Task: In Heading  Calibri Light with yellow colour. Font size of heading  '18 Pt. 'Font style of data Calibri. Font size of data  9 Pt. Alignment of headline & data Align bottom. Fill color in cell of heading  Red. Font color of data Black. Apply border in Data Criss-Cross Border. In the sheet  Attendance Sheet for Weekly Reviewingbook
Action: Key pressed <Key.up><Key.left>
Screenshot: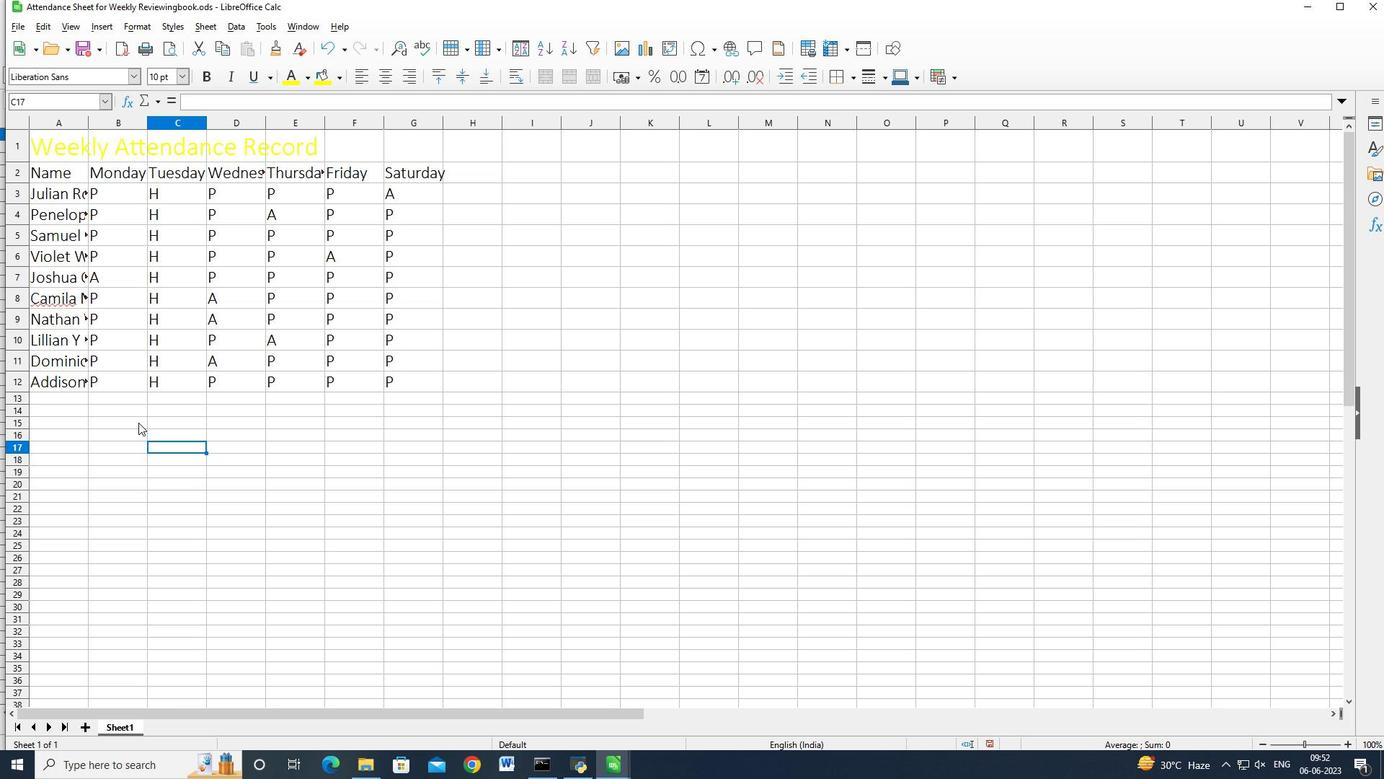 
Action: Mouse moved to (348, 378)
Screenshot: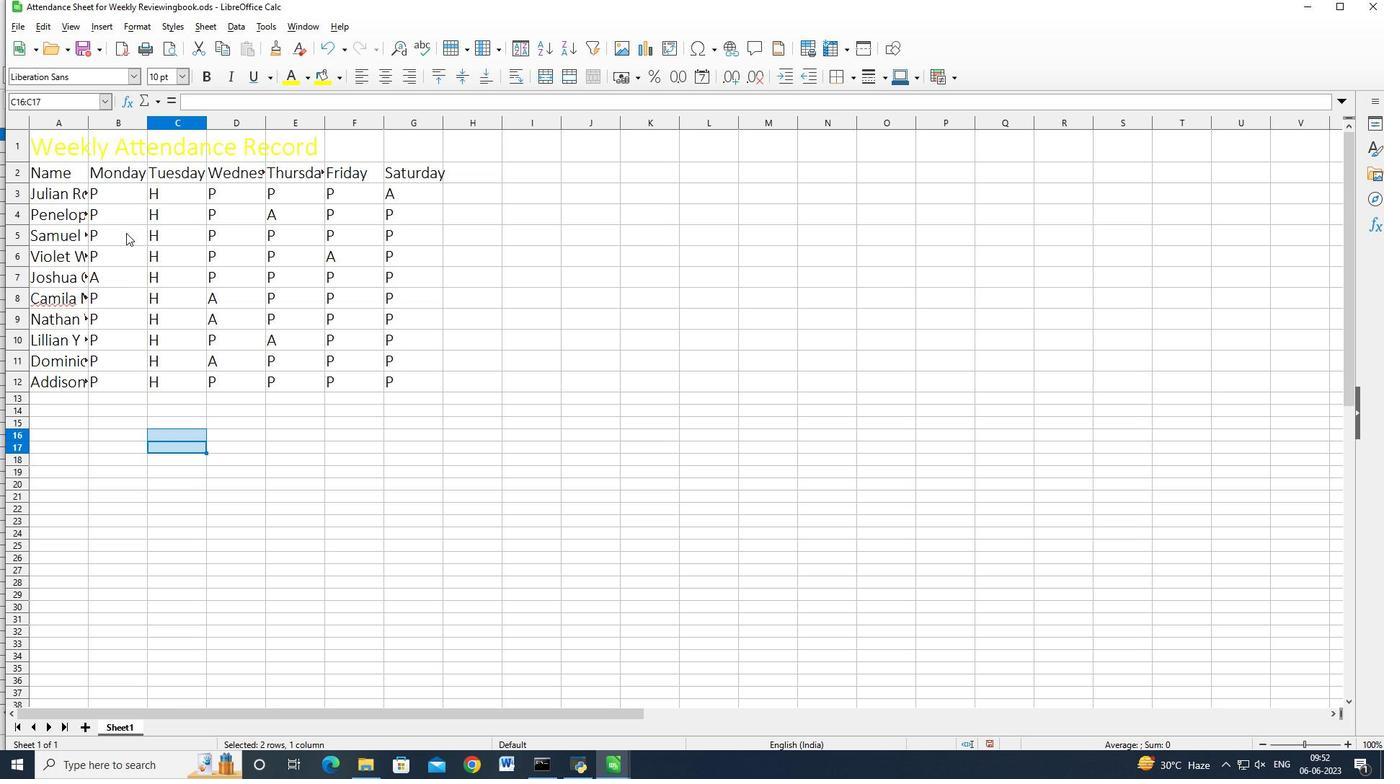 
Action: Mouse pressed left at (348, 378)
Screenshot: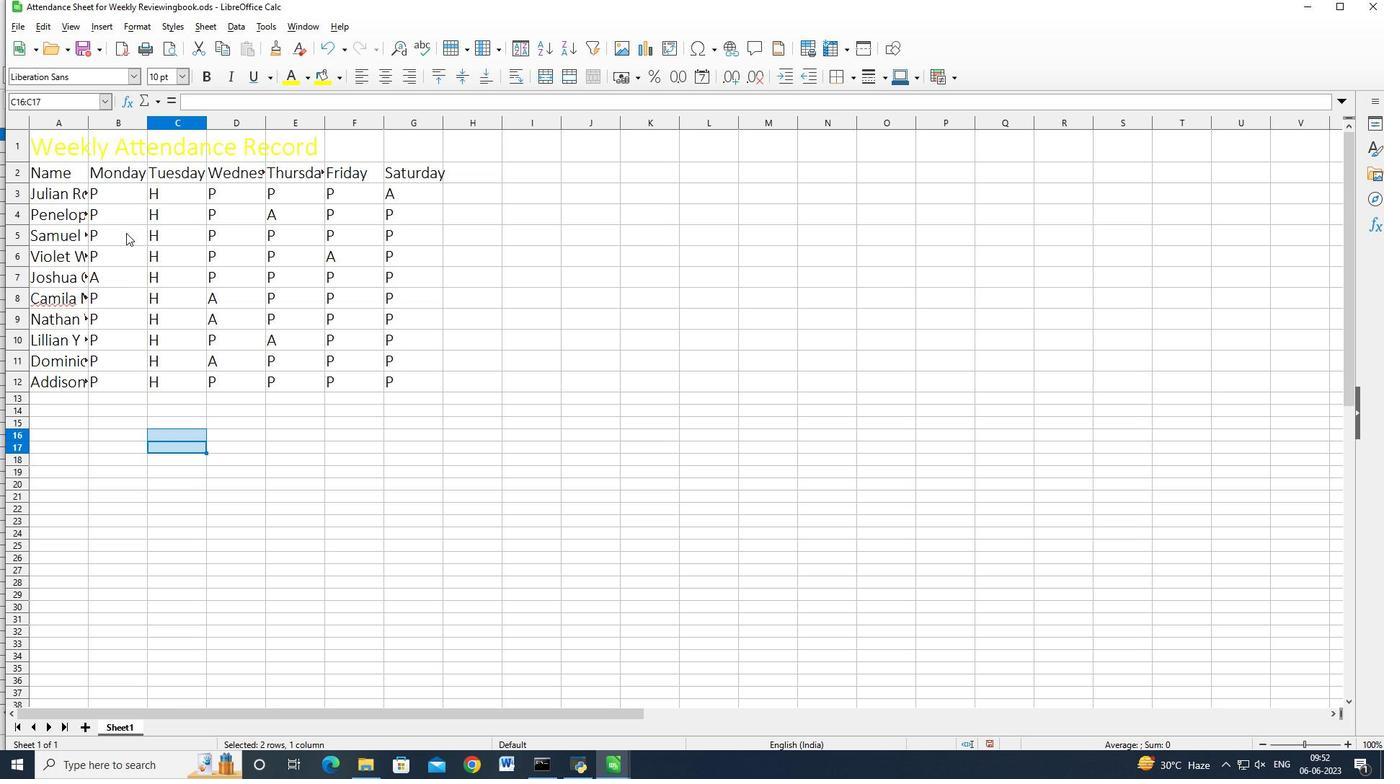 
Action: Mouse moved to (348, 377)
Screenshot: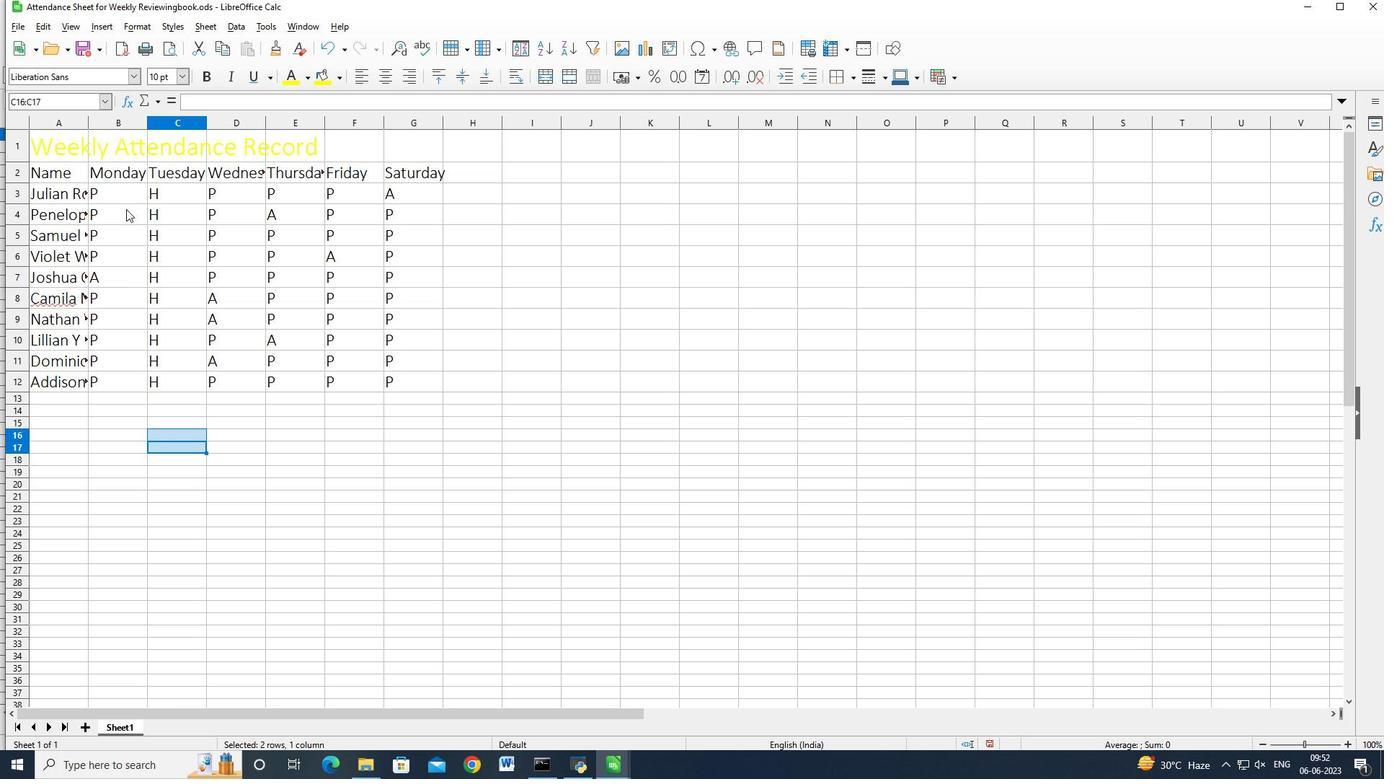 
Action: Mouse pressed left at (348, 377)
Screenshot: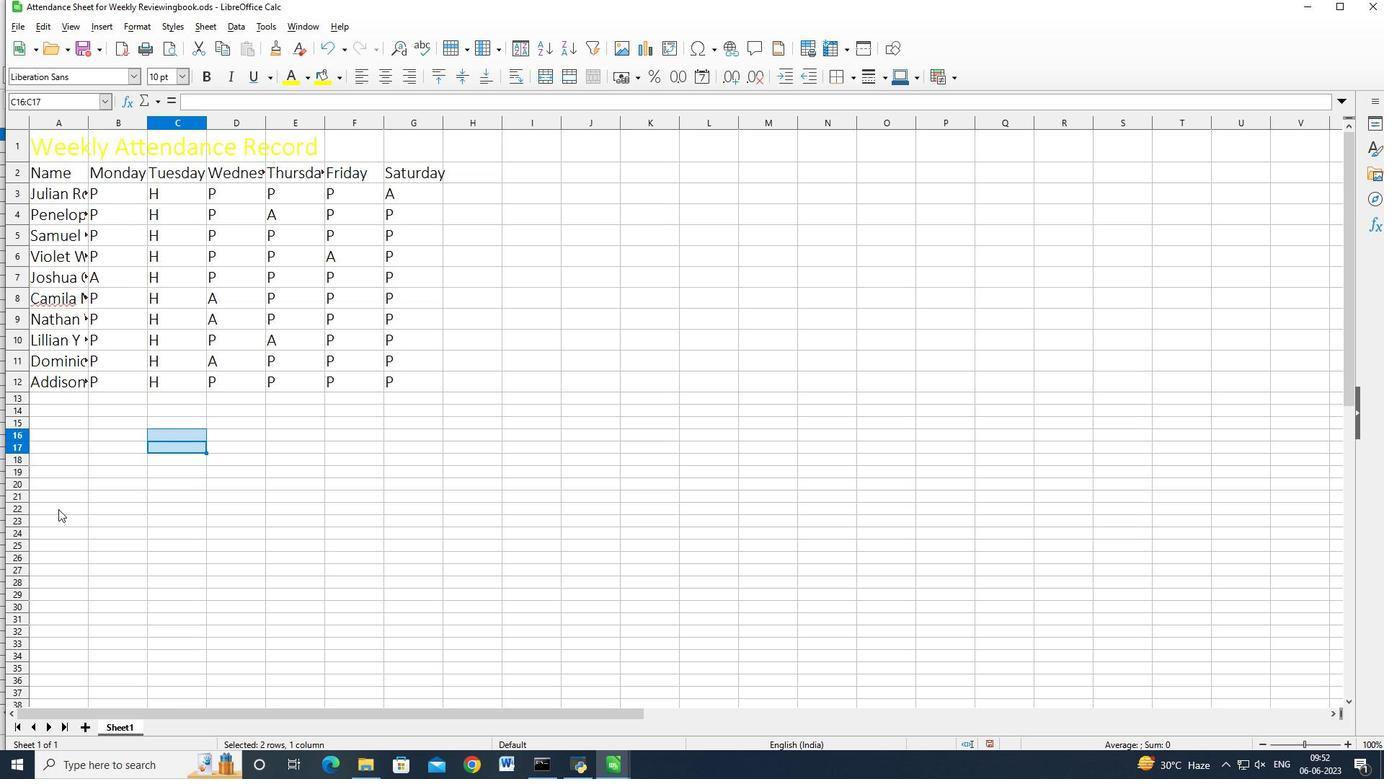 
Action: Mouse moved to (469, 348)
Screenshot: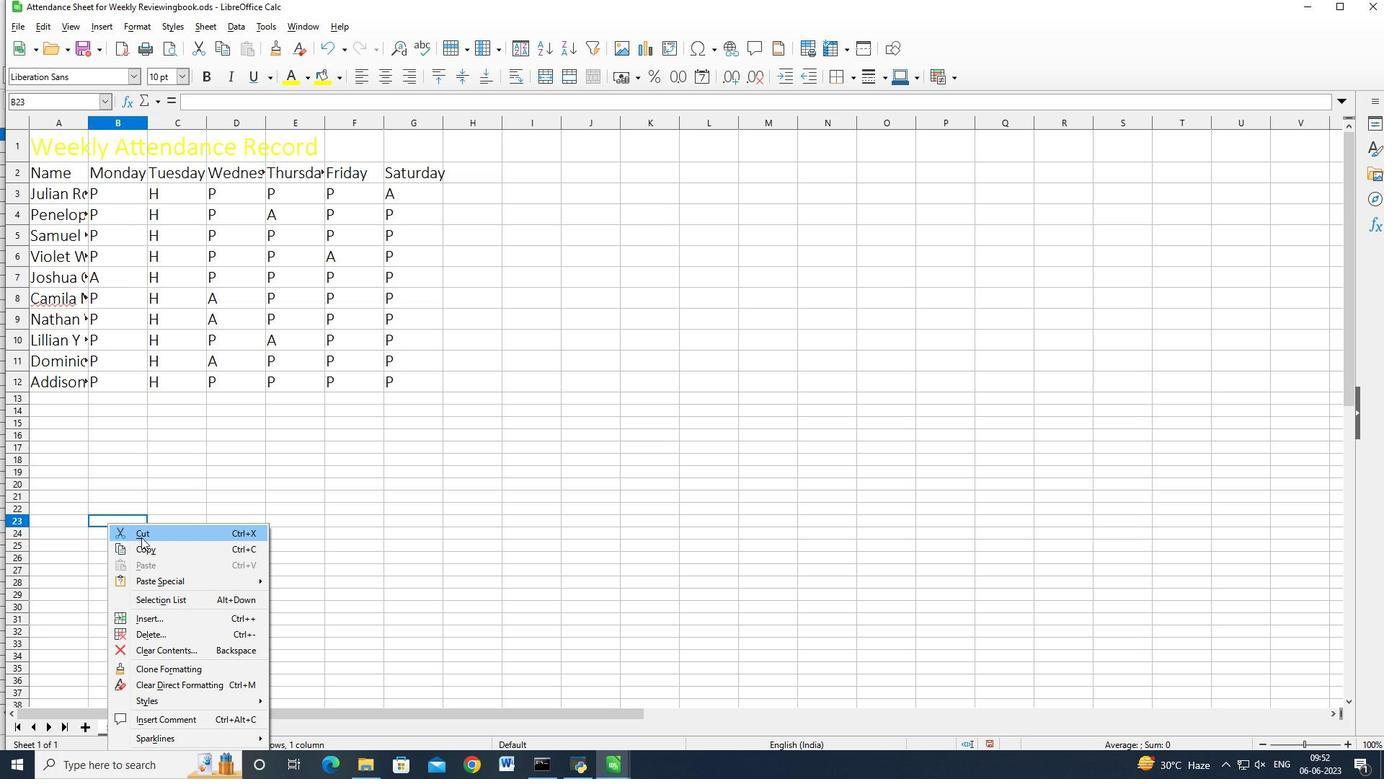 
Action: Mouse pressed left at (469, 348)
Screenshot: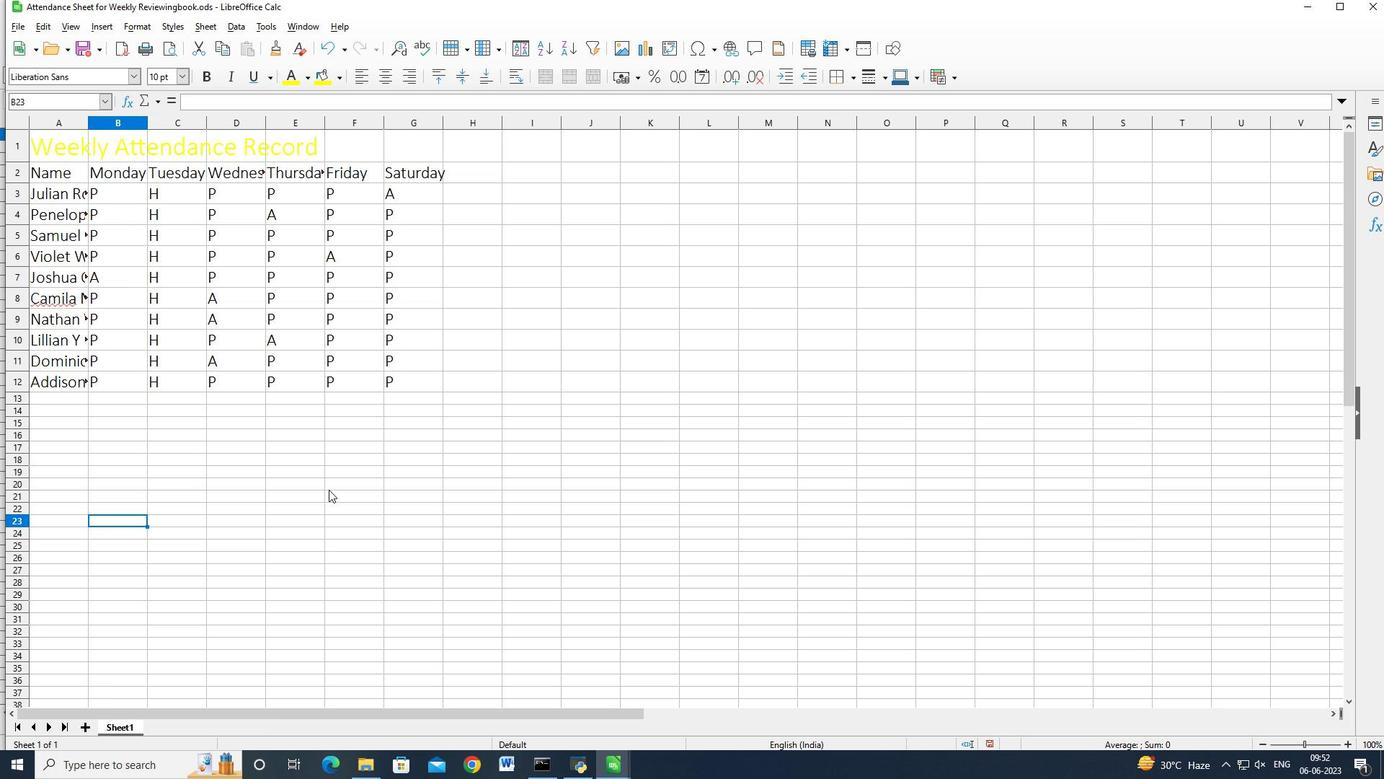 
Action: Mouse moved to (221, 493)
Screenshot: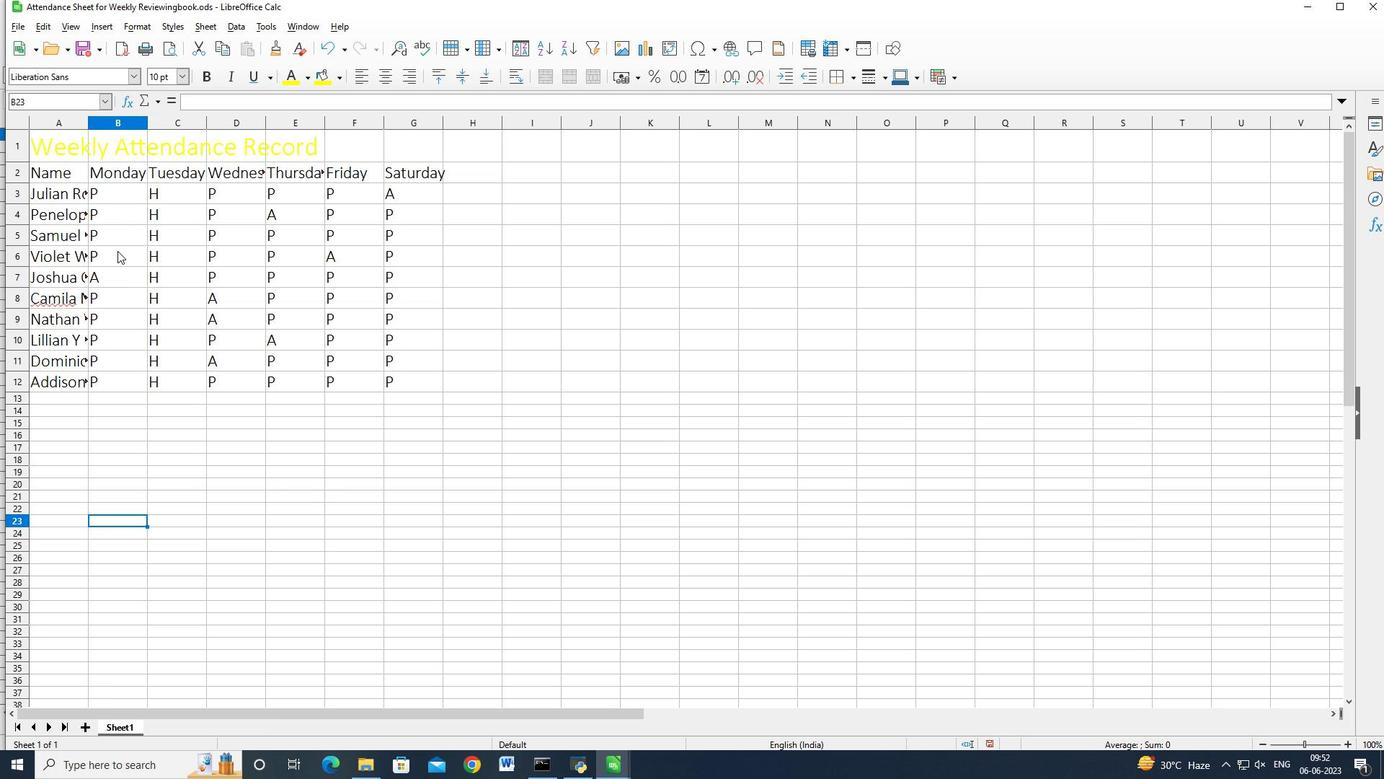 
Action: Mouse pressed right at (221, 493)
Screenshot: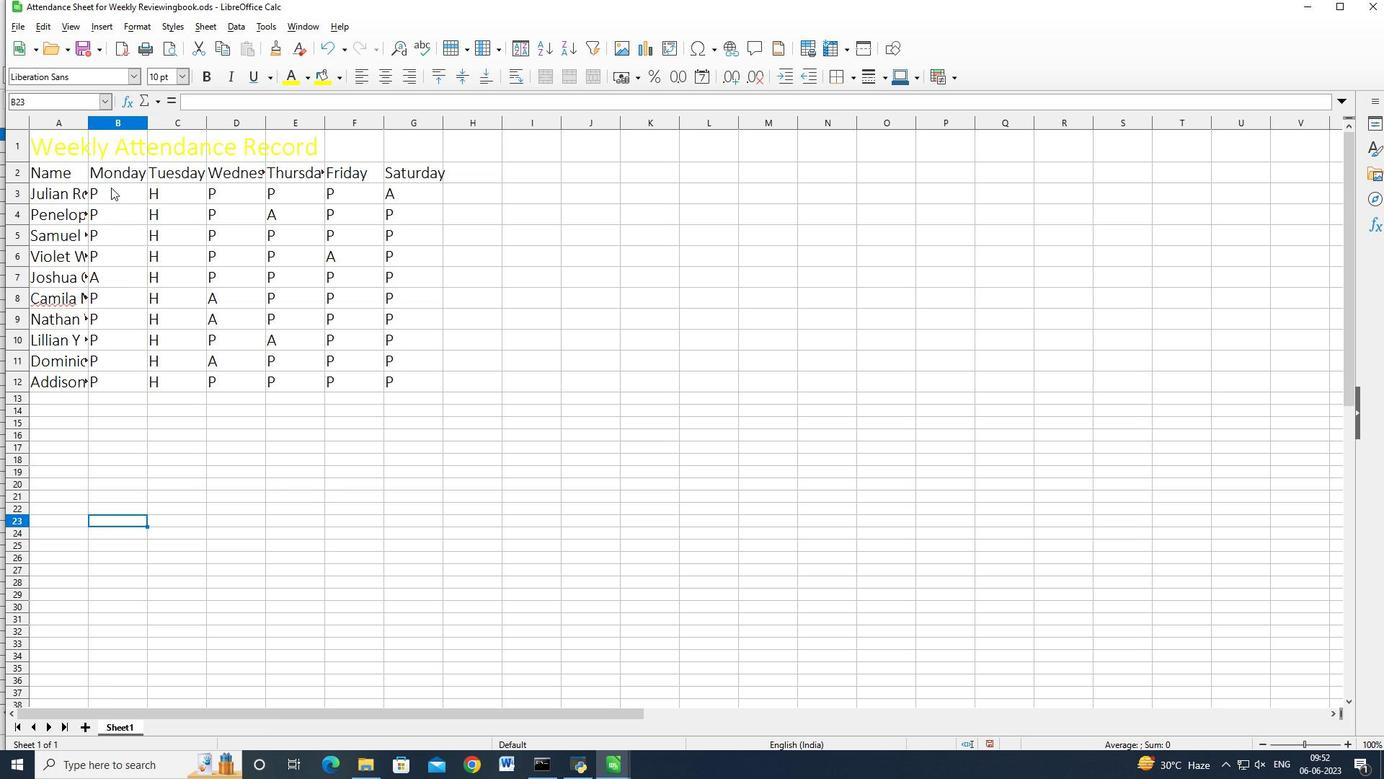 
Action: Mouse moved to (165, 445)
Screenshot: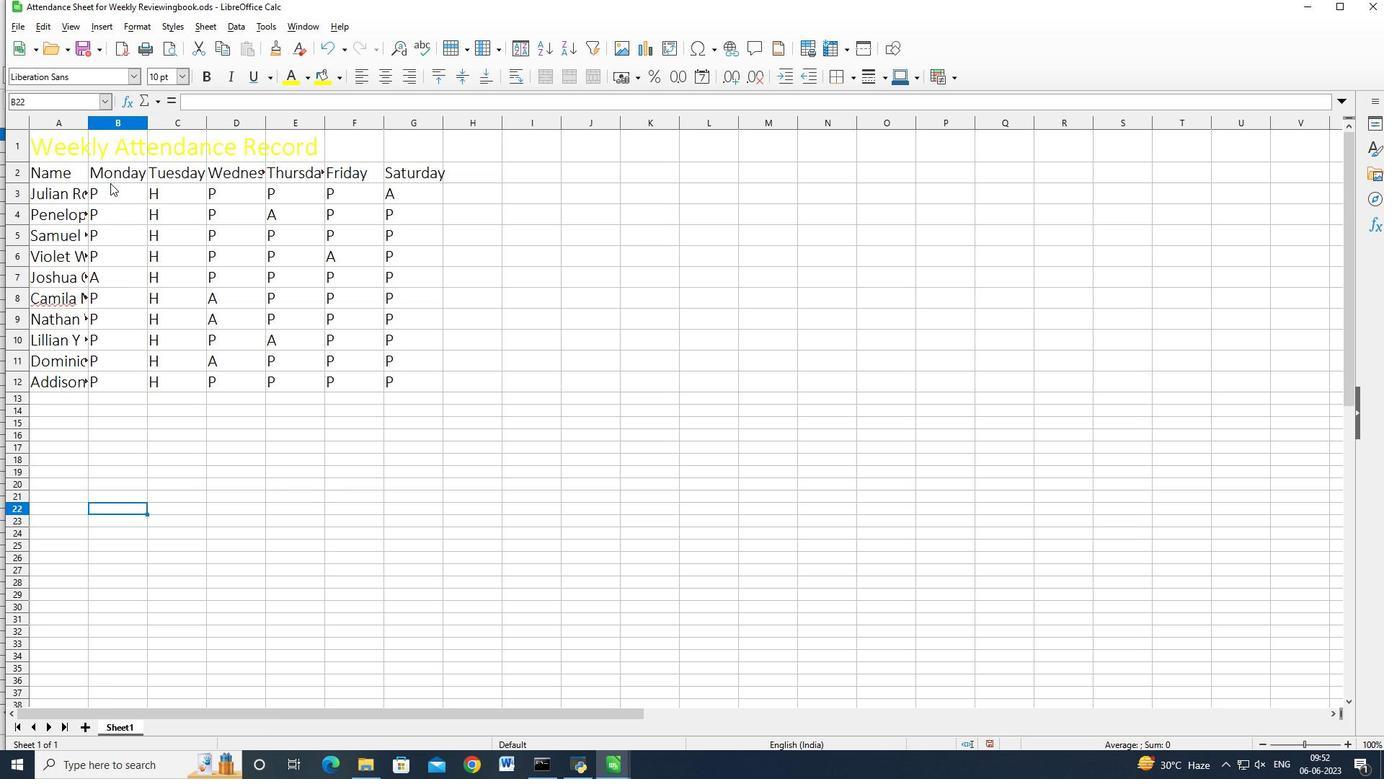 
Action: Mouse pressed right at (165, 445)
Screenshot: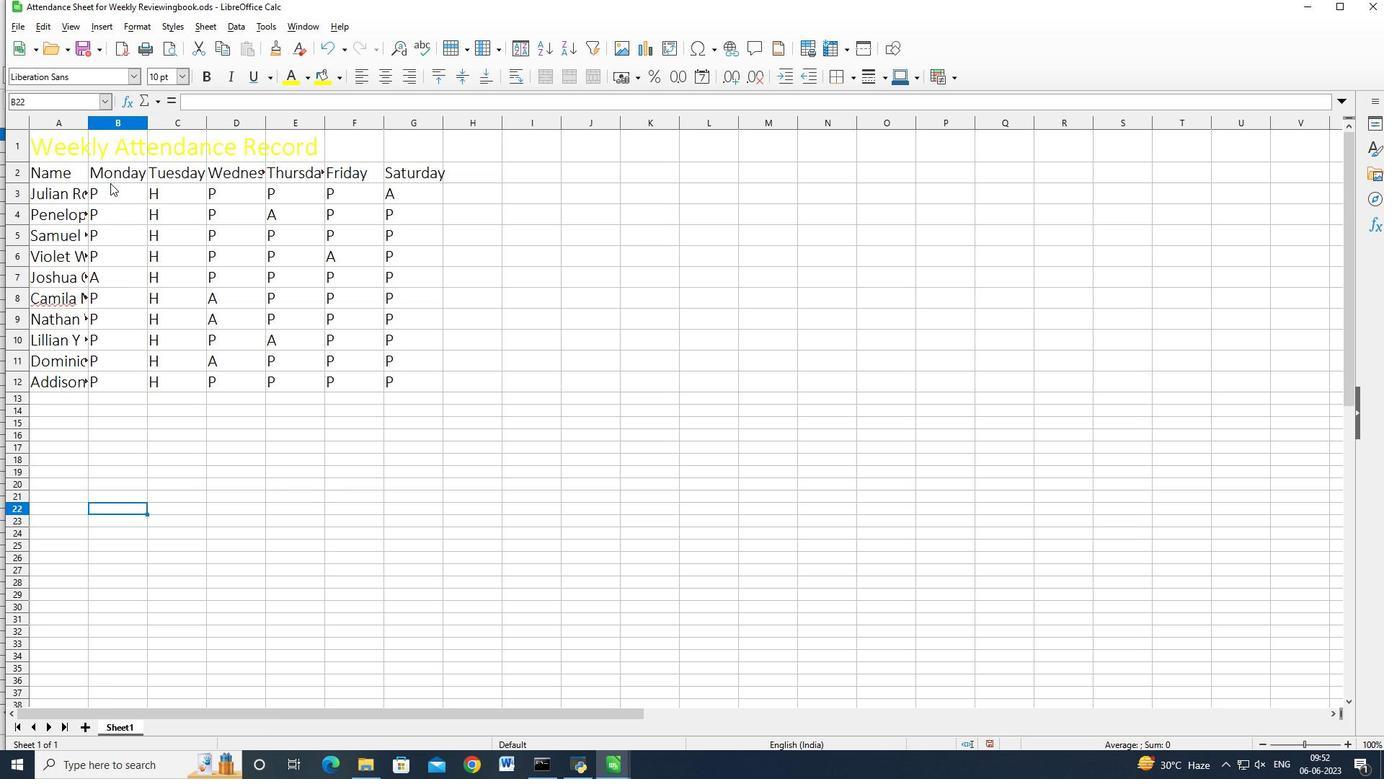 
Action: Mouse moved to (51, 144)
Screenshot: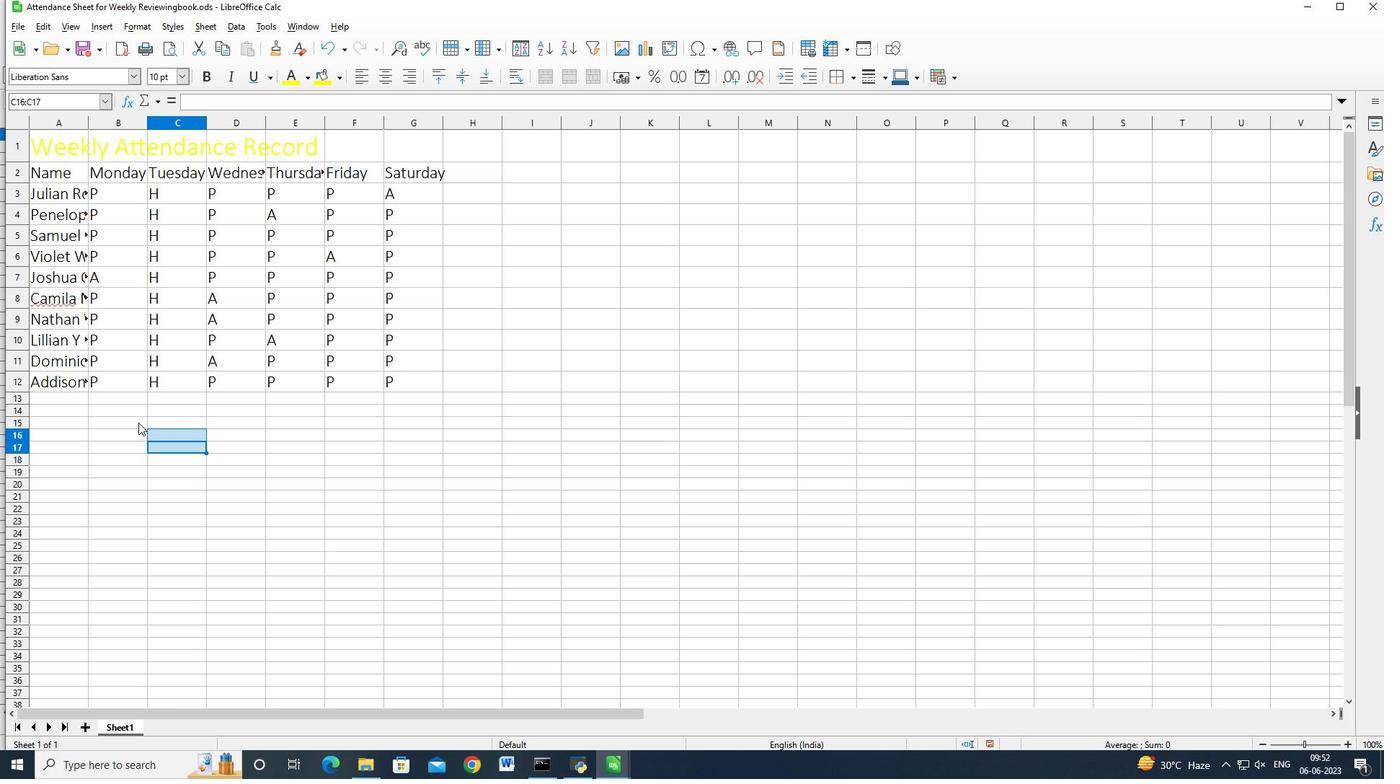 
Action: Mouse pressed left at (51, 144)
Screenshot: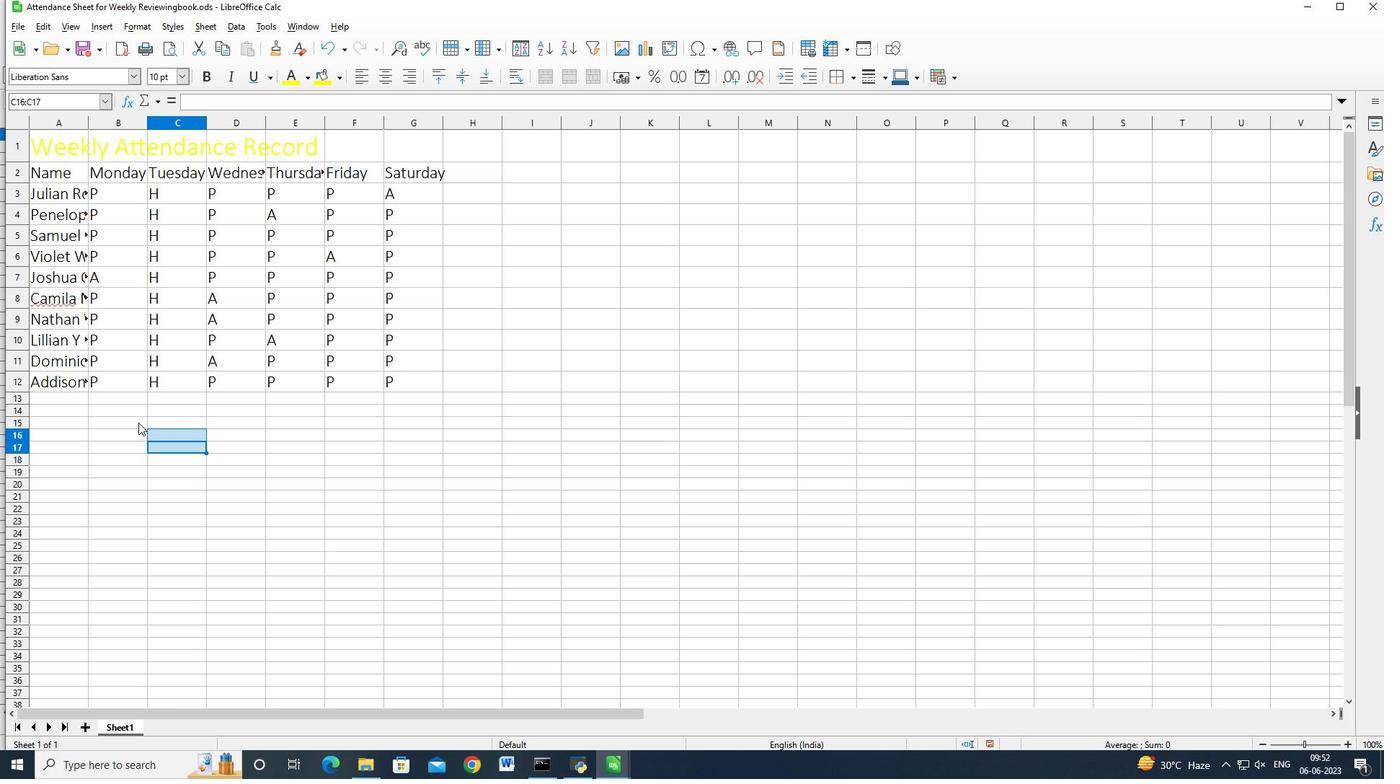 
Action: Mouse moved to (138, 422)
Screenshot: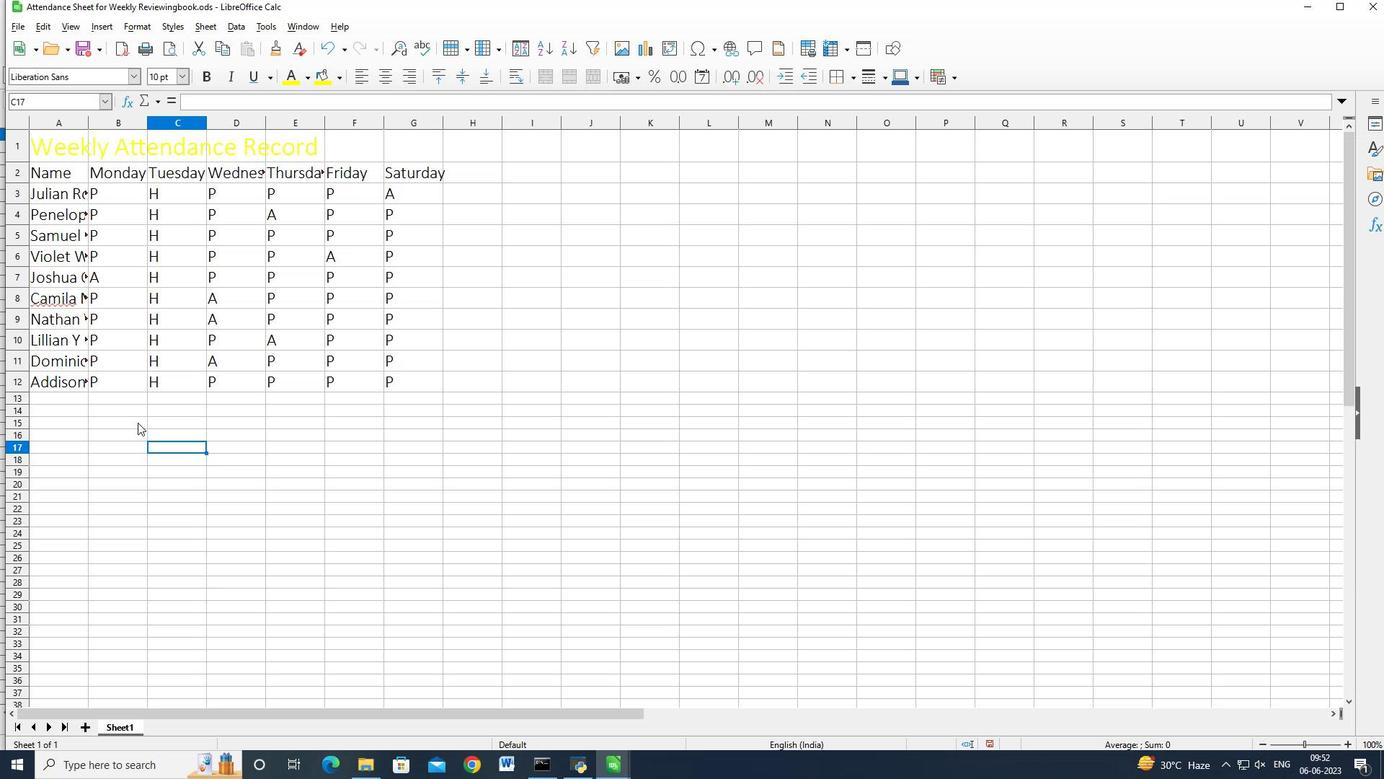 
Action: Key pressed <Key.up>
Screenshot: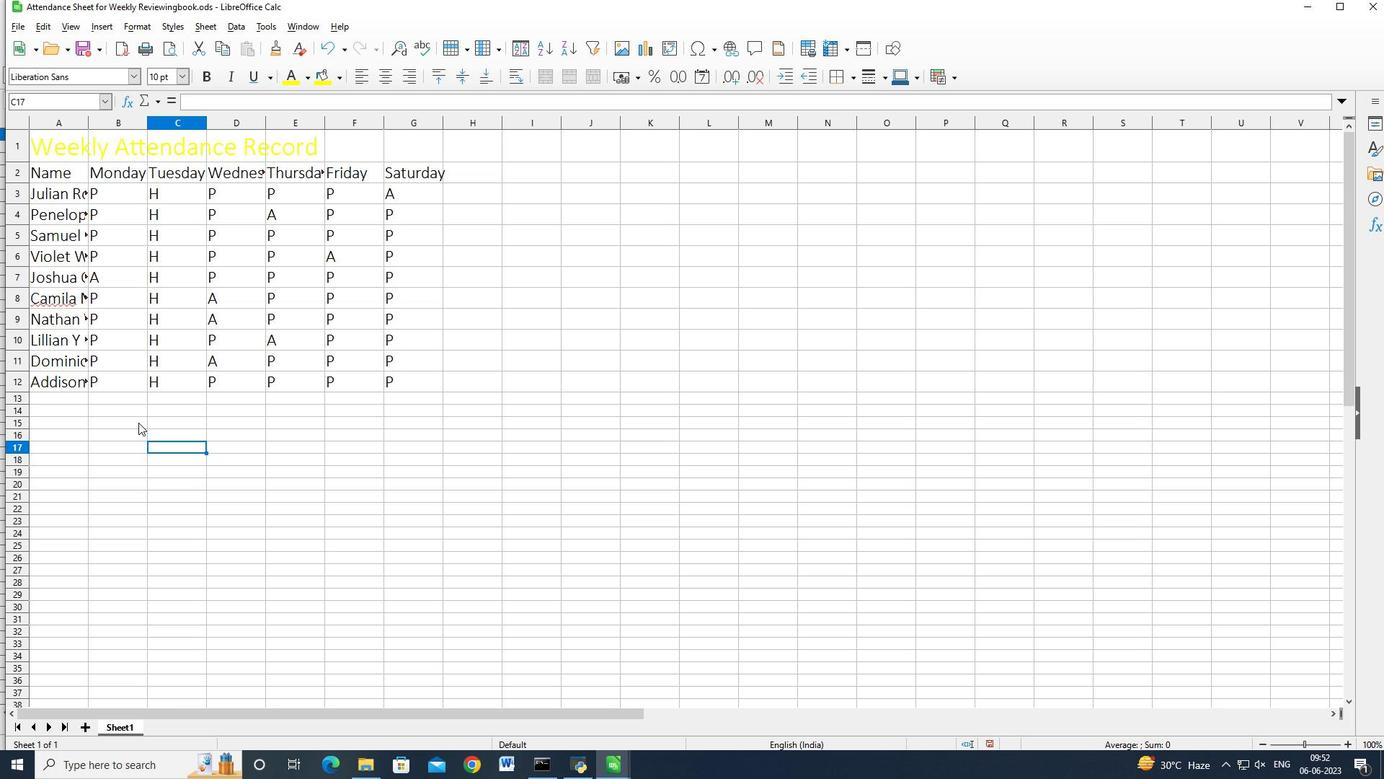 
Action: Mouse moved to (107, 522)
Screenshot: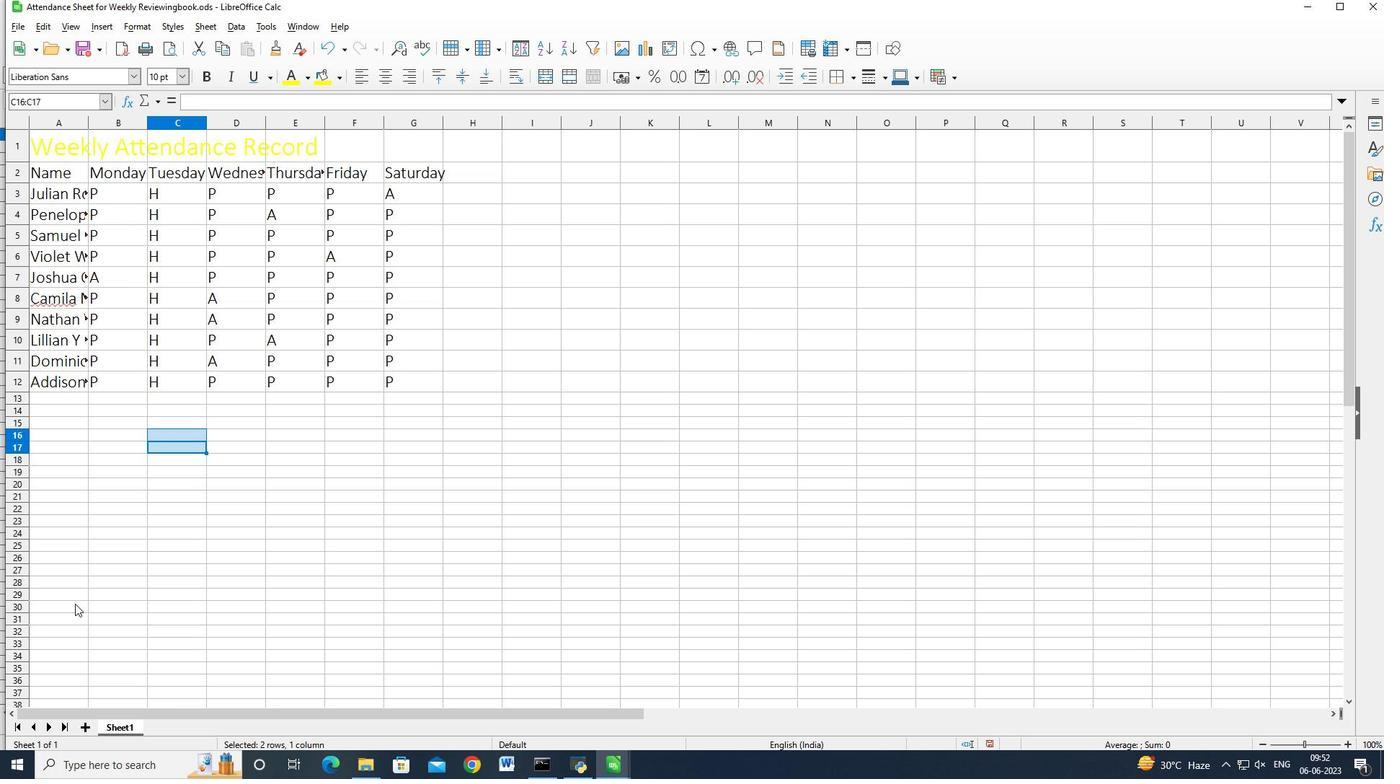 
Action: Mouse pressed right at (107, 522)
Screenshot: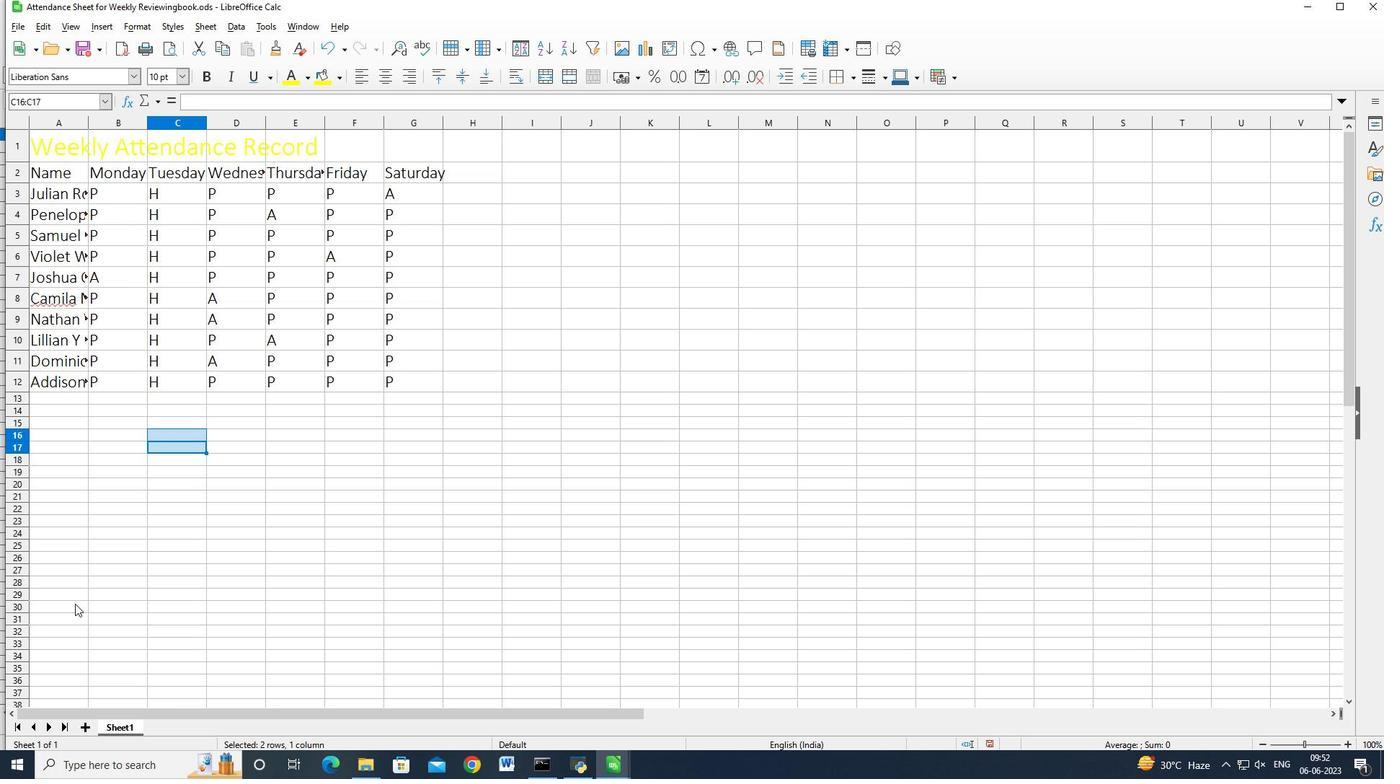 
Action: Mouse moved to (328, 489)
Screenshot: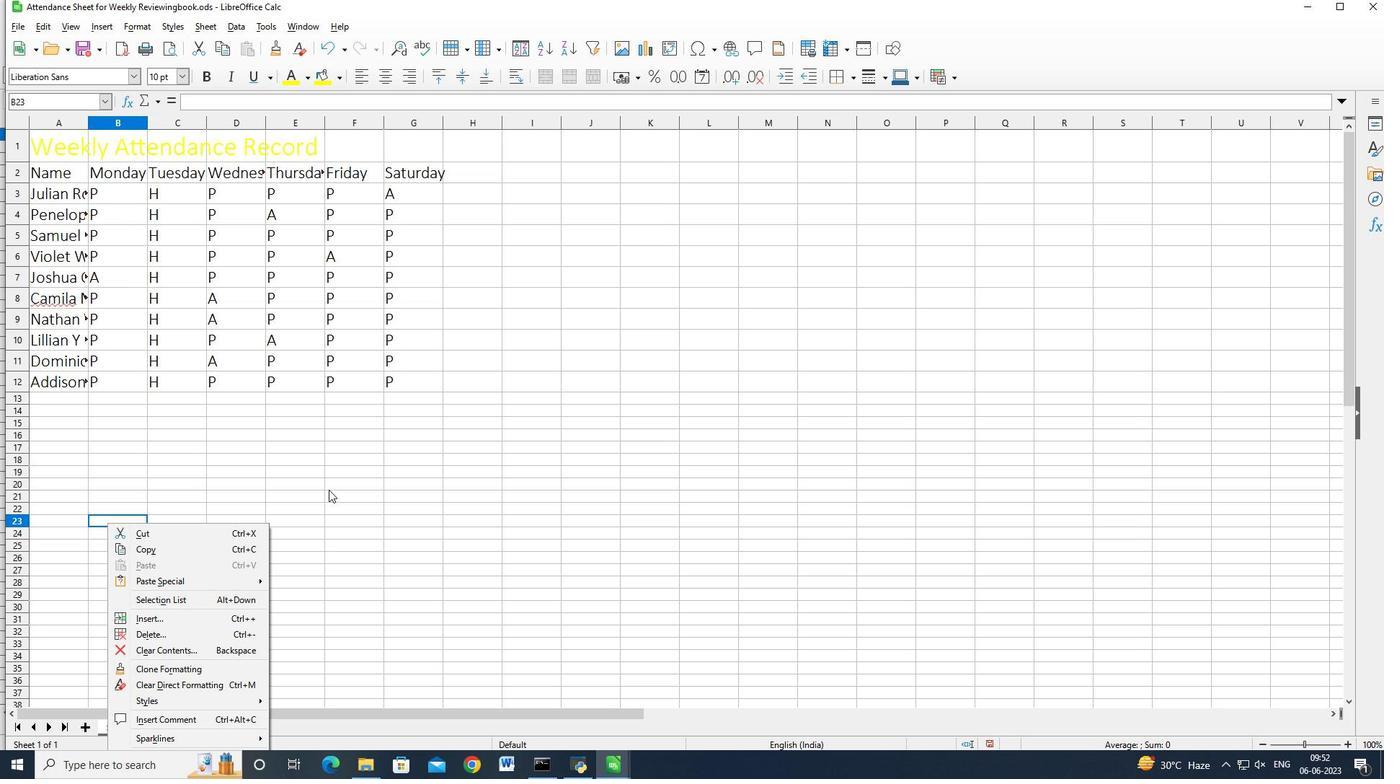 
Action: Mouse pressed right at (328, 489)
Screenshot: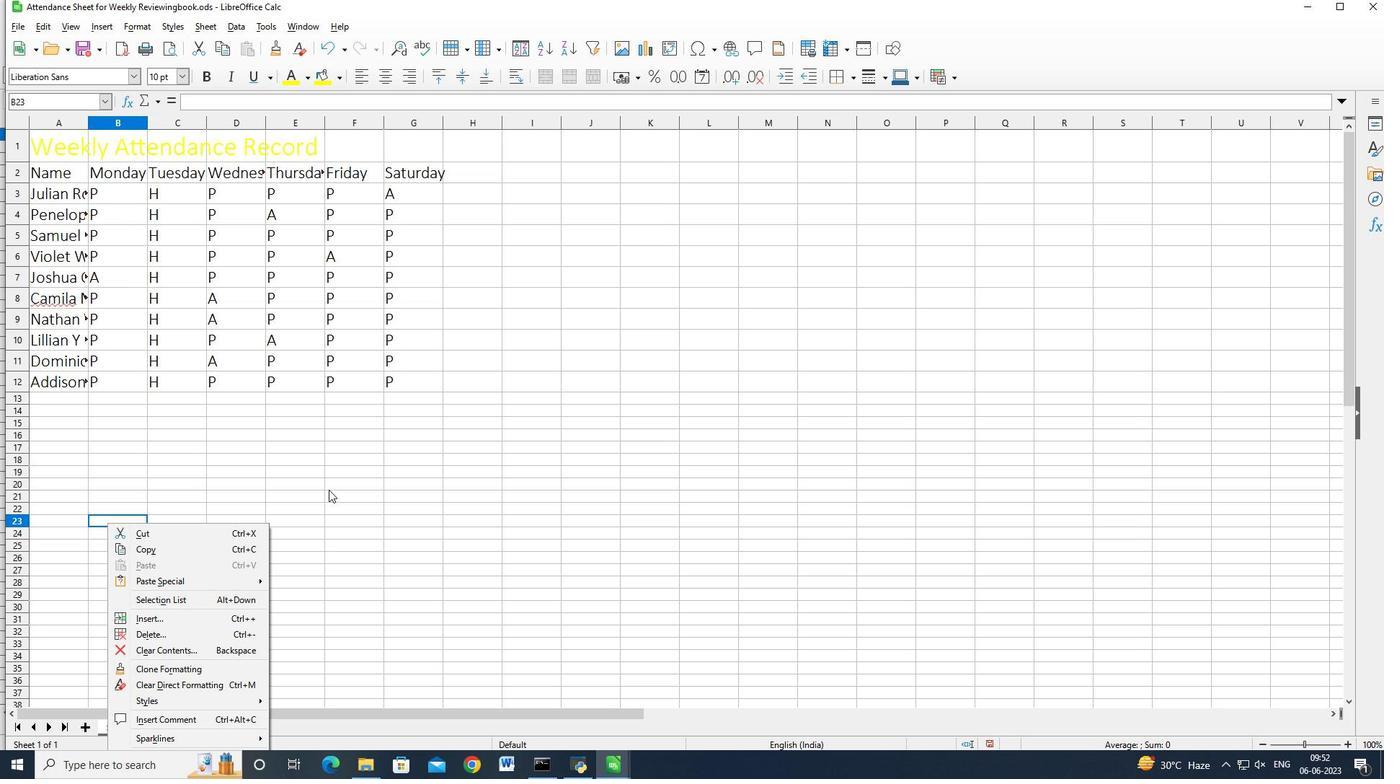 
Action: Mouse moved to (110, 183)
Screenshot: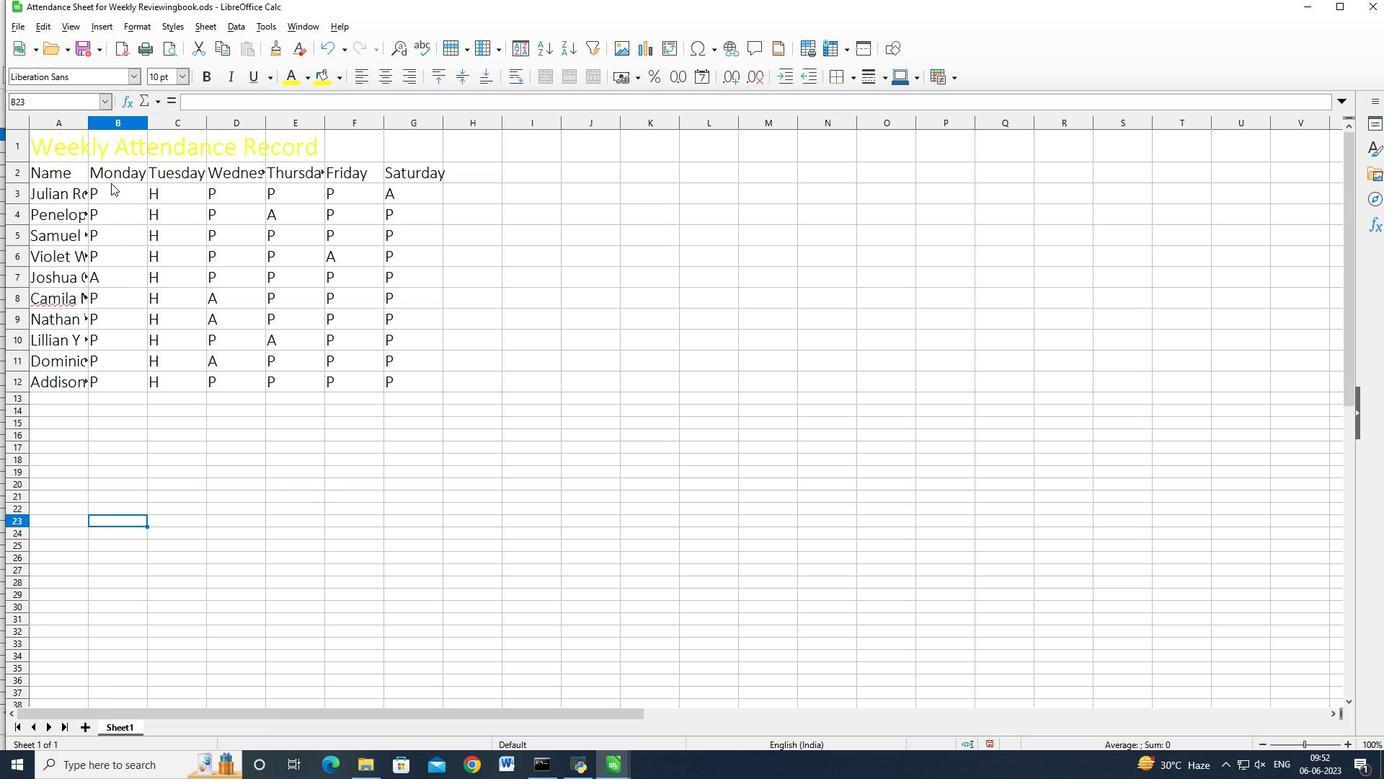 
Action: Key pressed <Key.up><Key.up><Key.up><Key.up><Key.left><Key.up><Key.left><Key.up><Key.up><Key.up><Key.up><Key.up><Key.up><Key.up><Key.up><Key.up><Key.up><Key.up><Key.up><Key.up><Key.up><Key.up><Key.up><Key.up><Key.up><Key.shift><Key.right><Key.right><Key.right><Key.right>
Screenshot: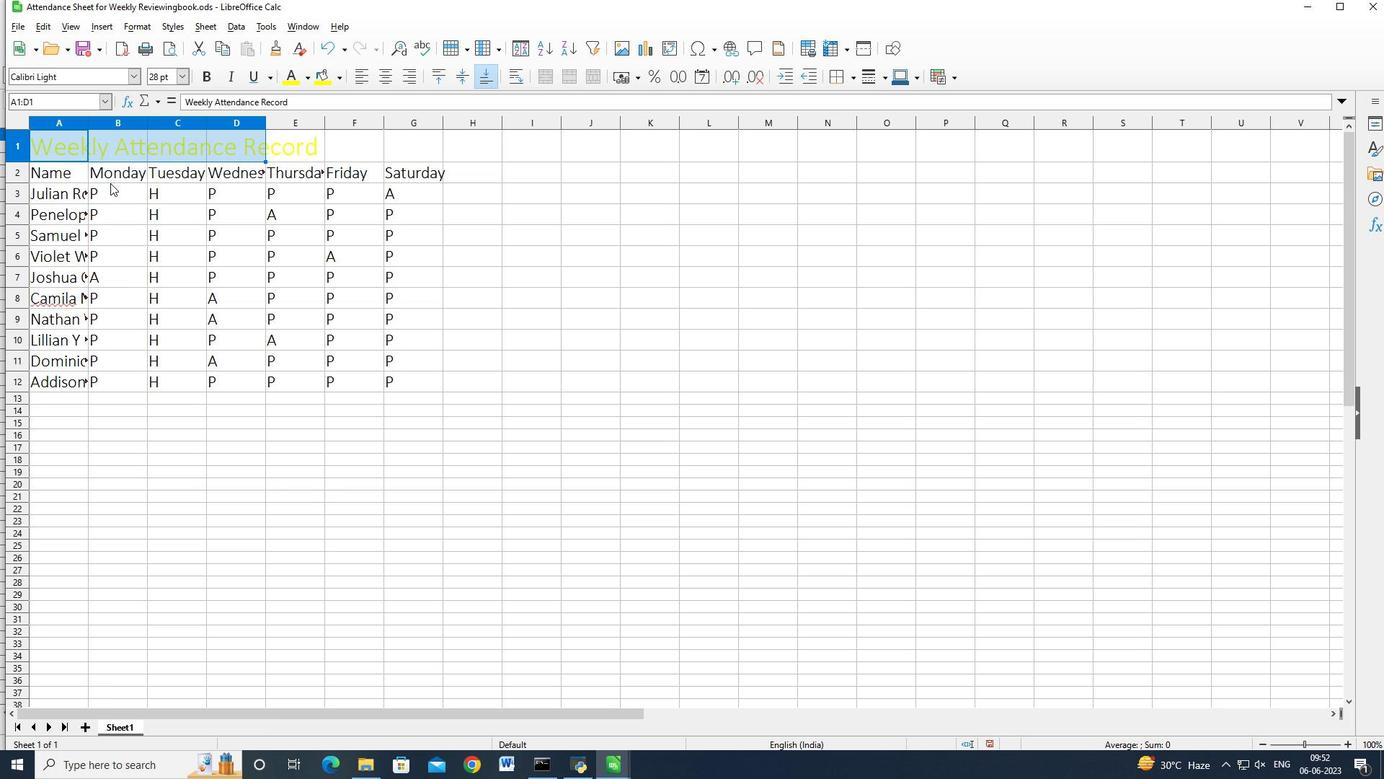 
Action: Mouse moved to (57, 79)
Screenshot: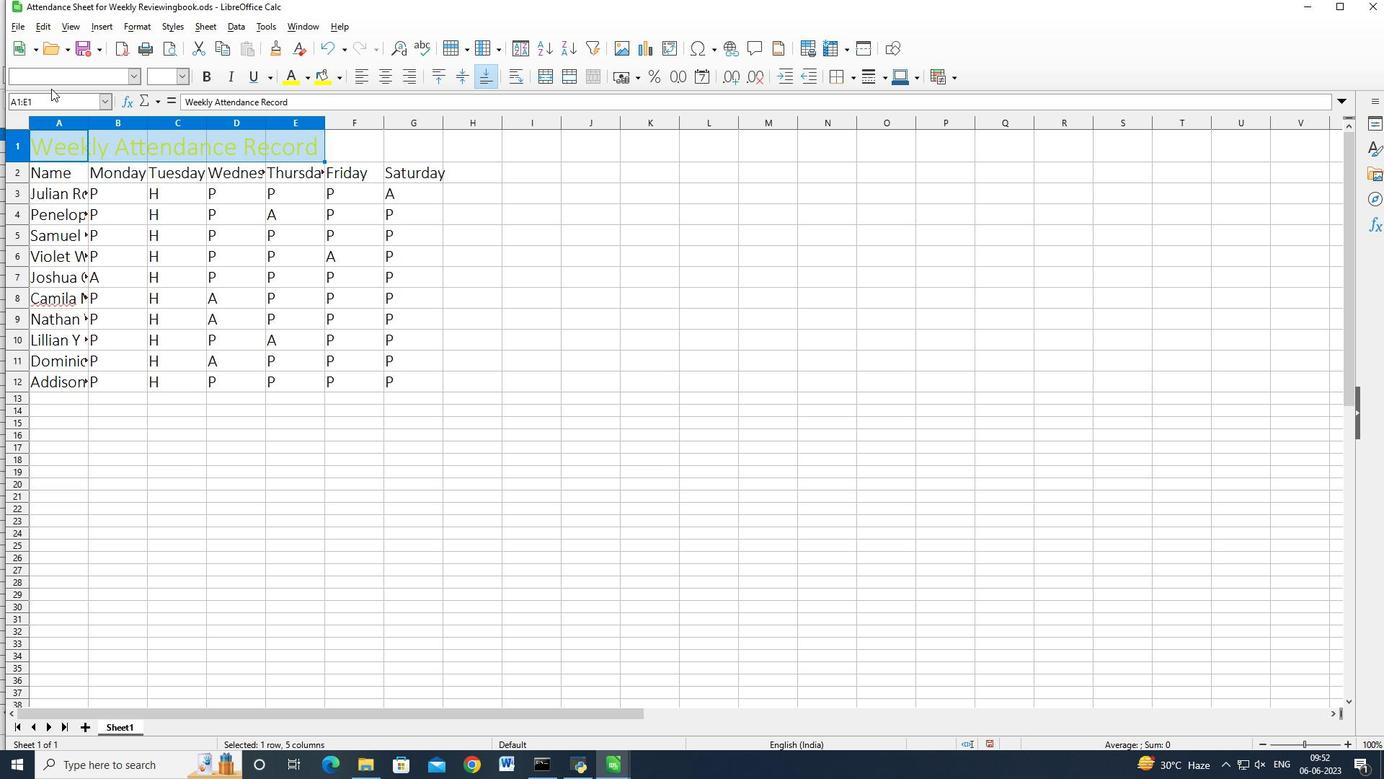 
Action: Mouse pressed left at (57, 79)
Screenshot: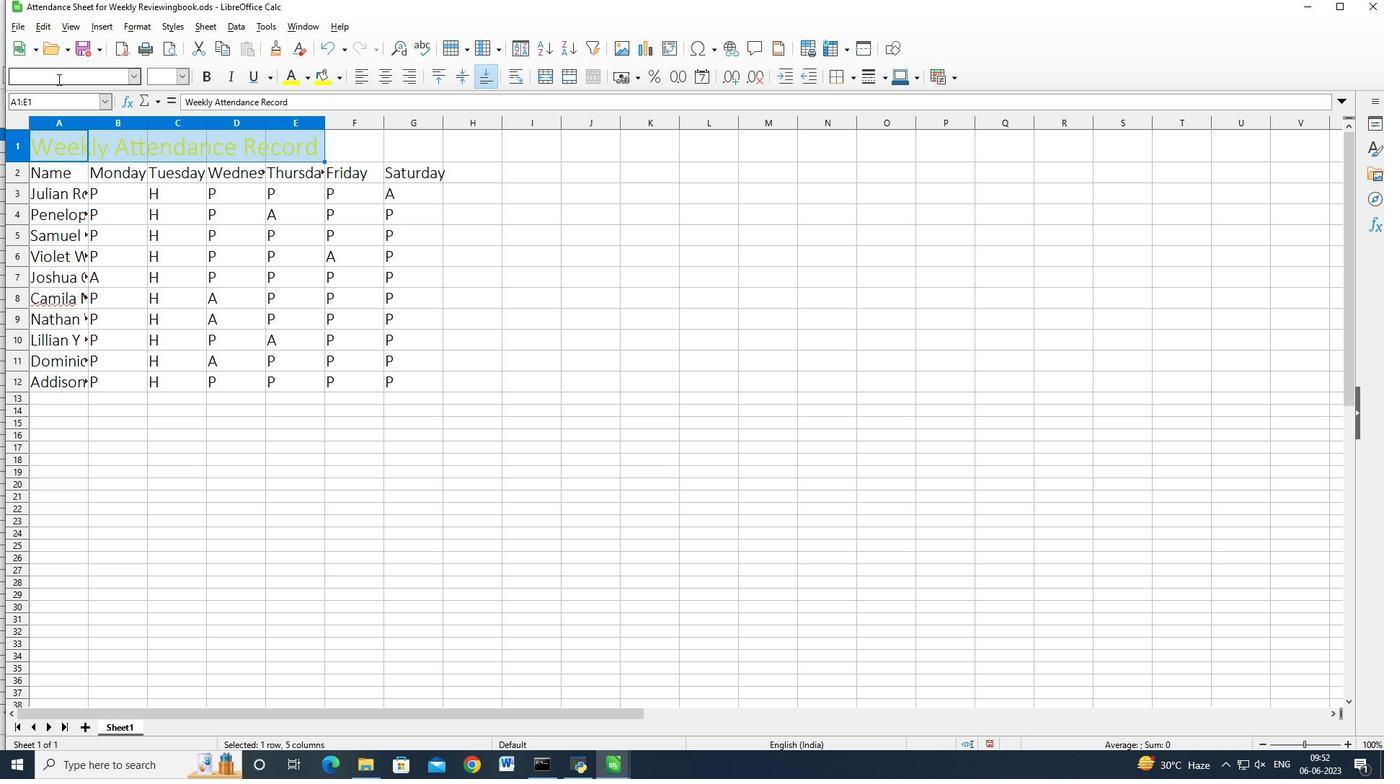 
Action: Key pressed <Key.shift_r>Calibri<Key.space><Key.shift>Light<Key.enter><Key.tab>
Screenshot: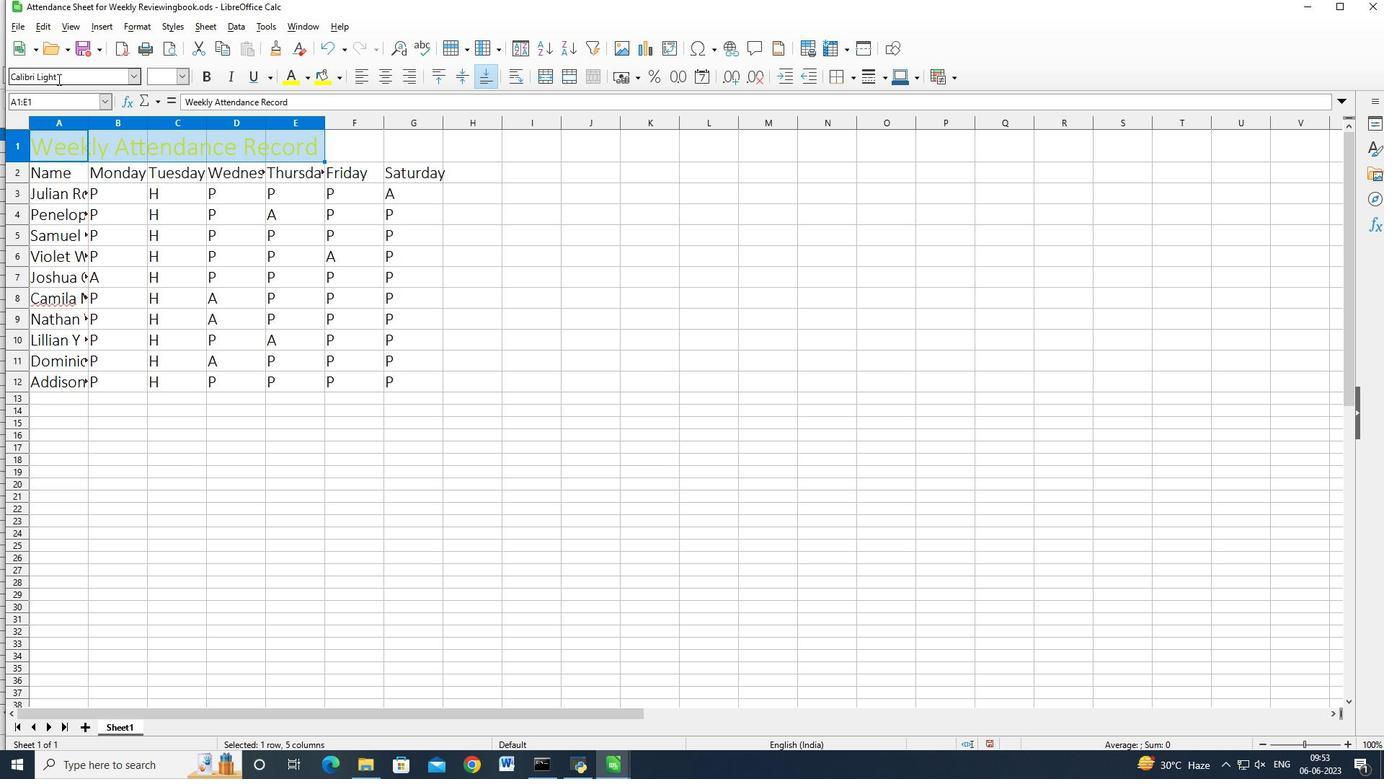 
Action: Mouse moved to (307, 76)
Screenshot: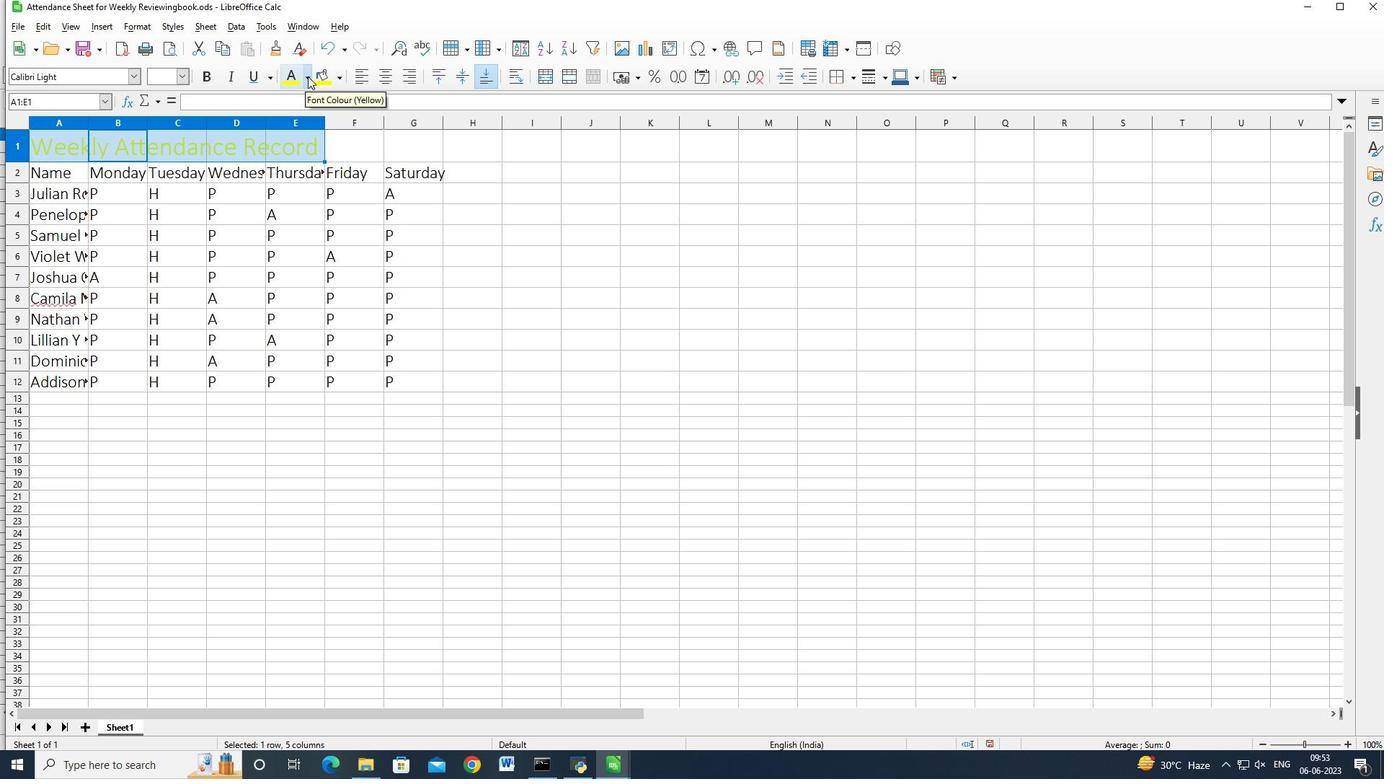 
Action: Mouse pressed left at (307, 76)
Screenshot: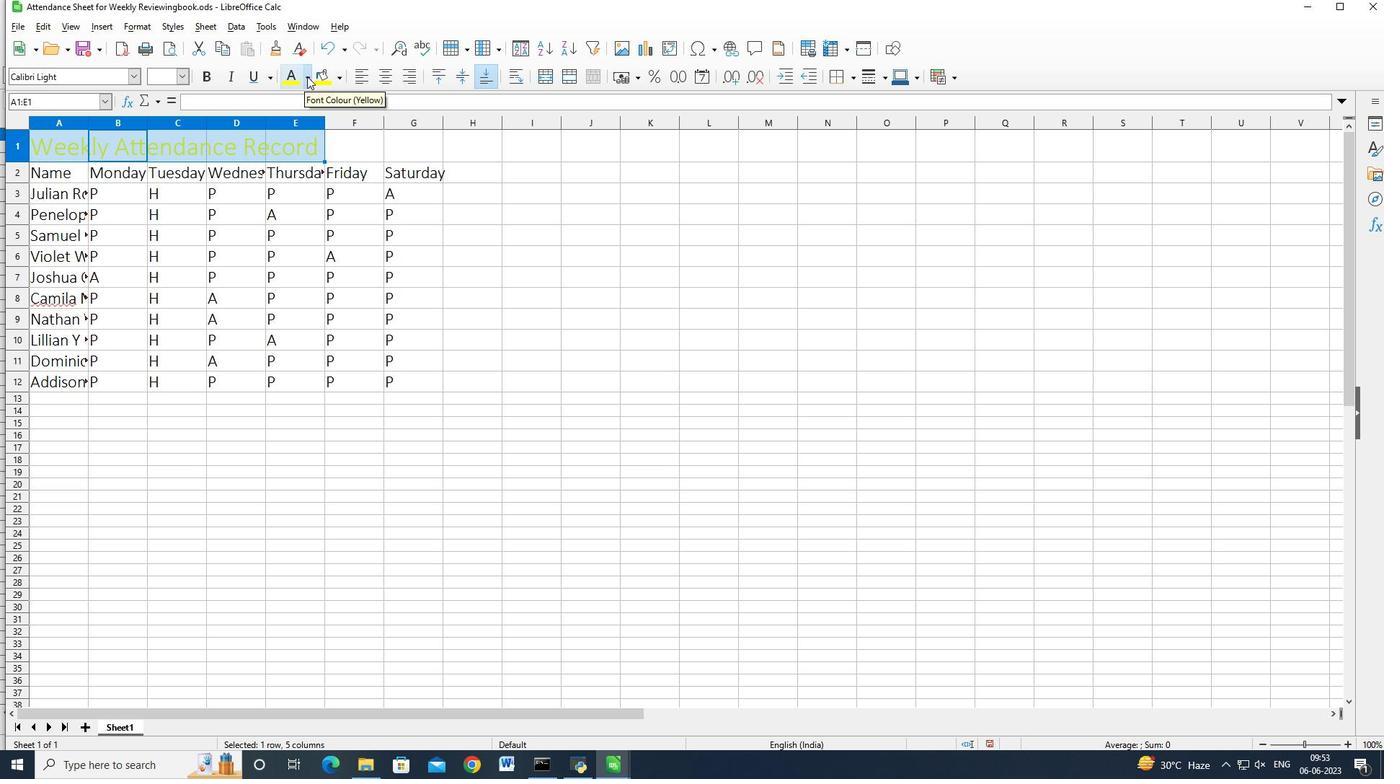 
Action: Mouse moved to (295, 176)
Screenshot: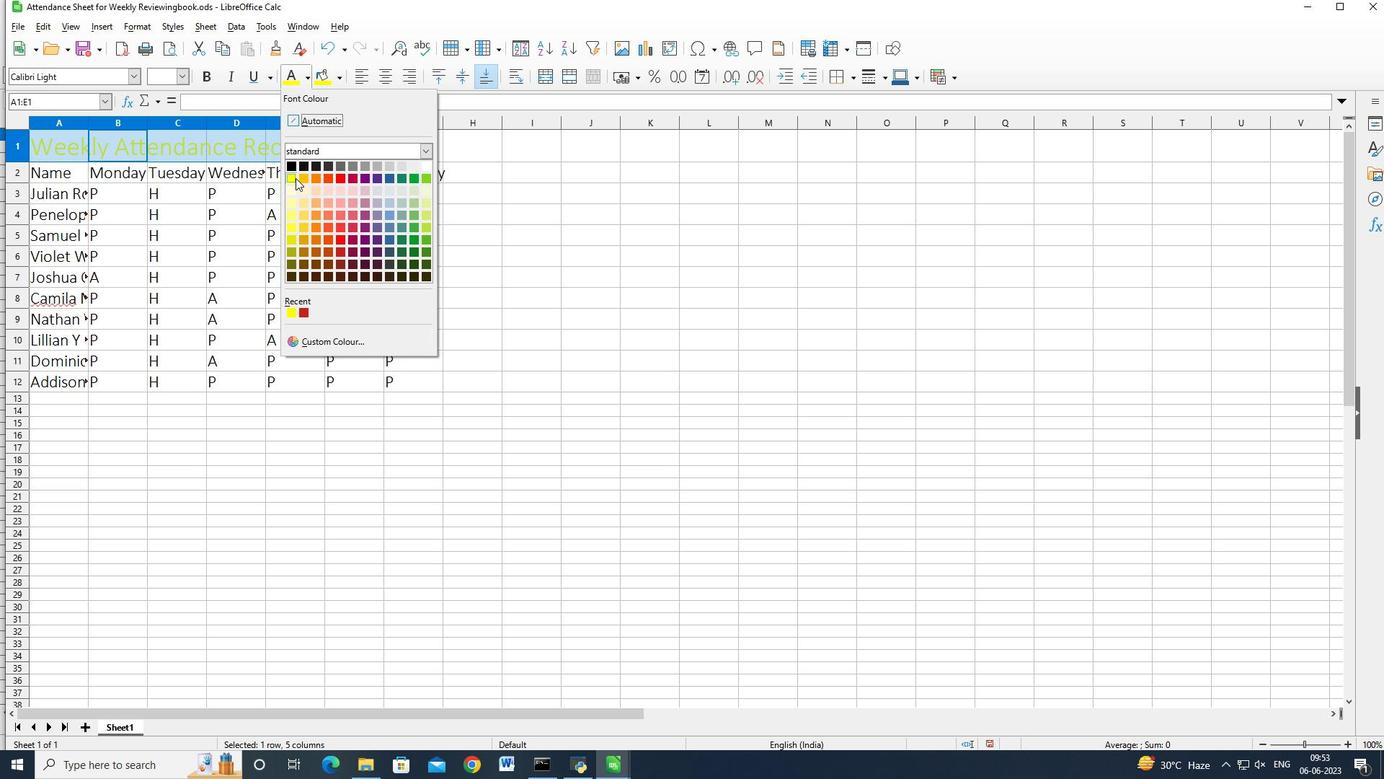 
Action: Mouse pressed left at (295, 176)
Screenshot: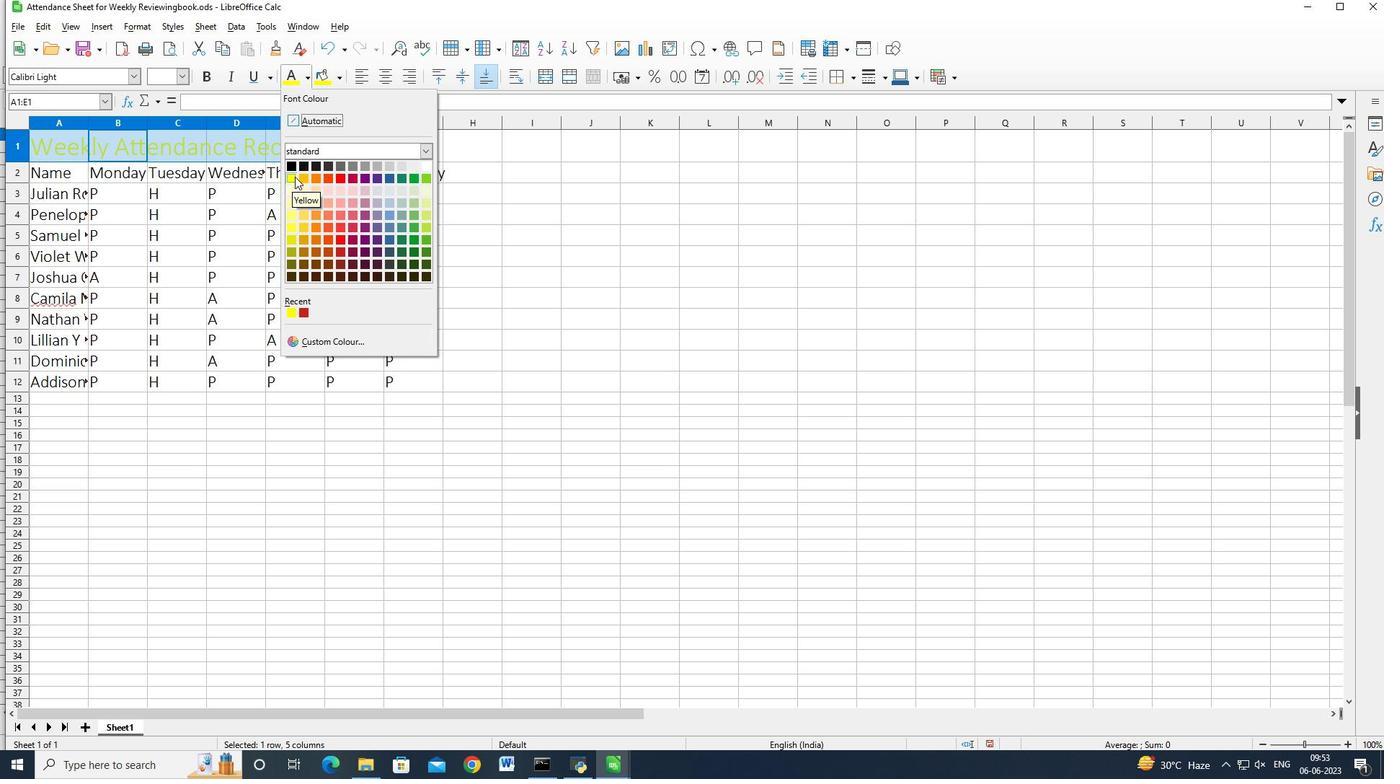 
Action: Mouse moved to (185, 76)
Screenshot: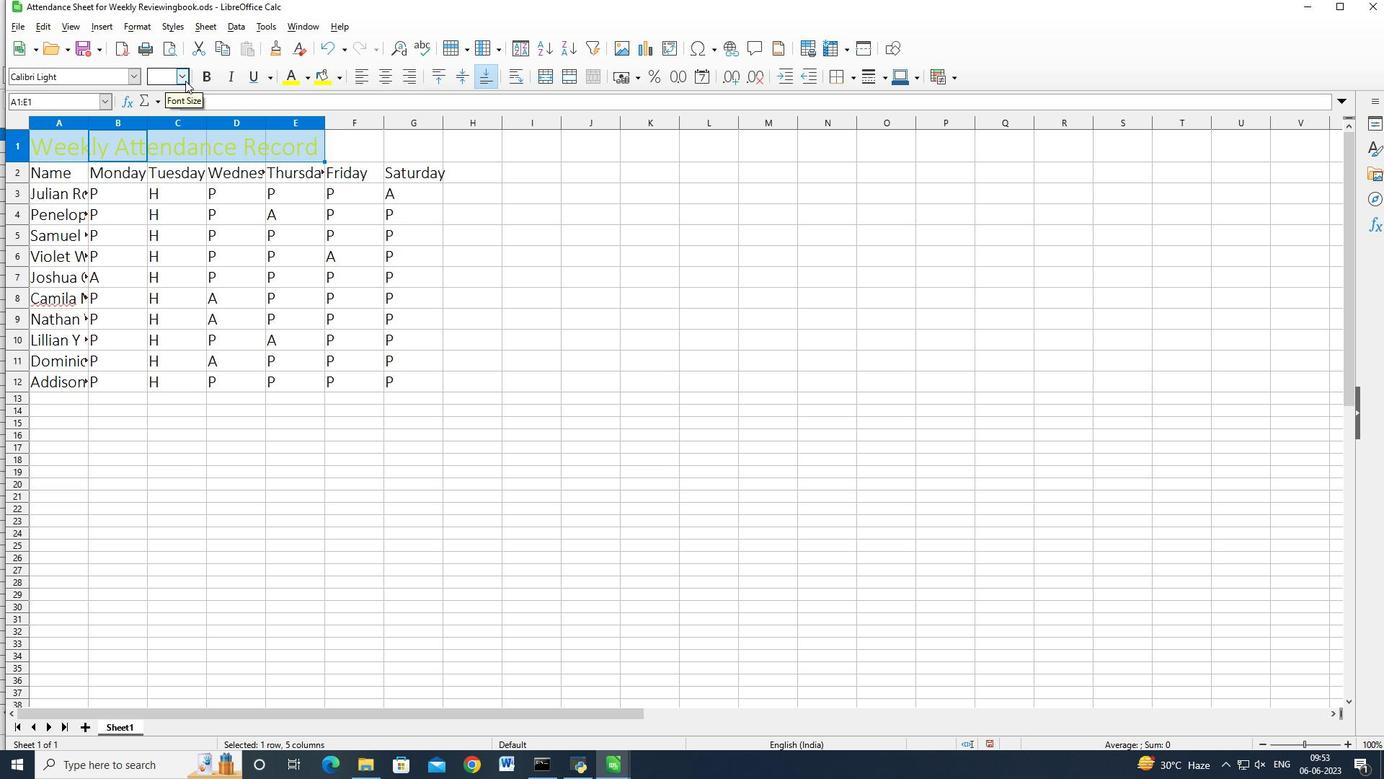 
Action: Mouse pressed left at (185, 76)
Screenshot: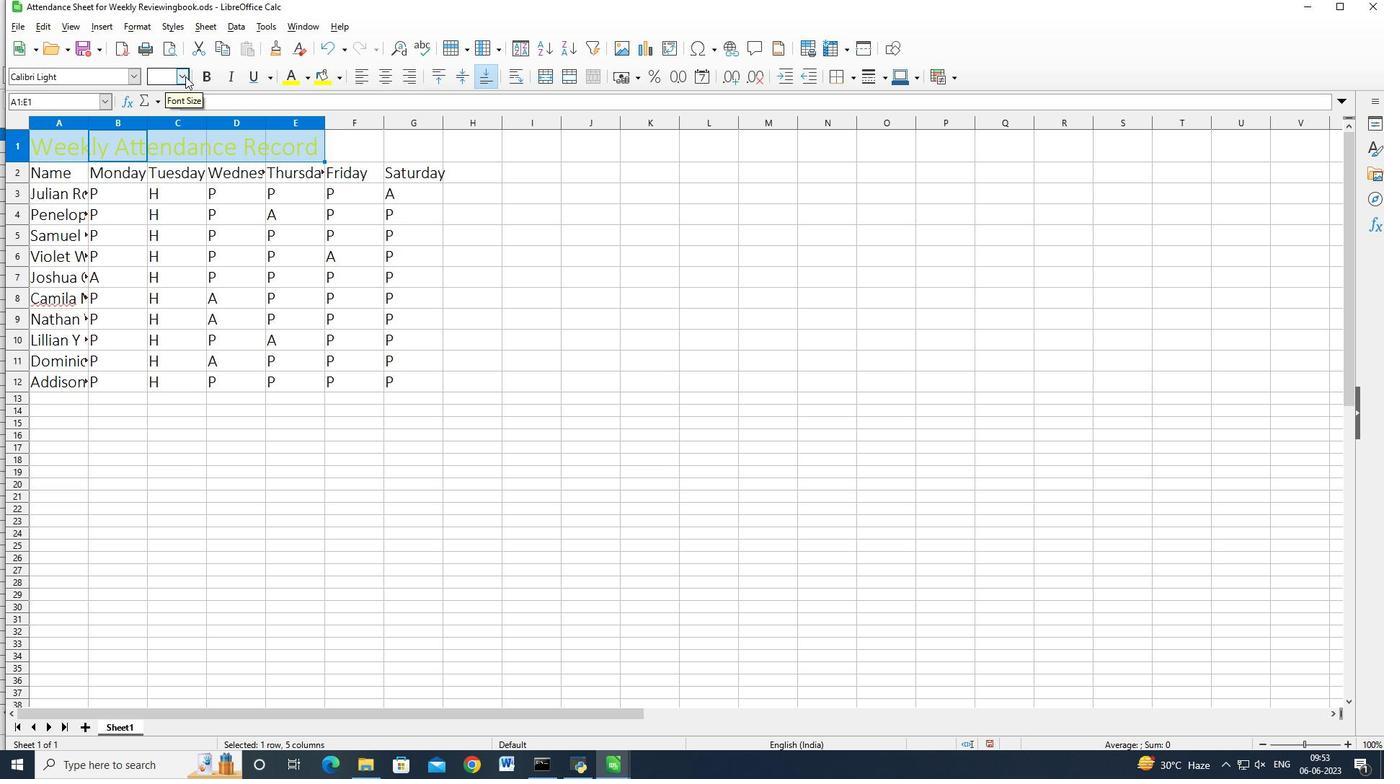 
Action: Mouse moved to (163, 235)
Screenshot: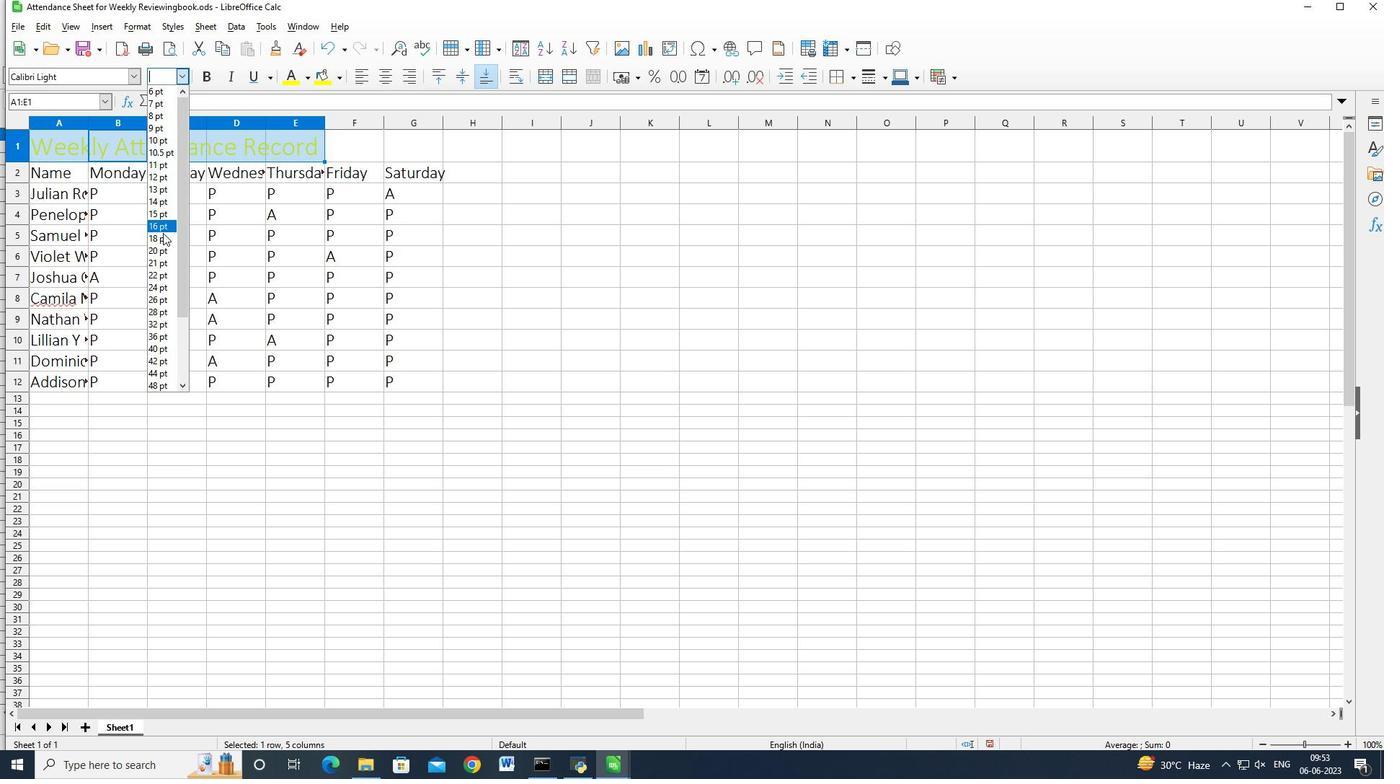 
Action: Mouse pressed left at (163, 235)
Screenshot: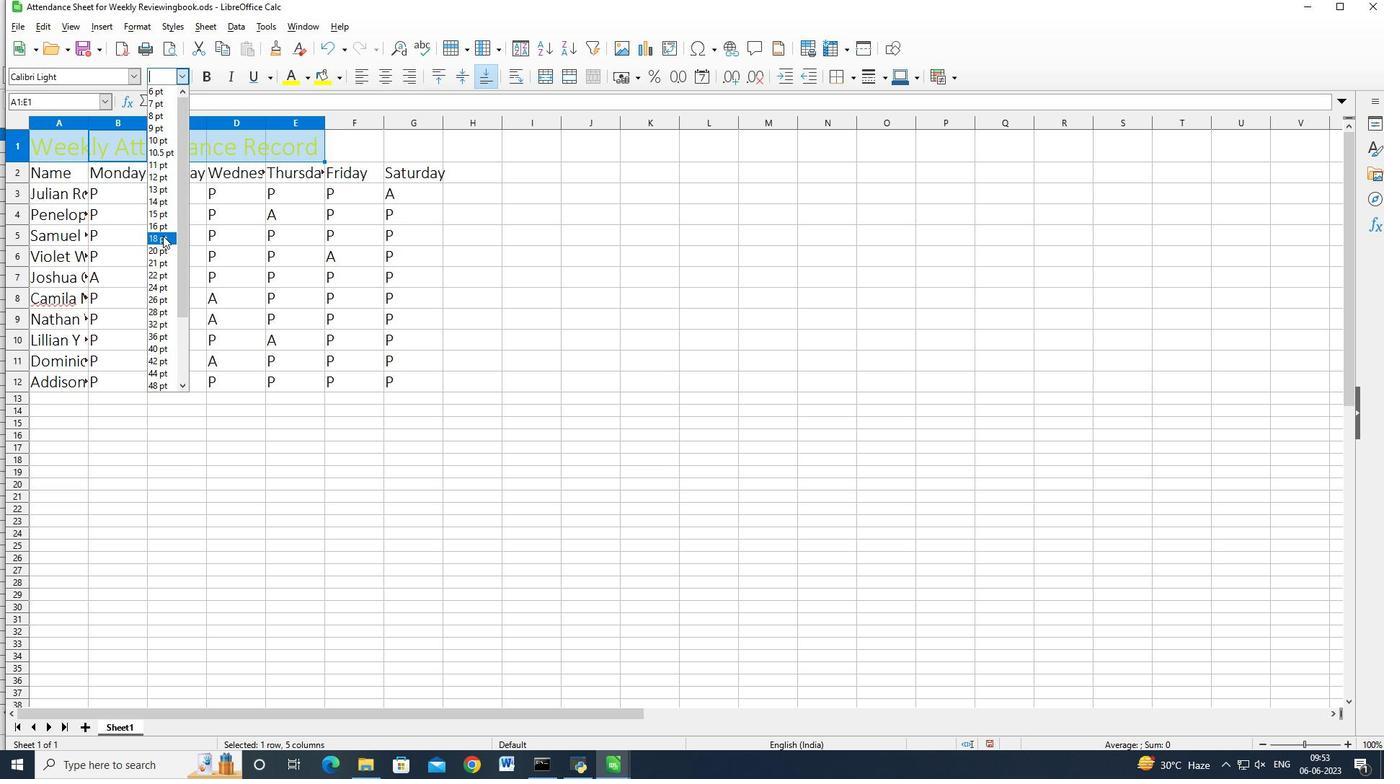 
Action: Mouse moved to (46, 167)
Screenshot: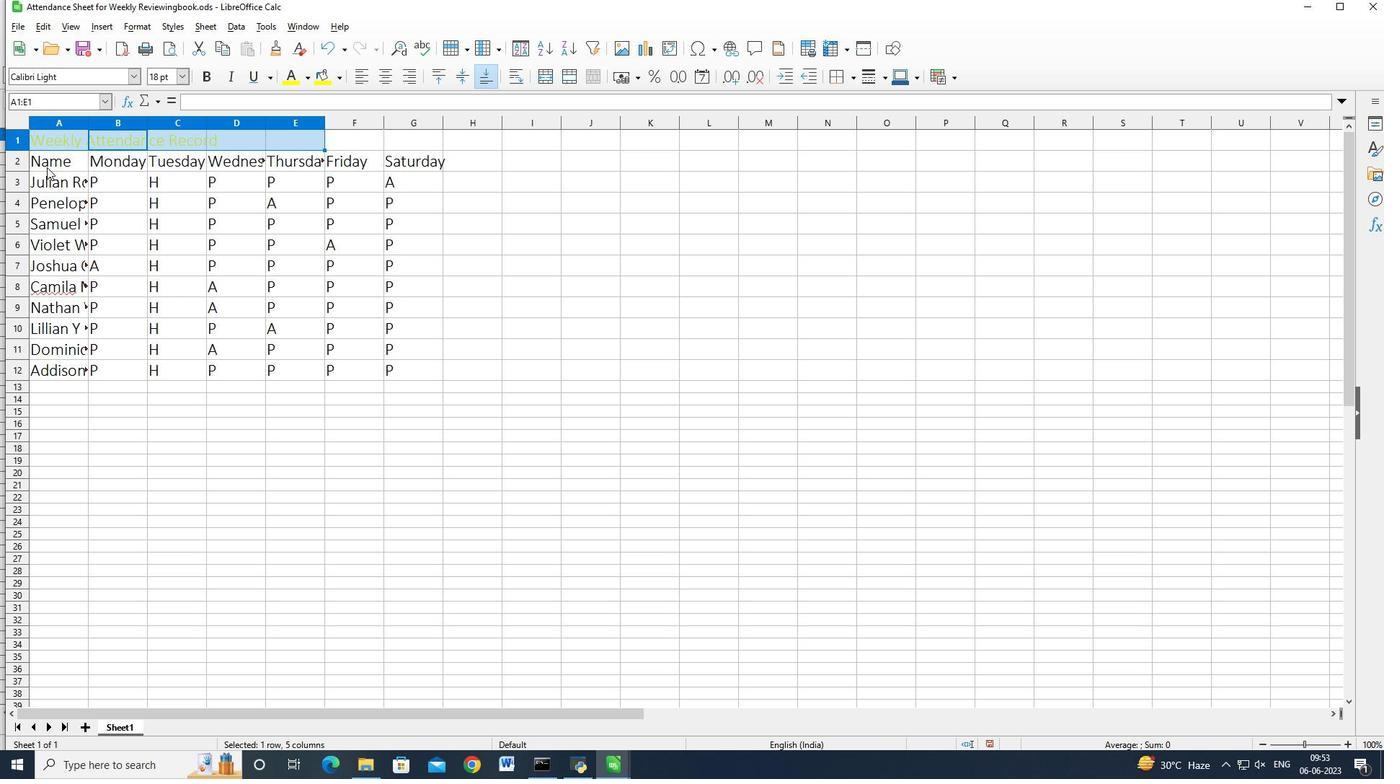 
Action: Mouse pressed left at (46, 167)
Screenshot: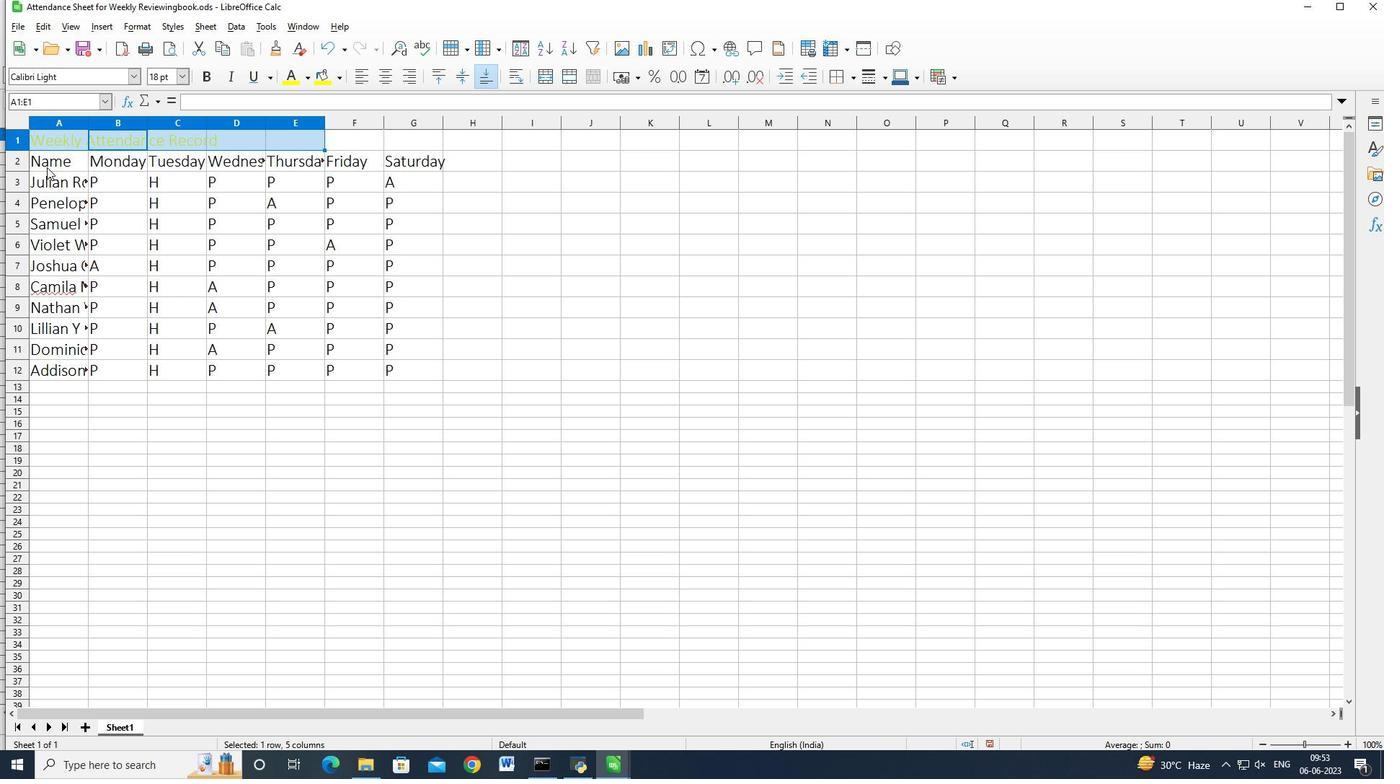 
Action: Mouse moved to (49, 167)
Screenshot: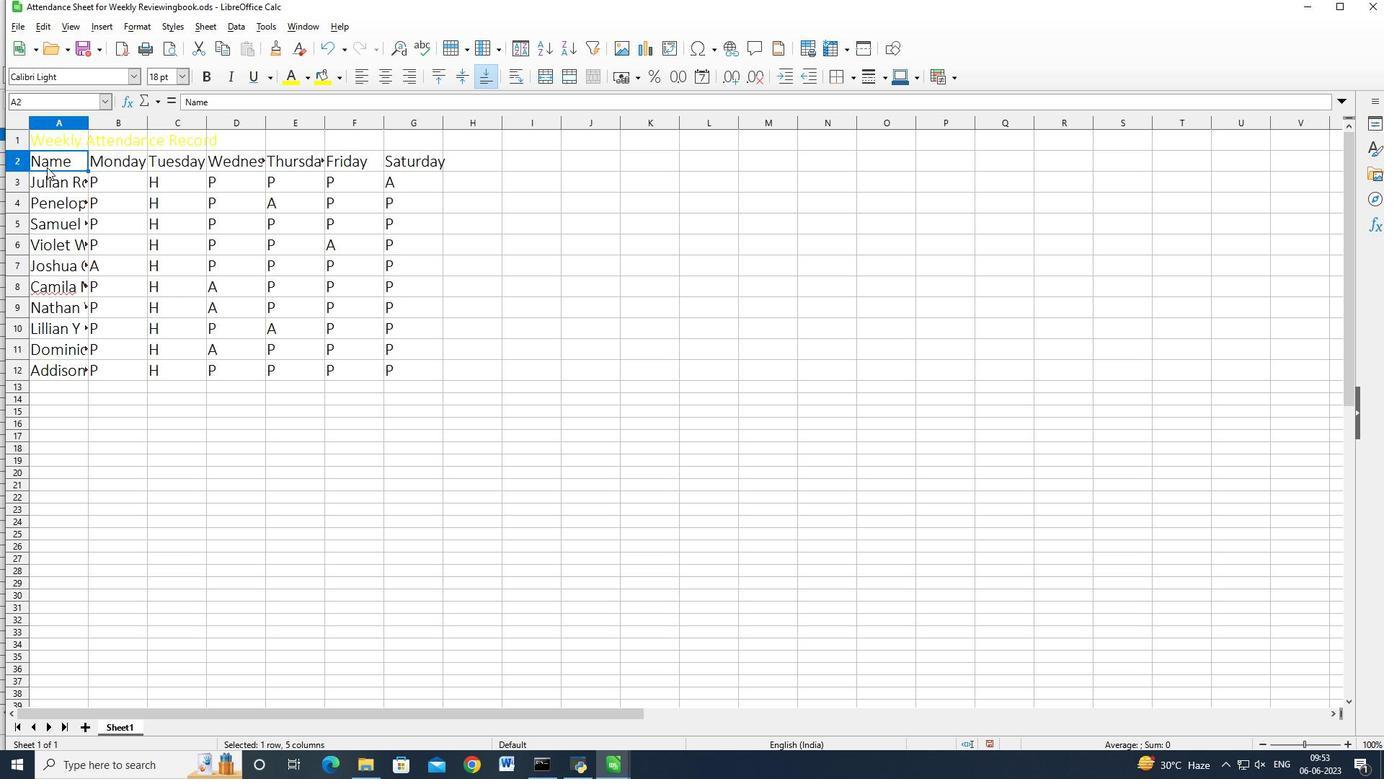 
Action: Key pressed <Key.shift><Key.right><Key.right><Key.right><Key.right><Key.right><Key.right><Key.down><Key.down><Key.down><Key.down><Key.down><Key.down><Key.down><Key.down><Key.down><Key.down><Key.down><Key.up>
Screenshot: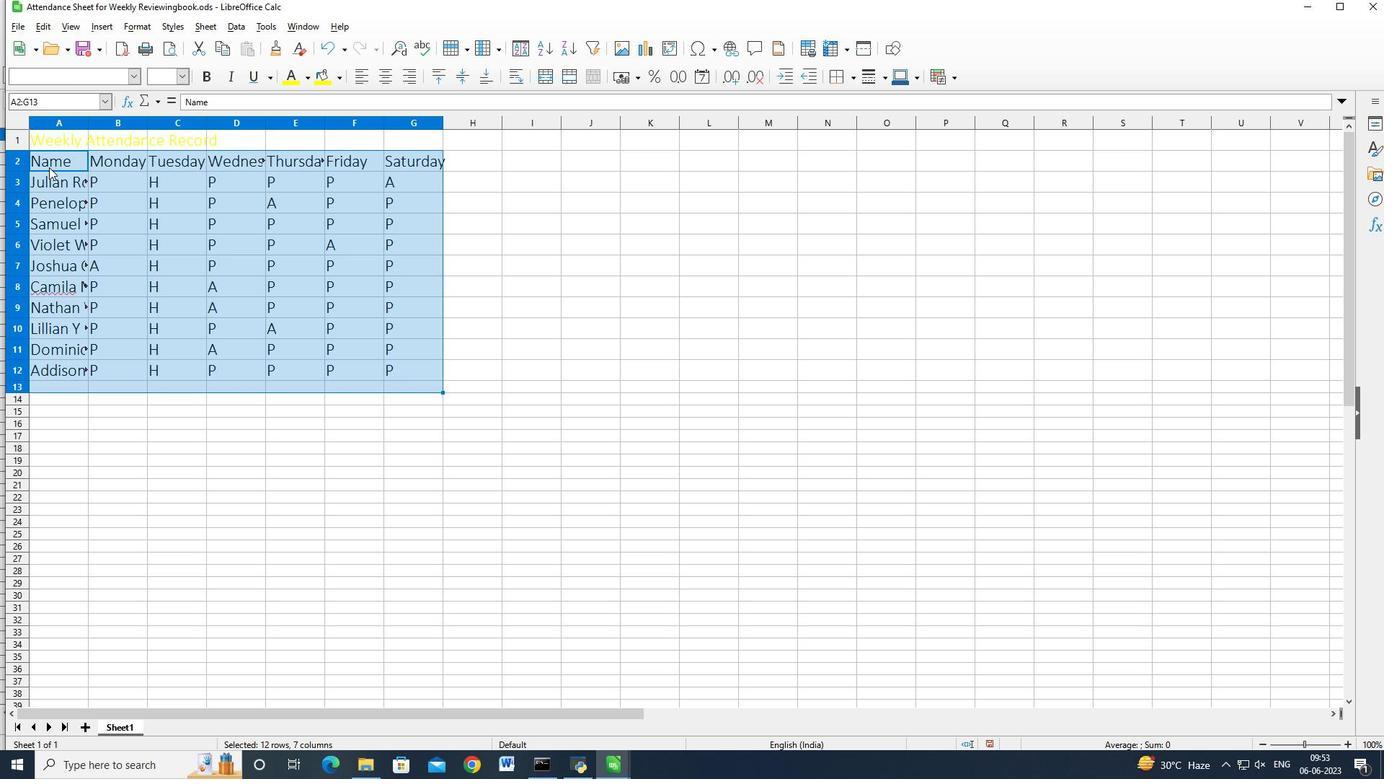 
Action: Mouse moved to (76, 76)
Screenshot: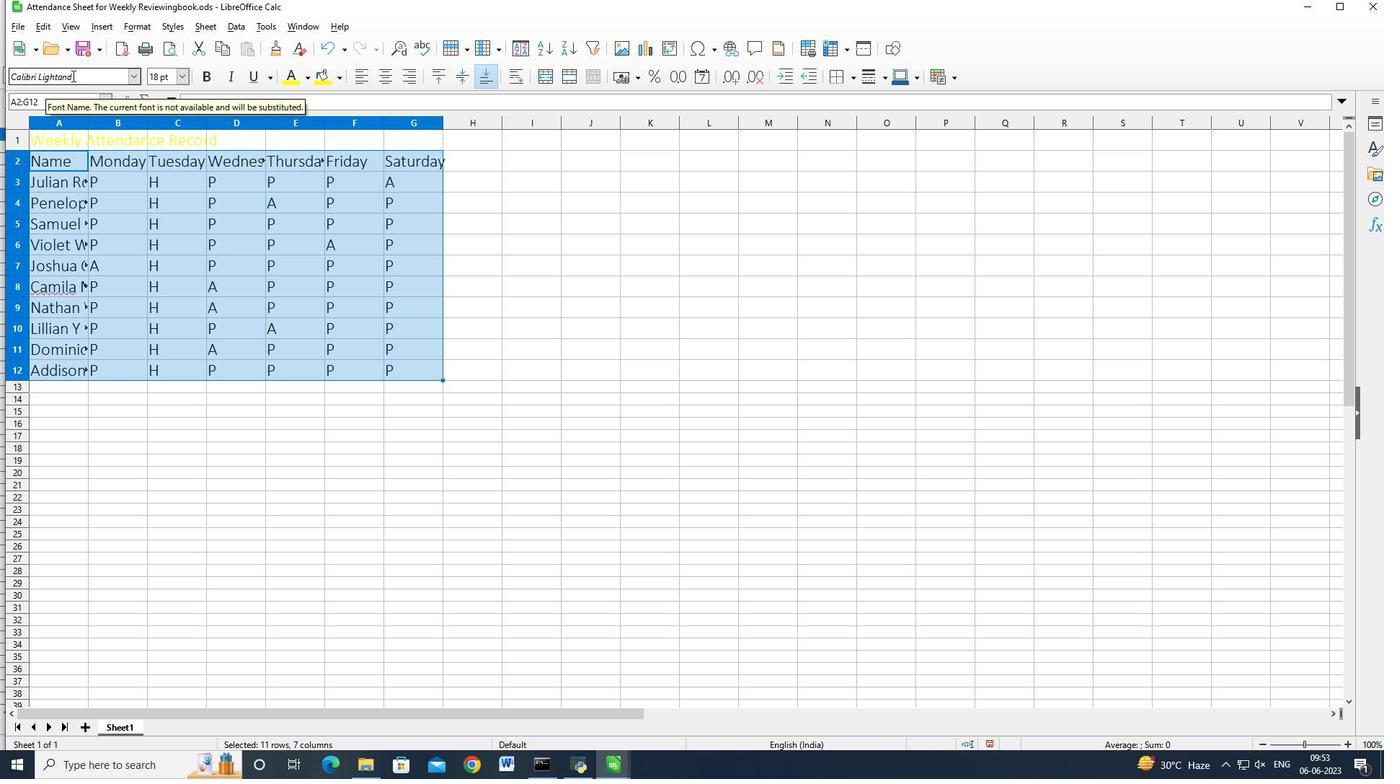 
Action: Mouse pressed left at (76, 76)
Screenshot: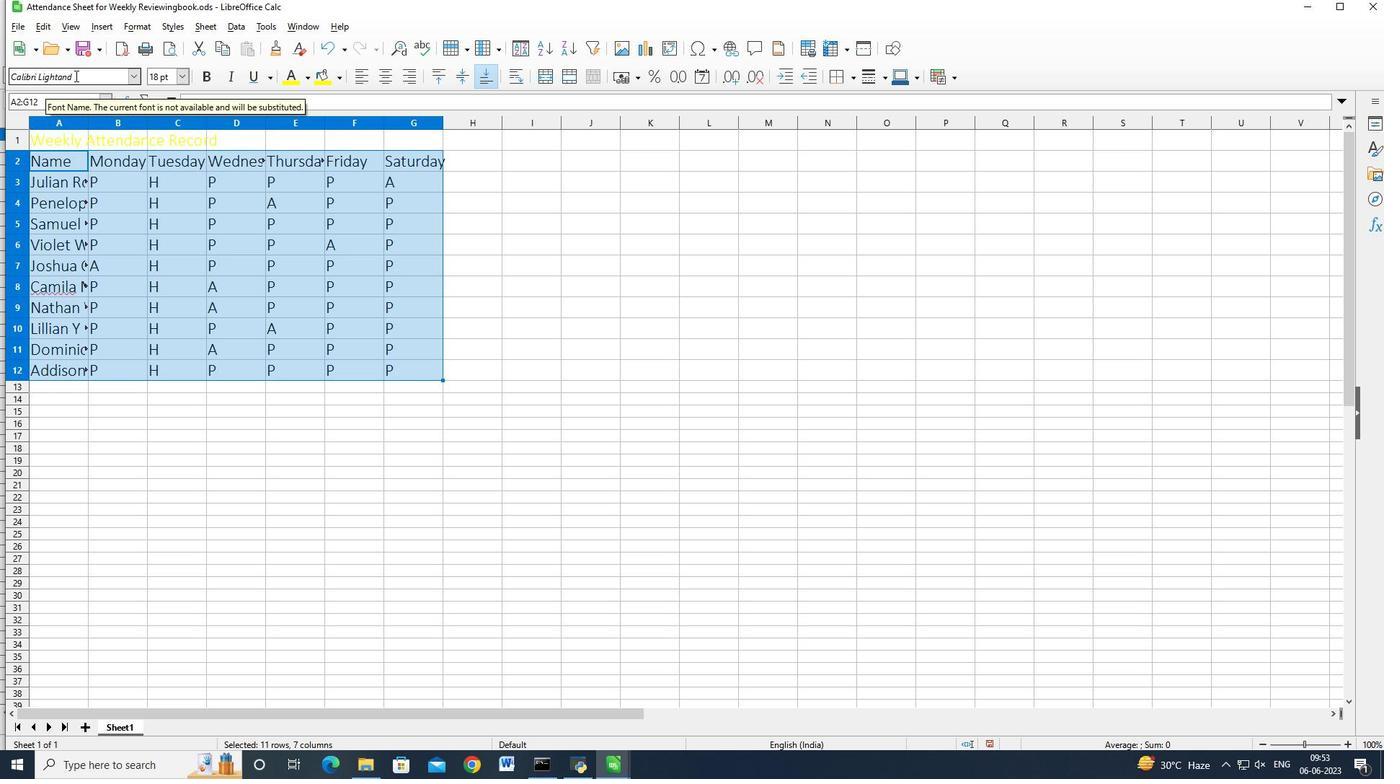 
Action: Mouse moved to (92, 78)
Screenshot: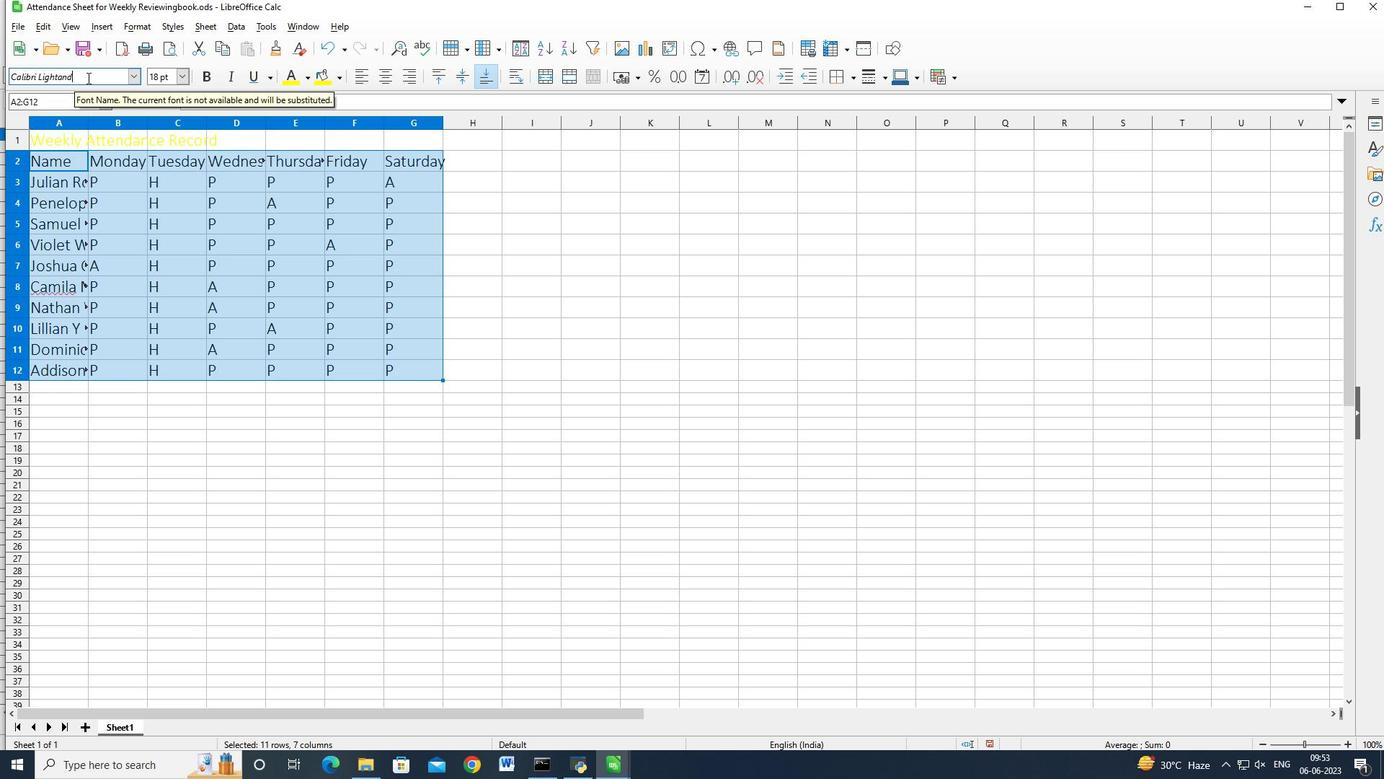
Action: Key pressed <Key.backspace><Key.backspace><Key.backspace><Key.backspace><Key.backspace><Key.backspace><Key.backspace><Key.backspace><Key.backspace><Key.enter>
Screenshot: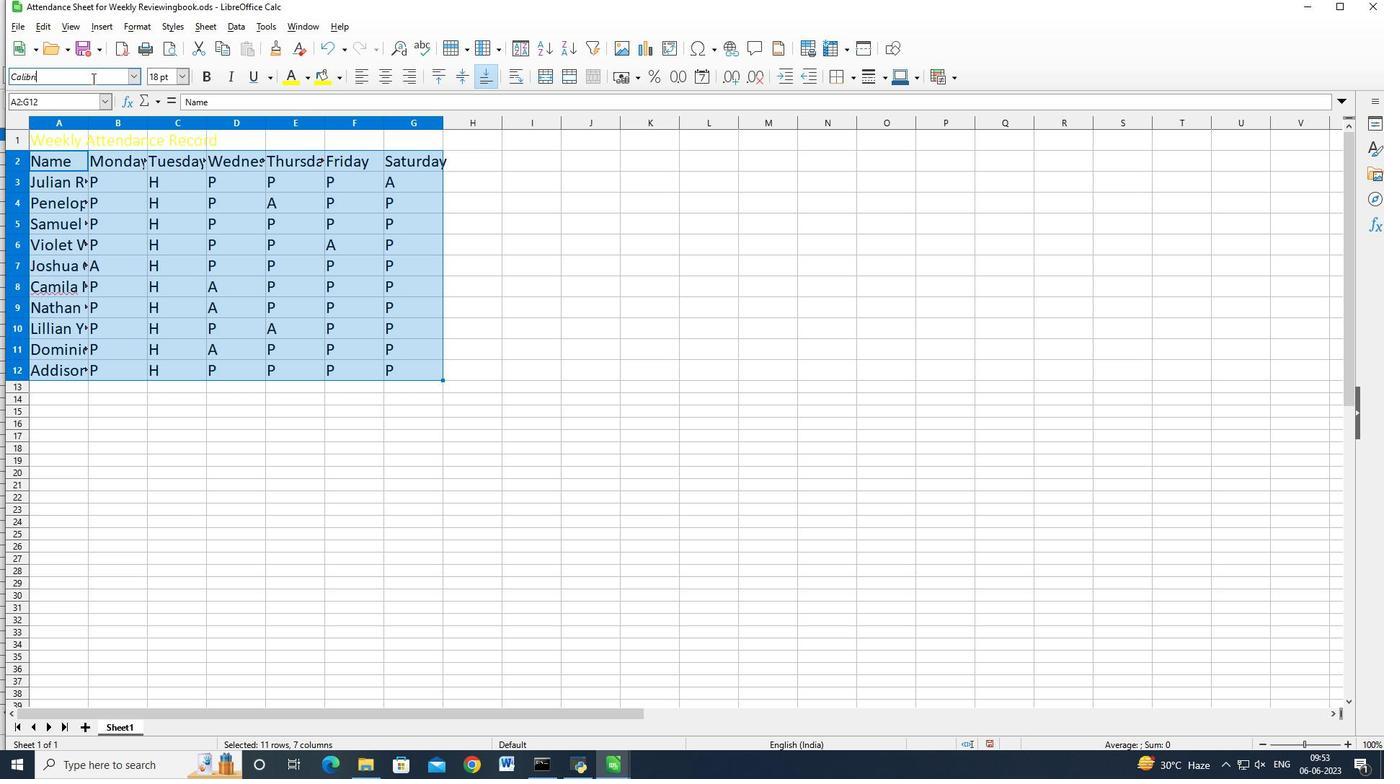 
Action: Mouse moved to (182, 75)
Screenshot: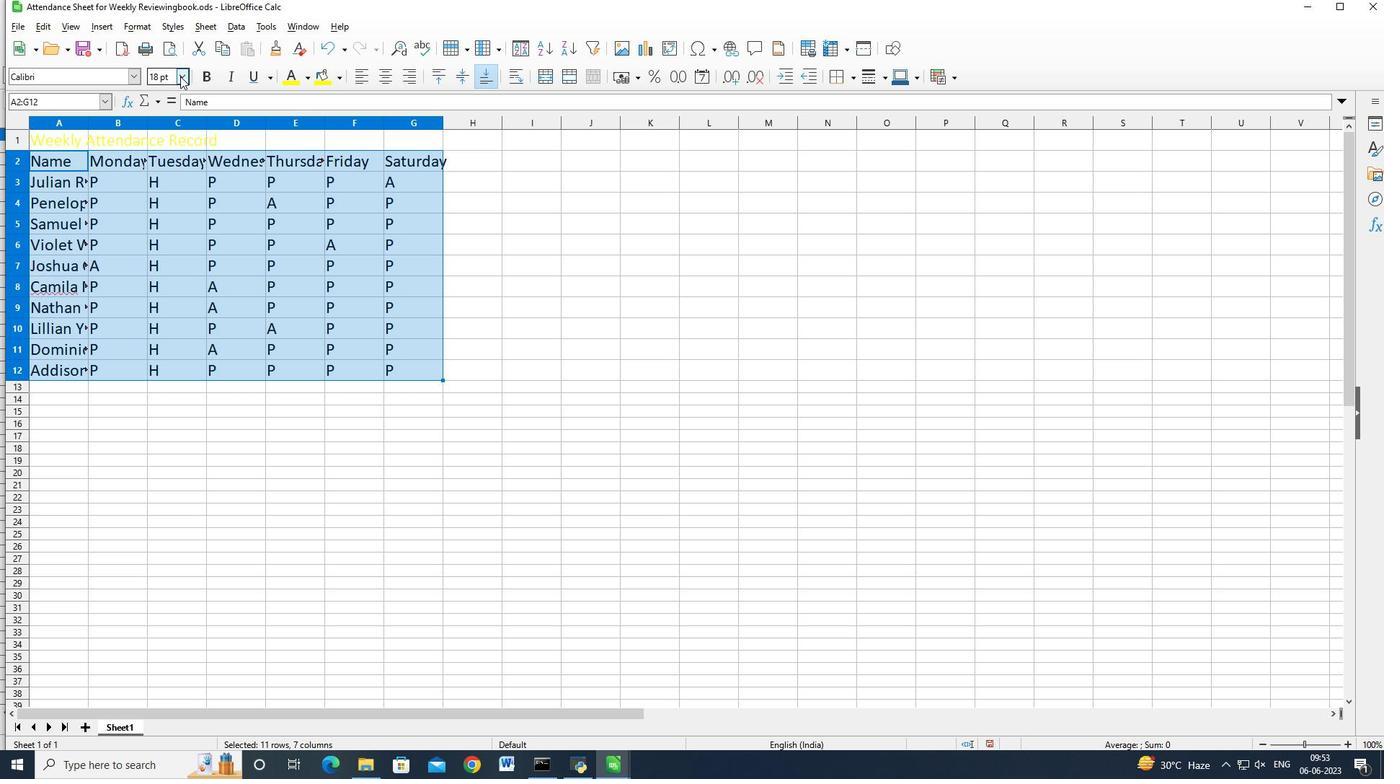 
Action: Mouse pressed left at (182, 75)
Screenshot: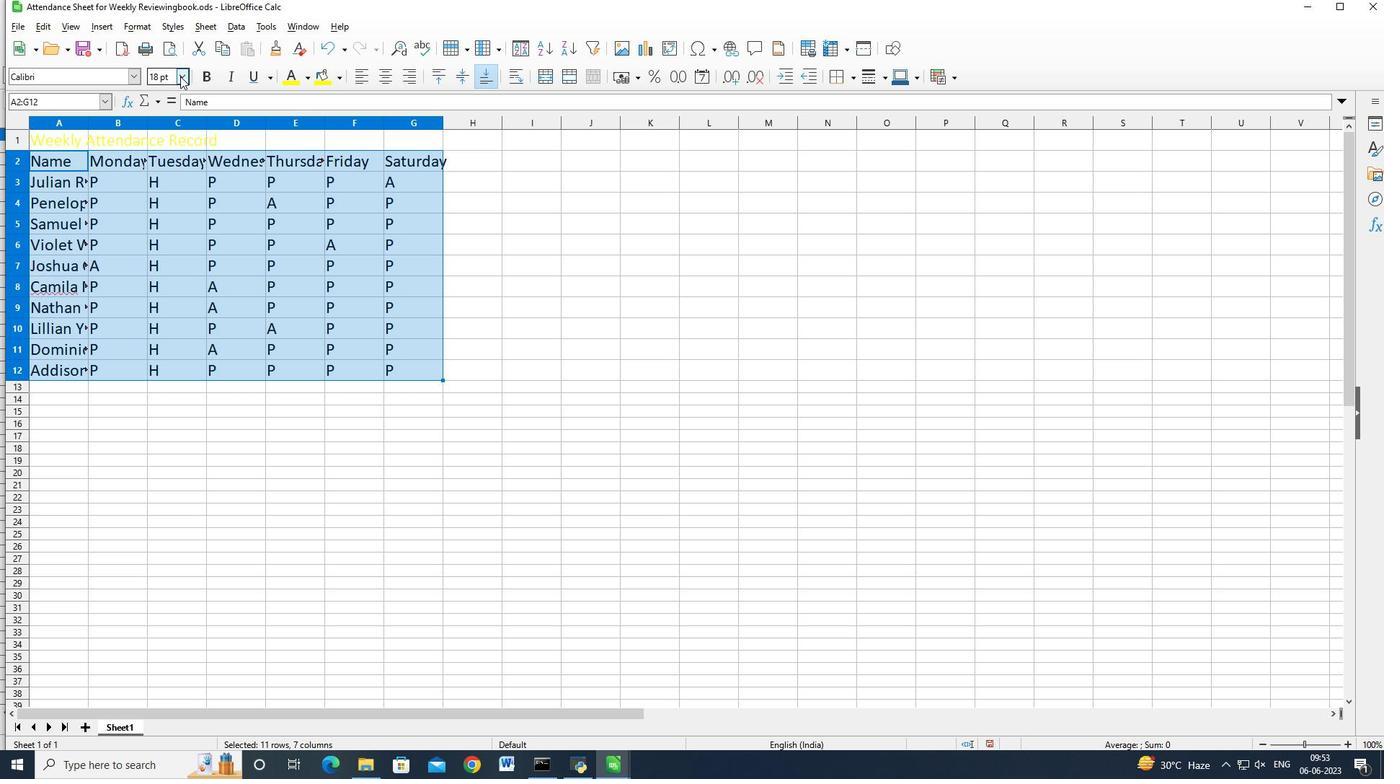 
Action: Mouse moved to (159, 132)
Screenshot: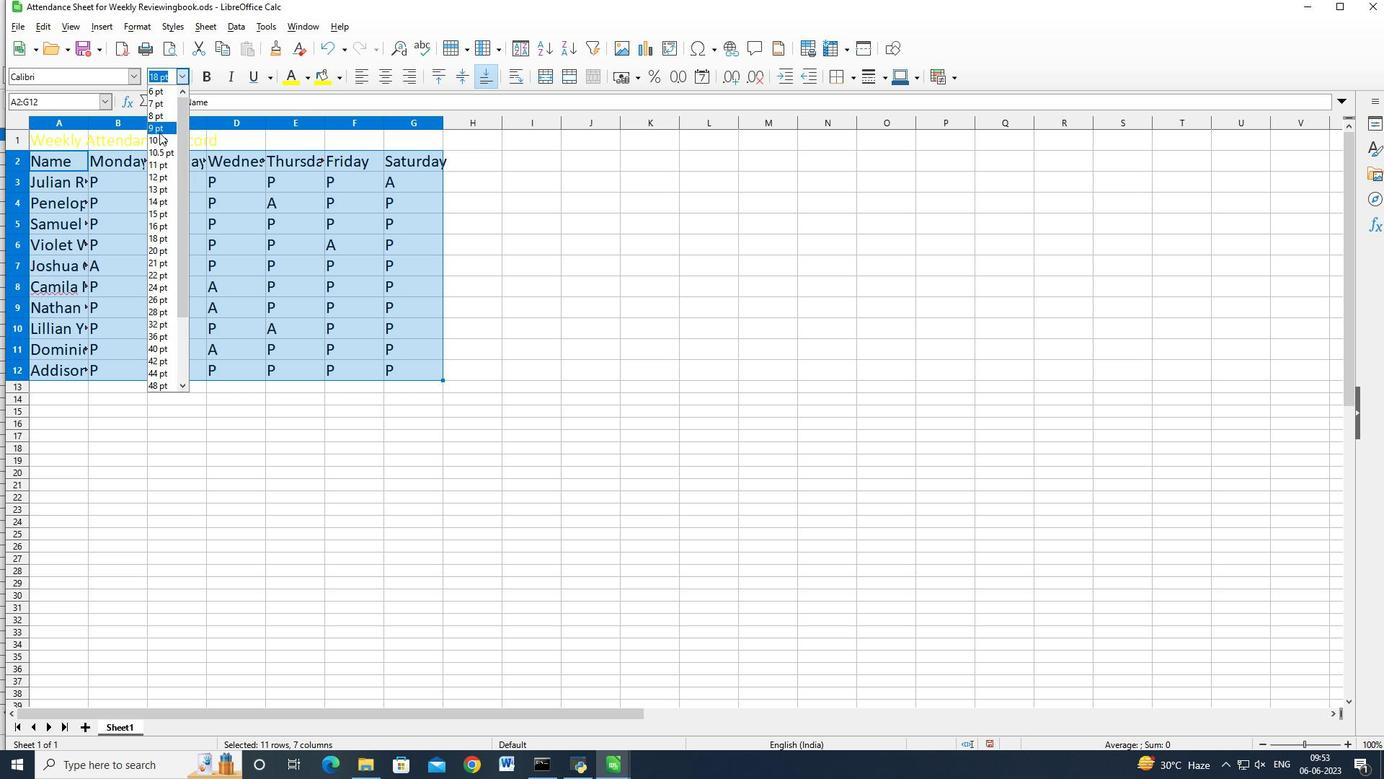 
Action: Mouse pressed left at (159, 132)
Screenshot: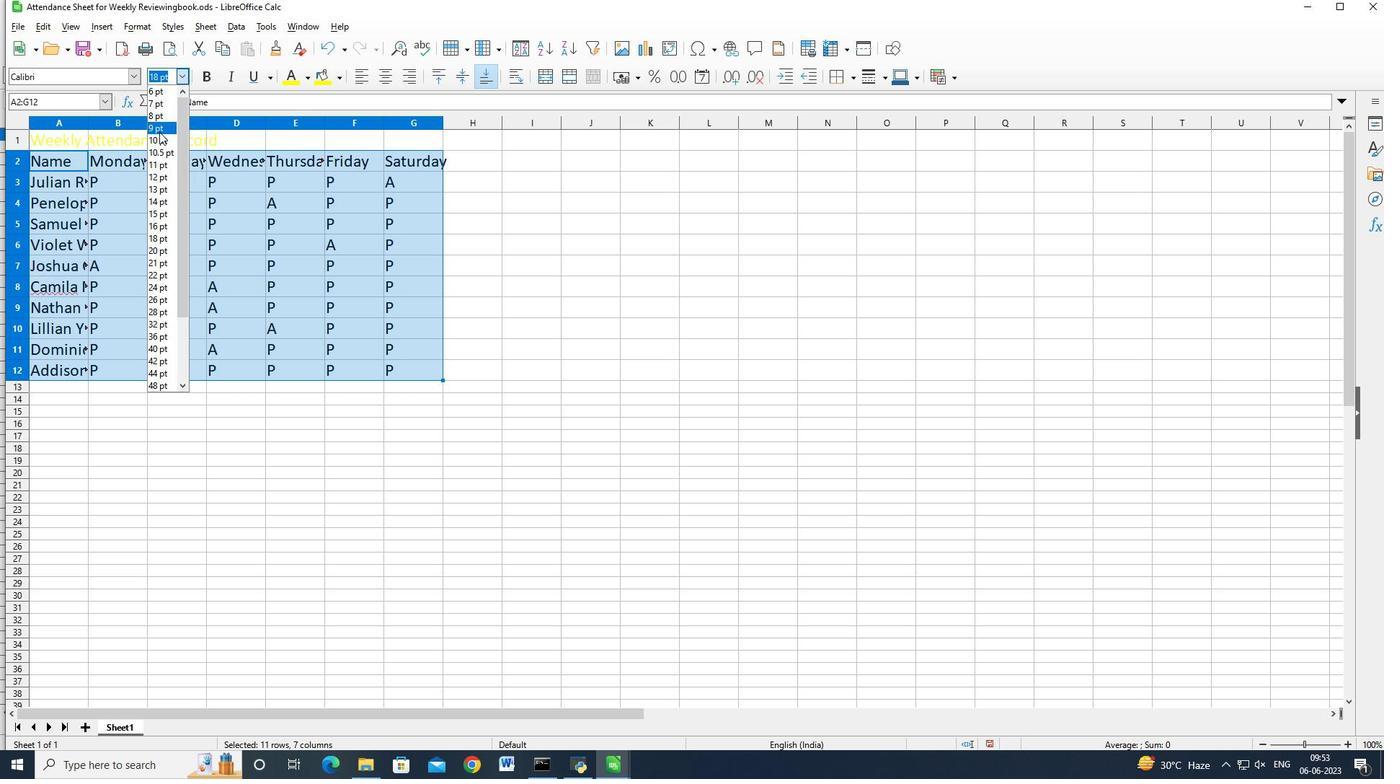 
Action: Mouse moved to (49, 141)
Screenshot: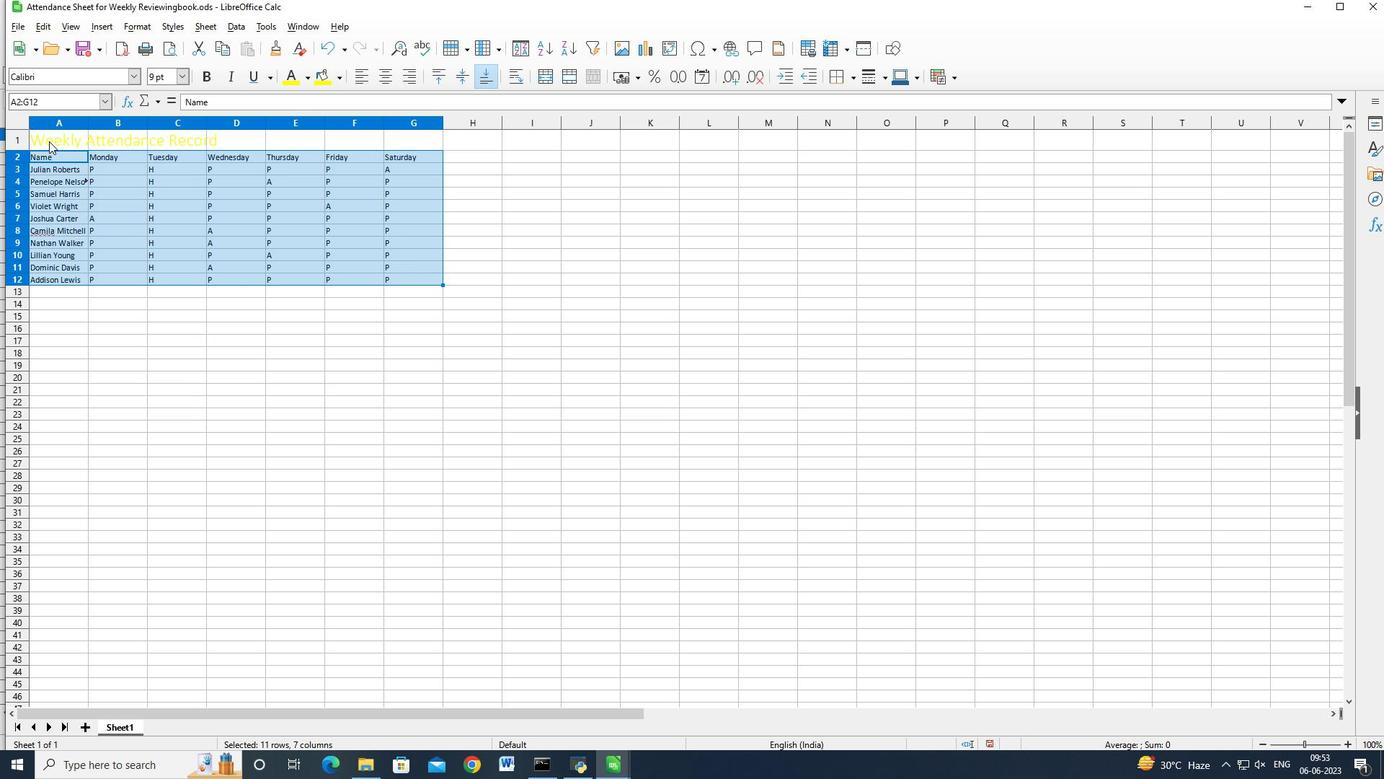 
Action: Mouse pressed left at (49, 141)
Screenshot: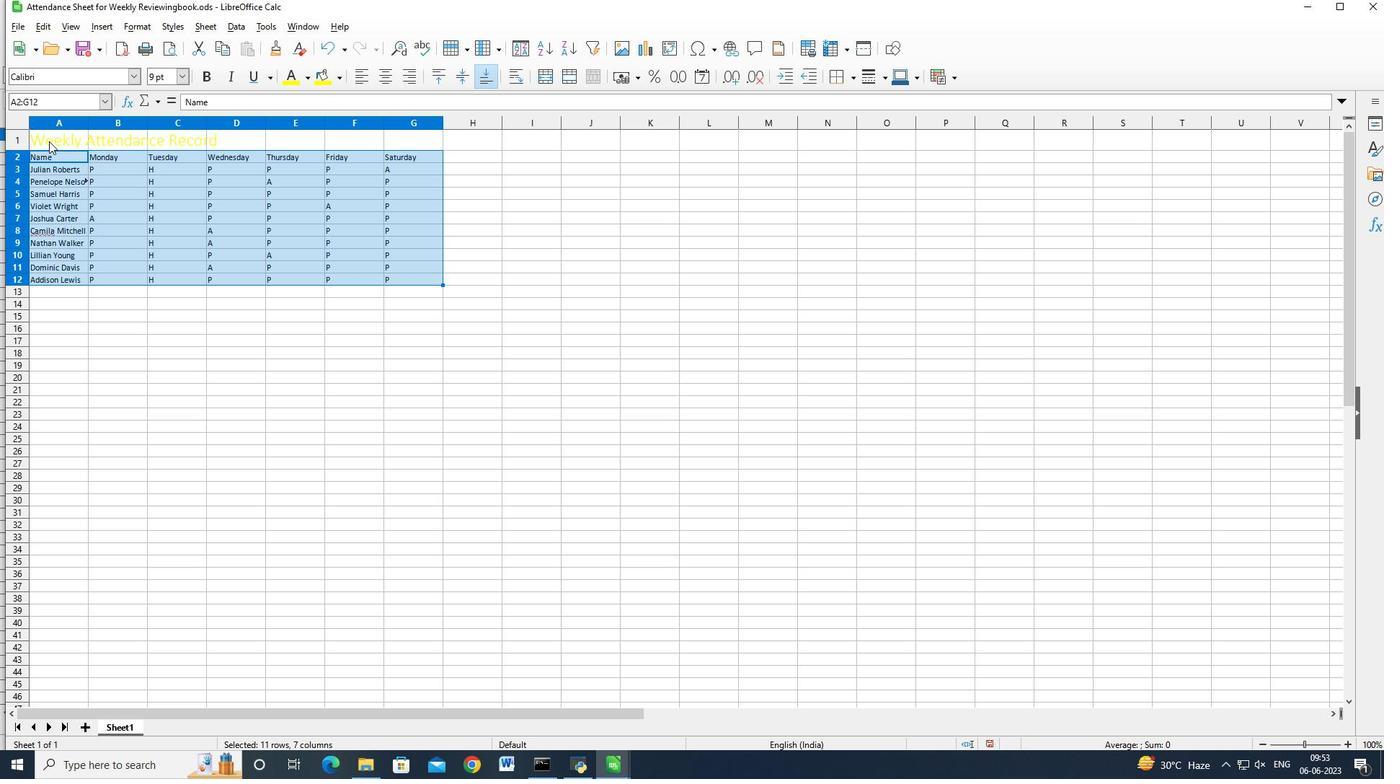 
Action: Mouse moved to (103, 139)
Screenshot: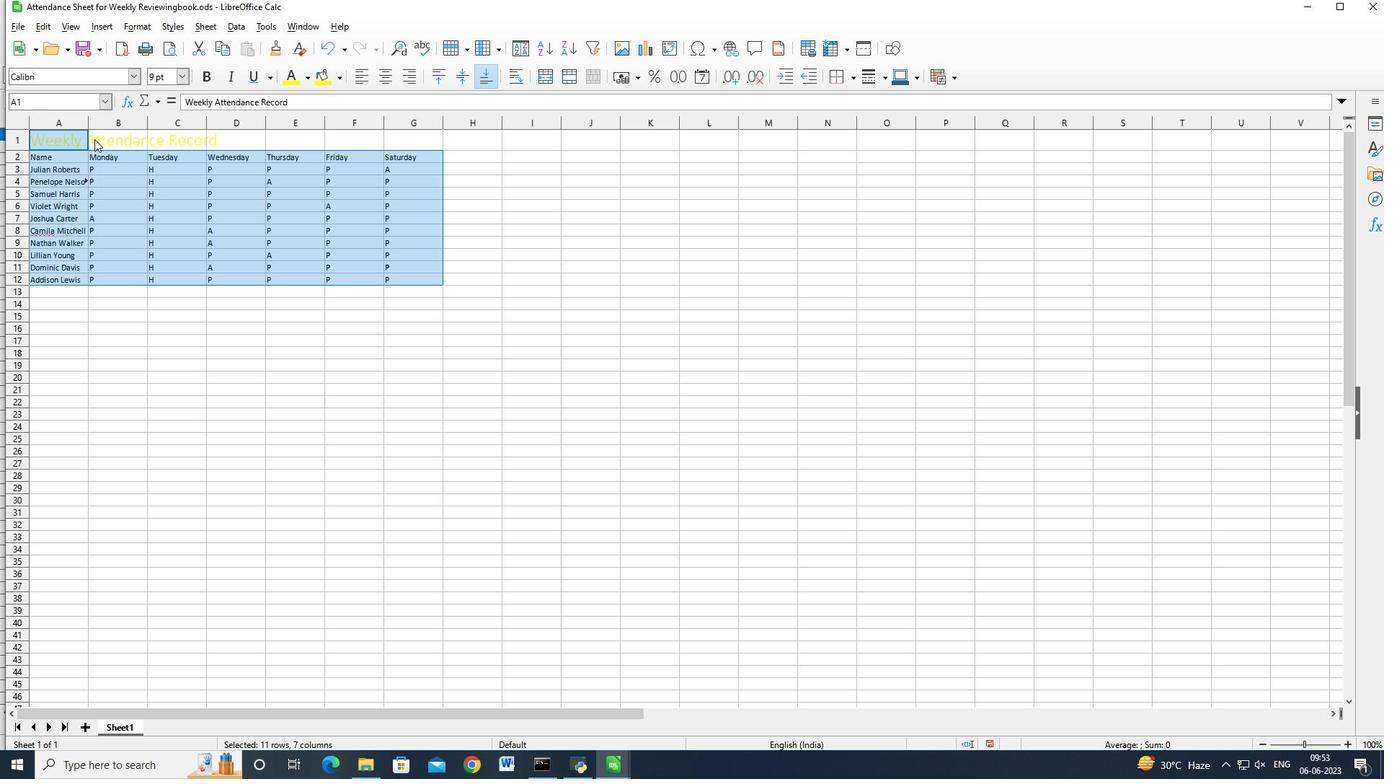 
Action: Mouse pressed left at (103, 139)
Screenshot: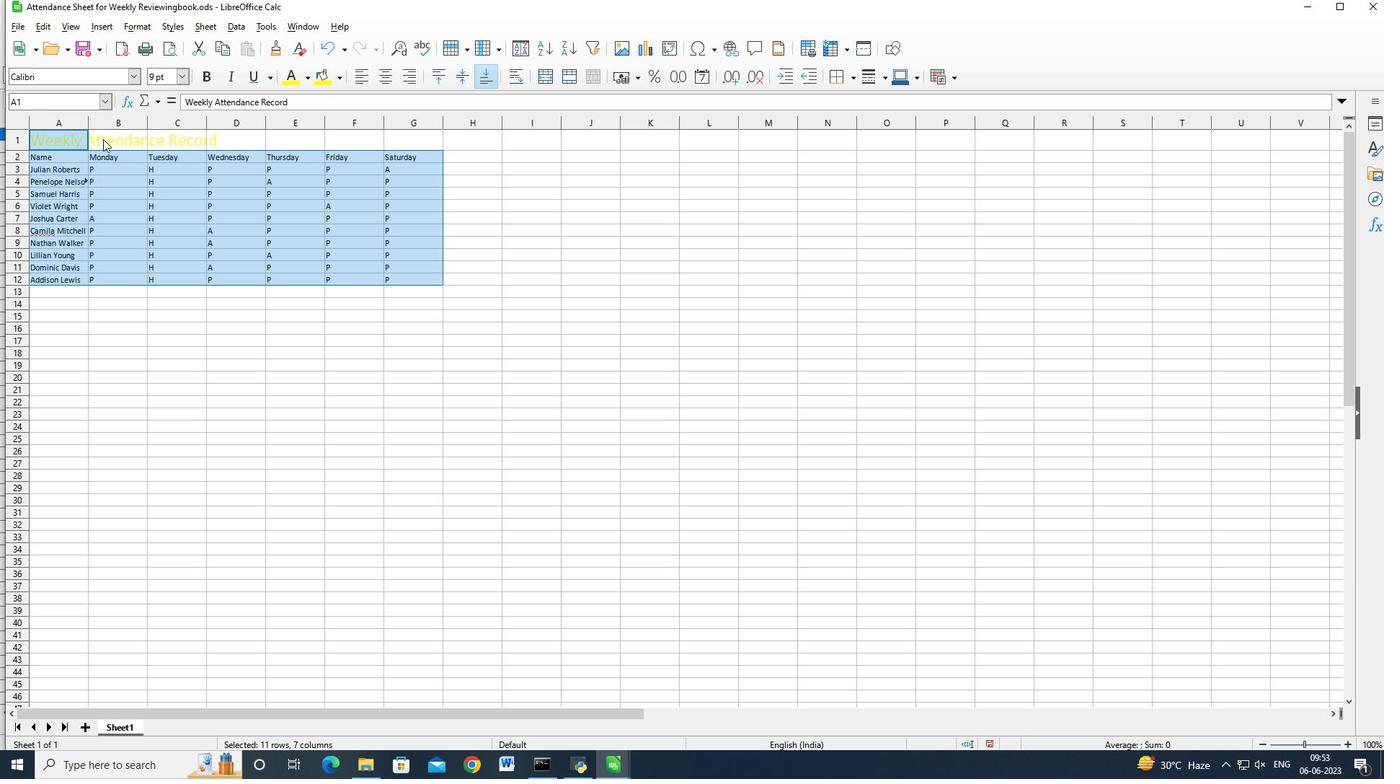 
Action: Mouse moved to (174, 137)
Screenshot: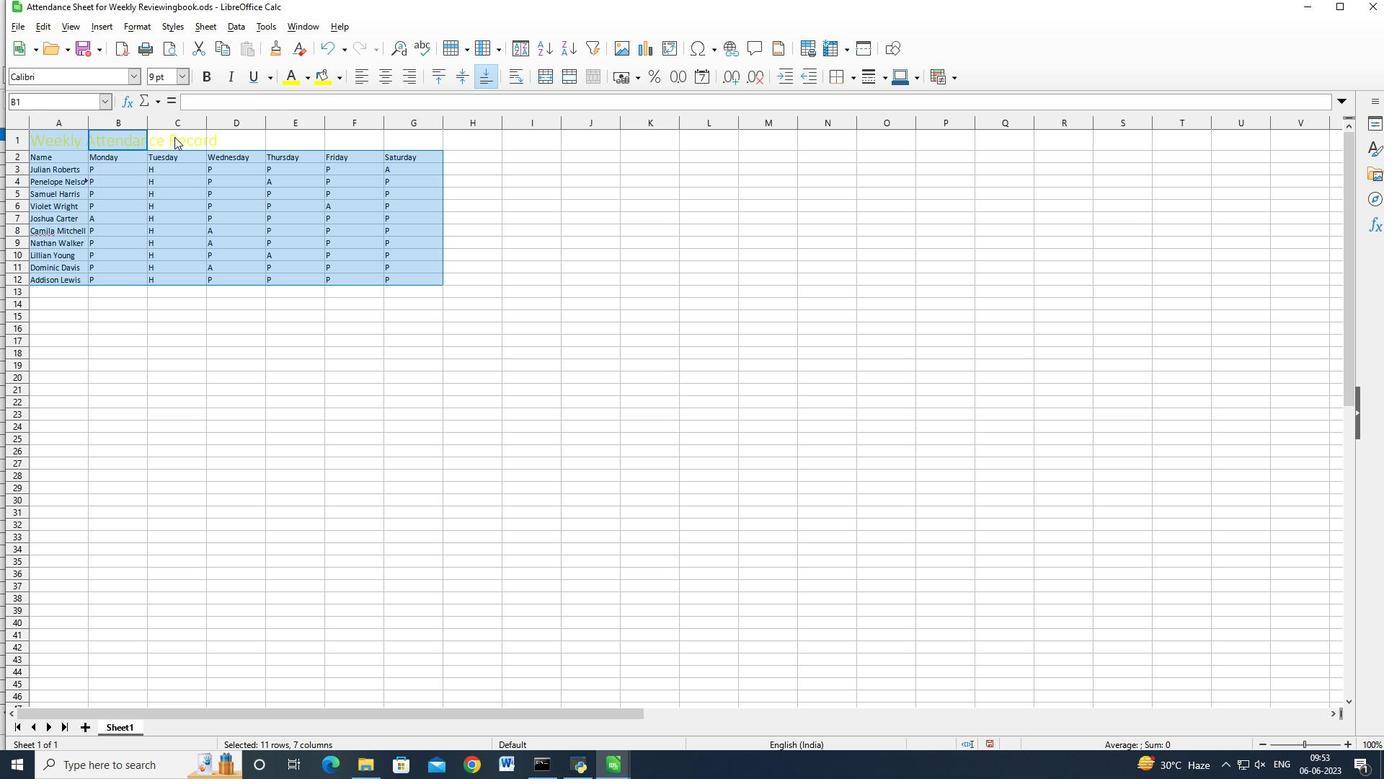
Action: Mouse pressed left at (174, 137)
Screenshot: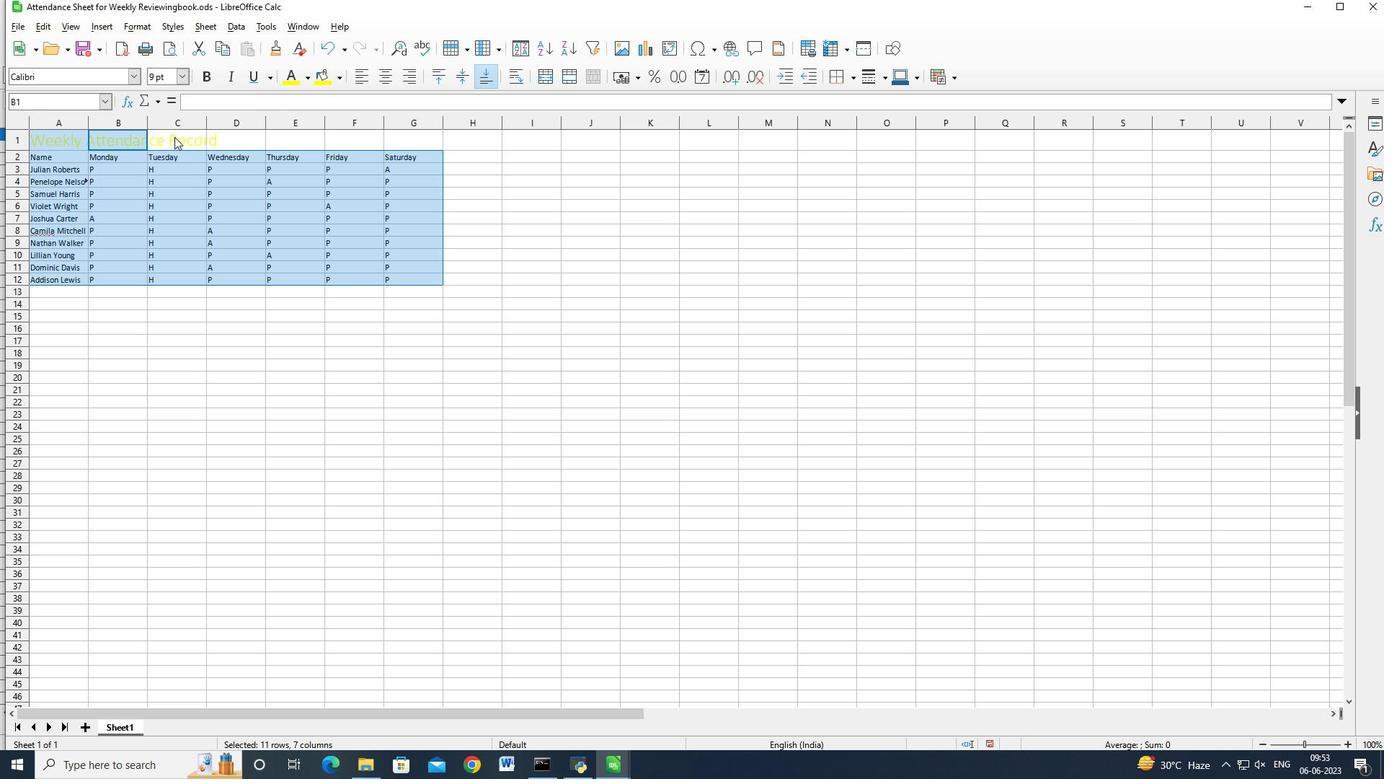 
Action: Mouse moved to (240, 142)
Screenshot: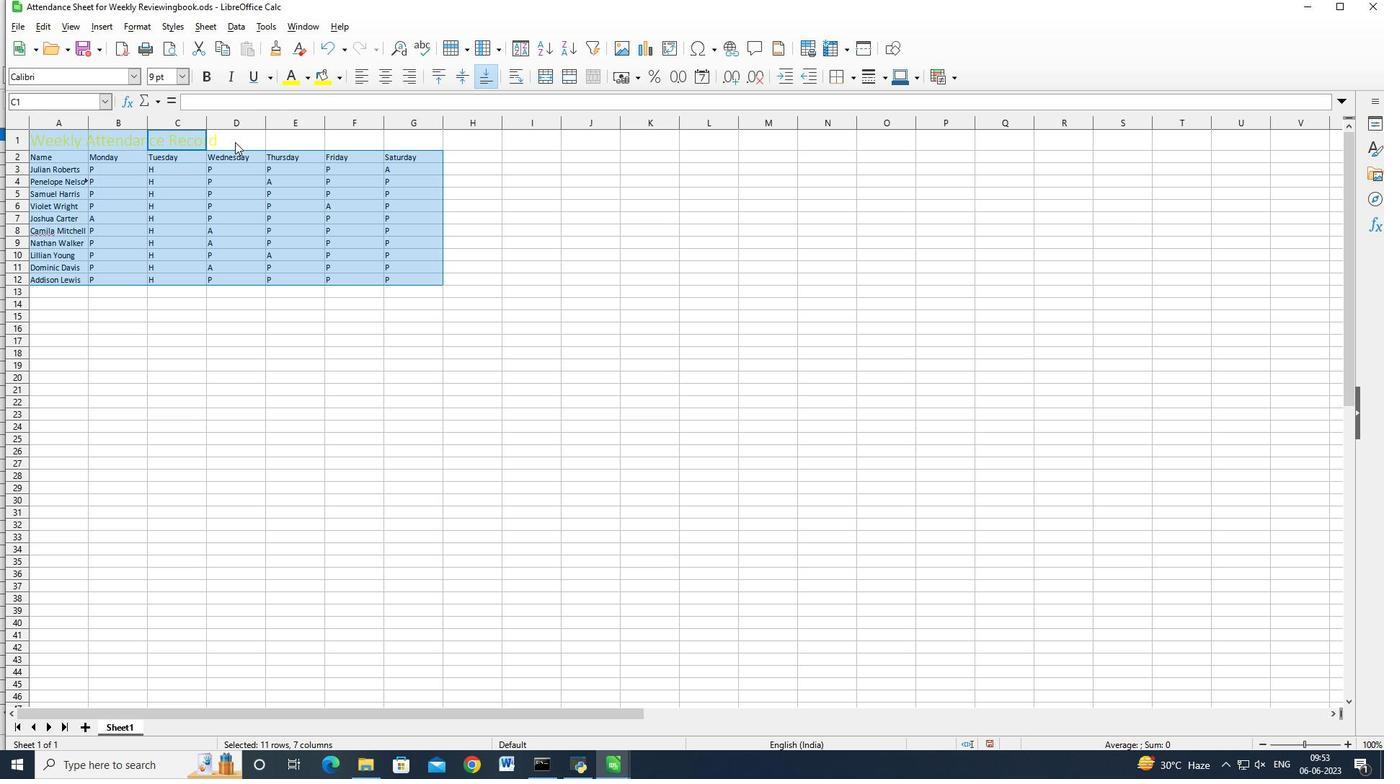 
Action: Mouse pressed left at (240, 142)
Screenshot: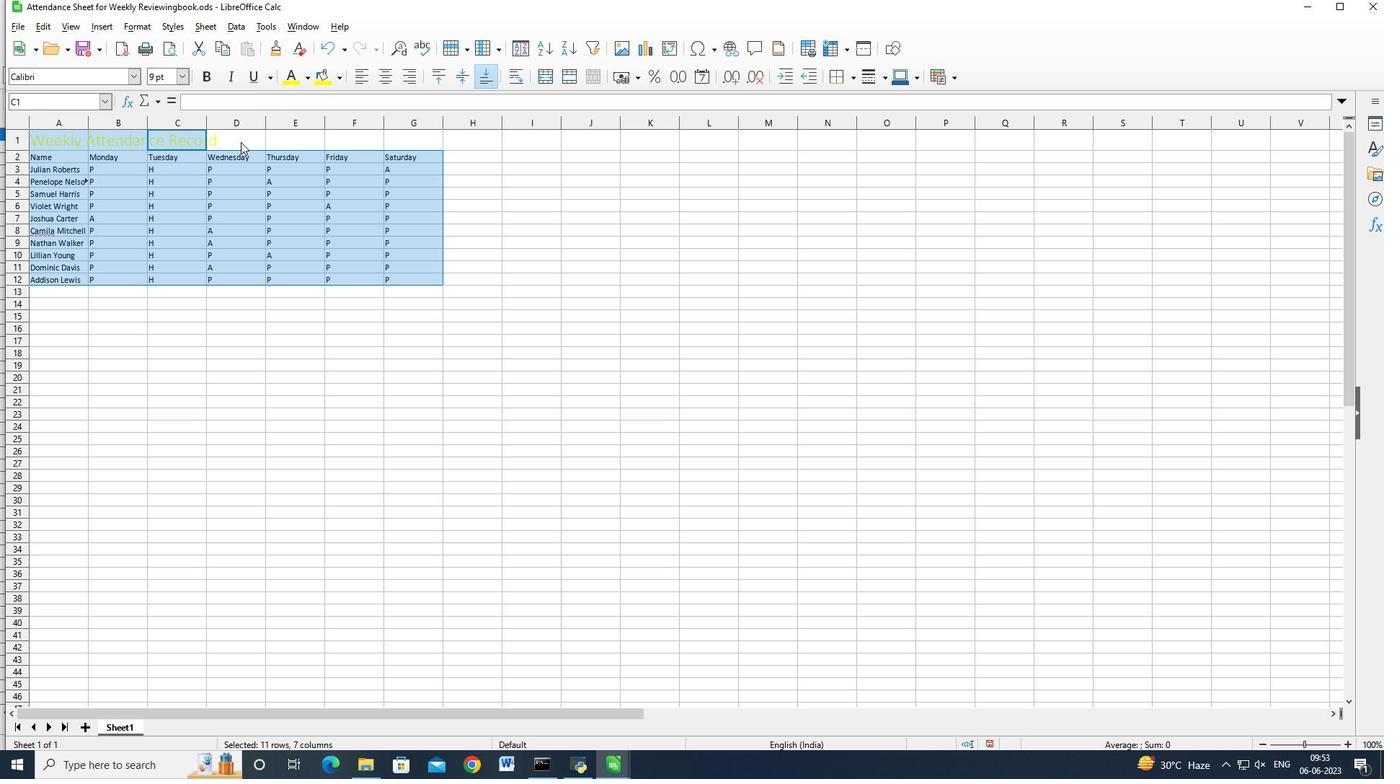 
Action: Mouse moved to (488, 72)
Screenshot: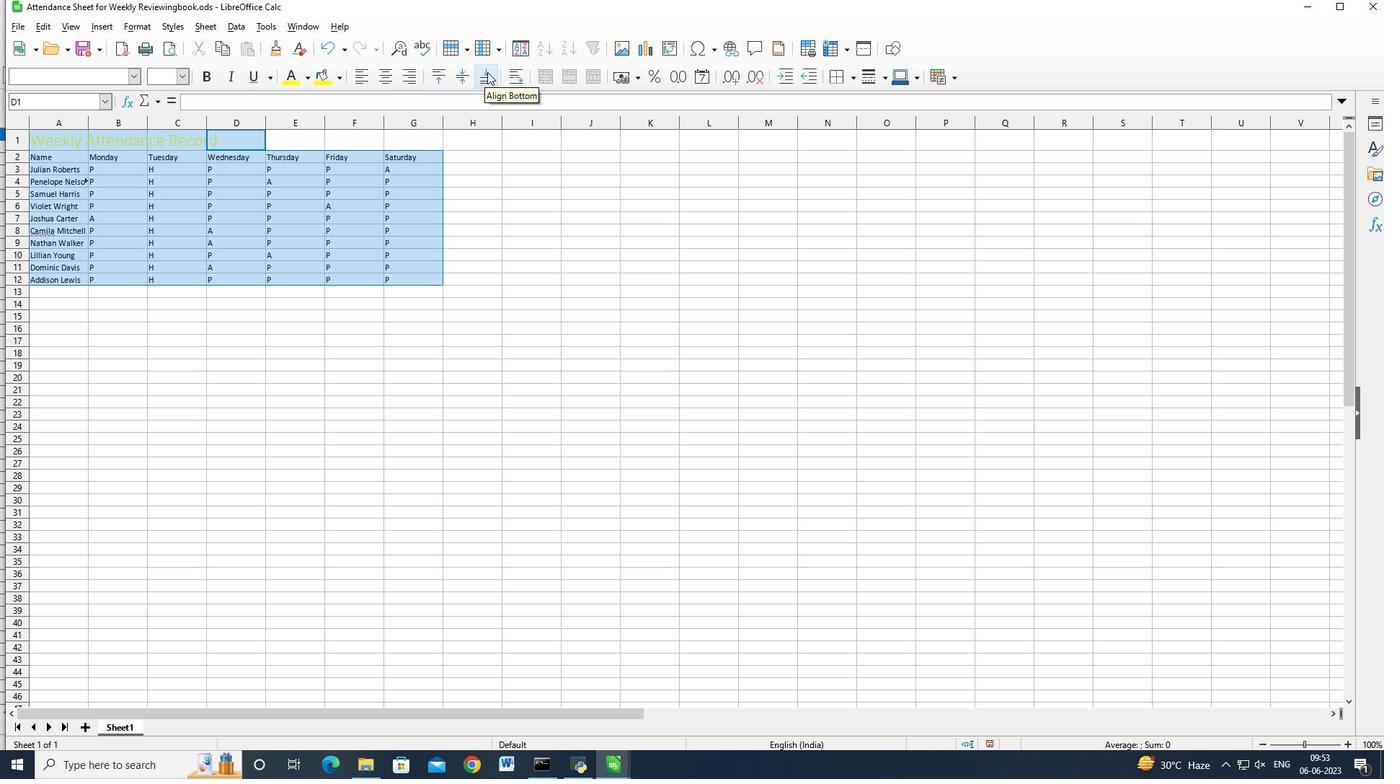 
Action: Mouse pressed left at (488, 72)
Screenshot: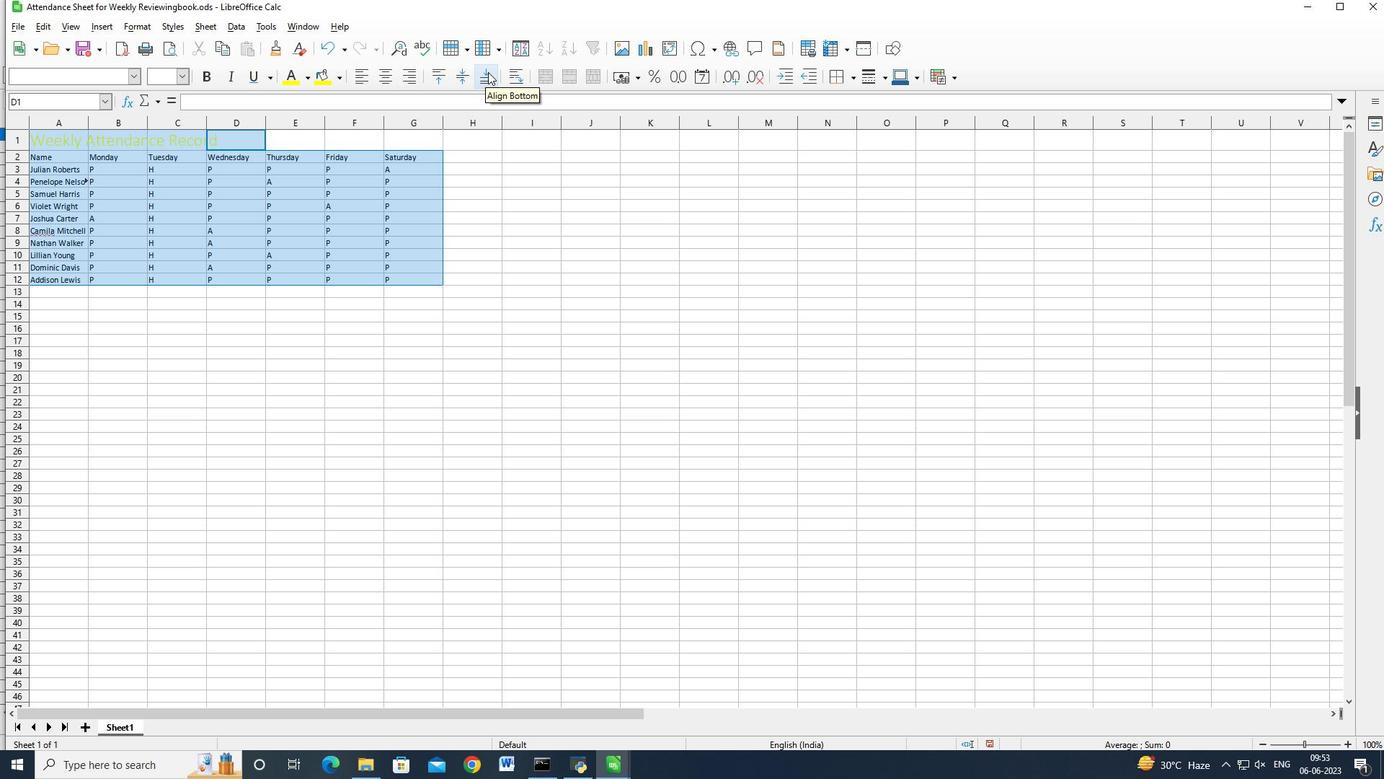
Action: Mouse moved to (69, 139)
Screenshot: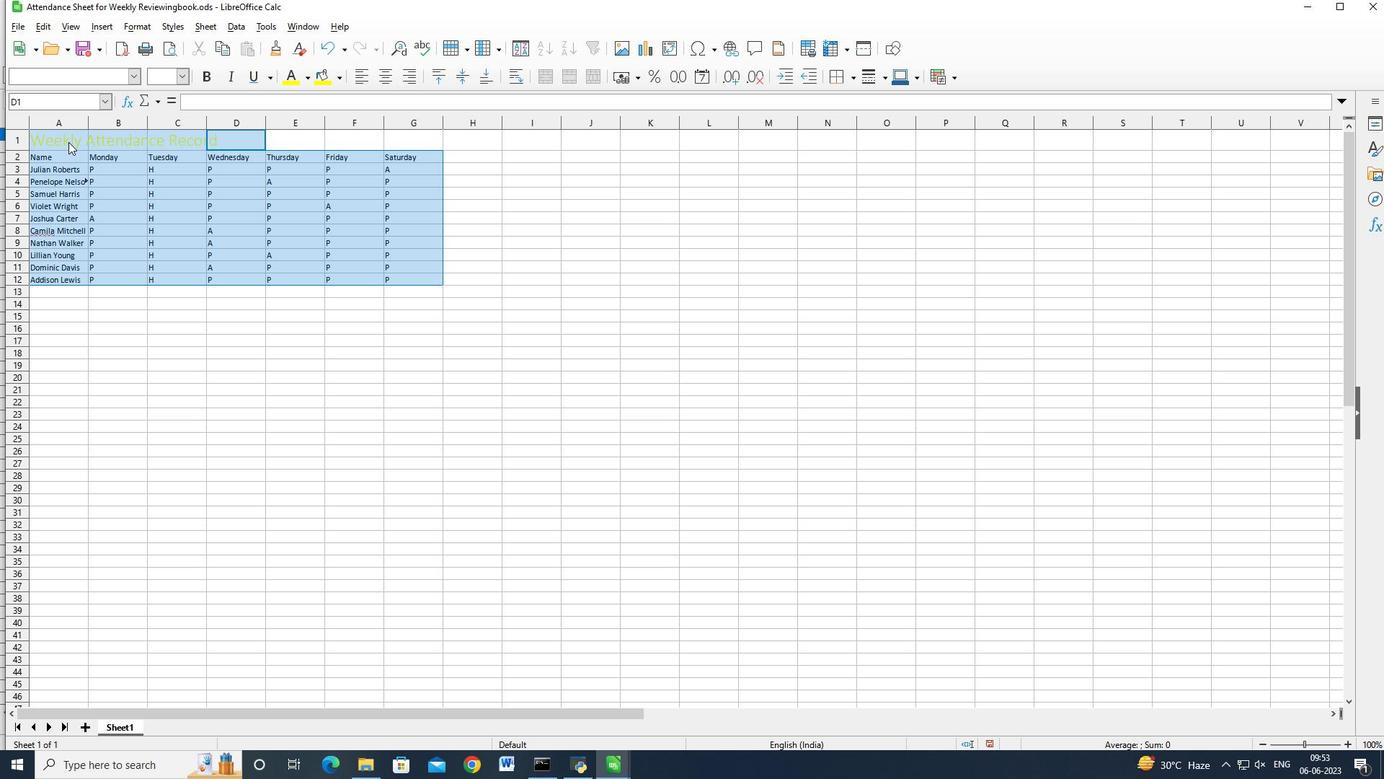 
Action: Mouse pressed left at (69, 139)
Screenshot: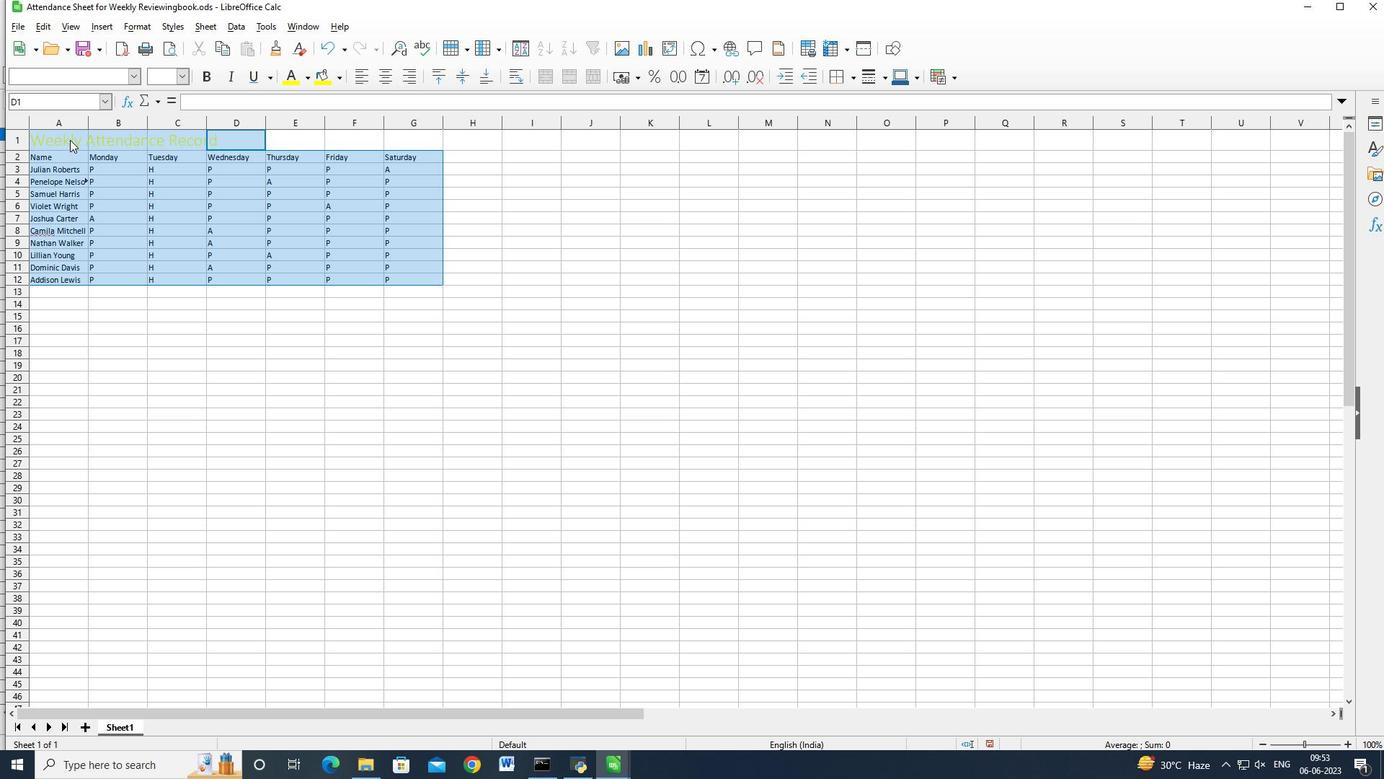
Action: Mouse moved to (118, 140)
Screenshot: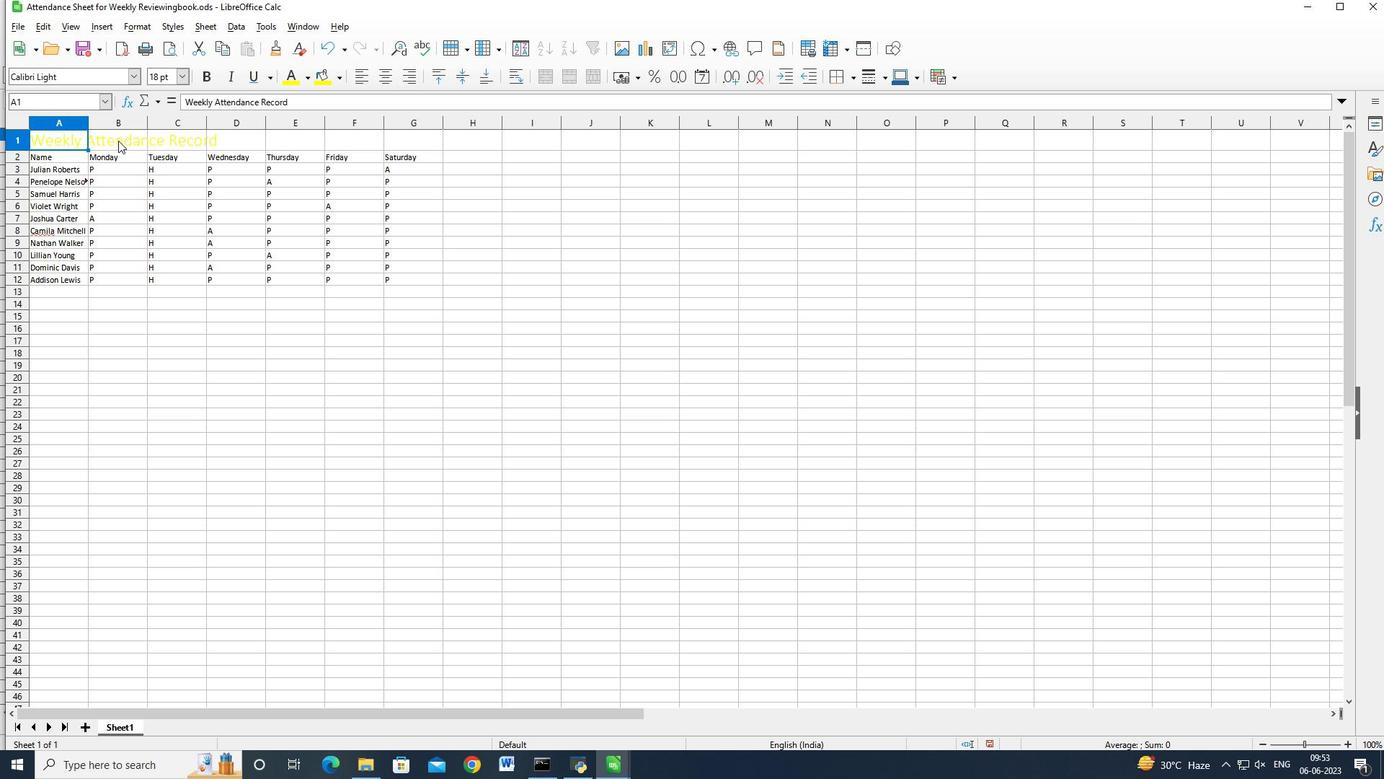 
Action: Key pressed <Key.shift><Key.shift><Key.shift><Key.right><Key.right><Key.right>
Screenshot: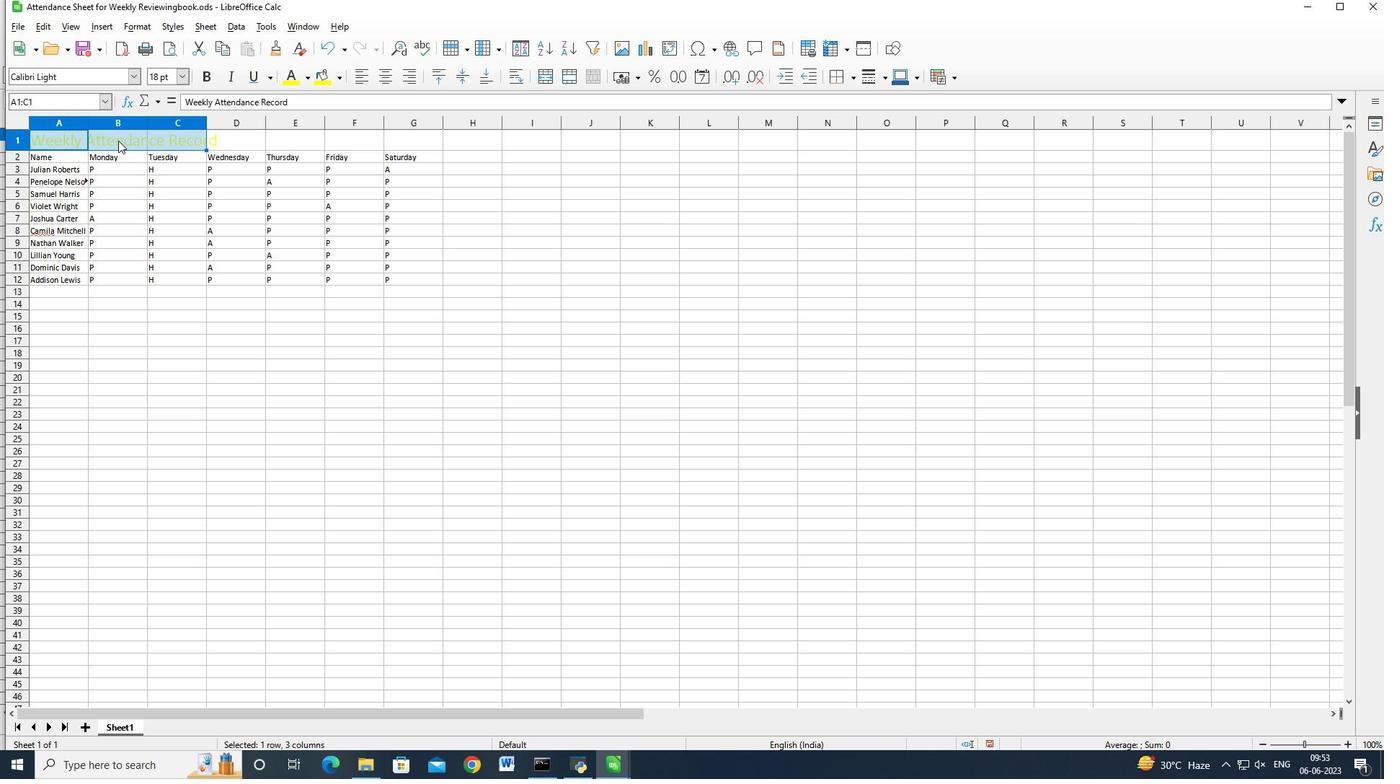 
Action: Mouse moved to (342, 75)
Screenshot: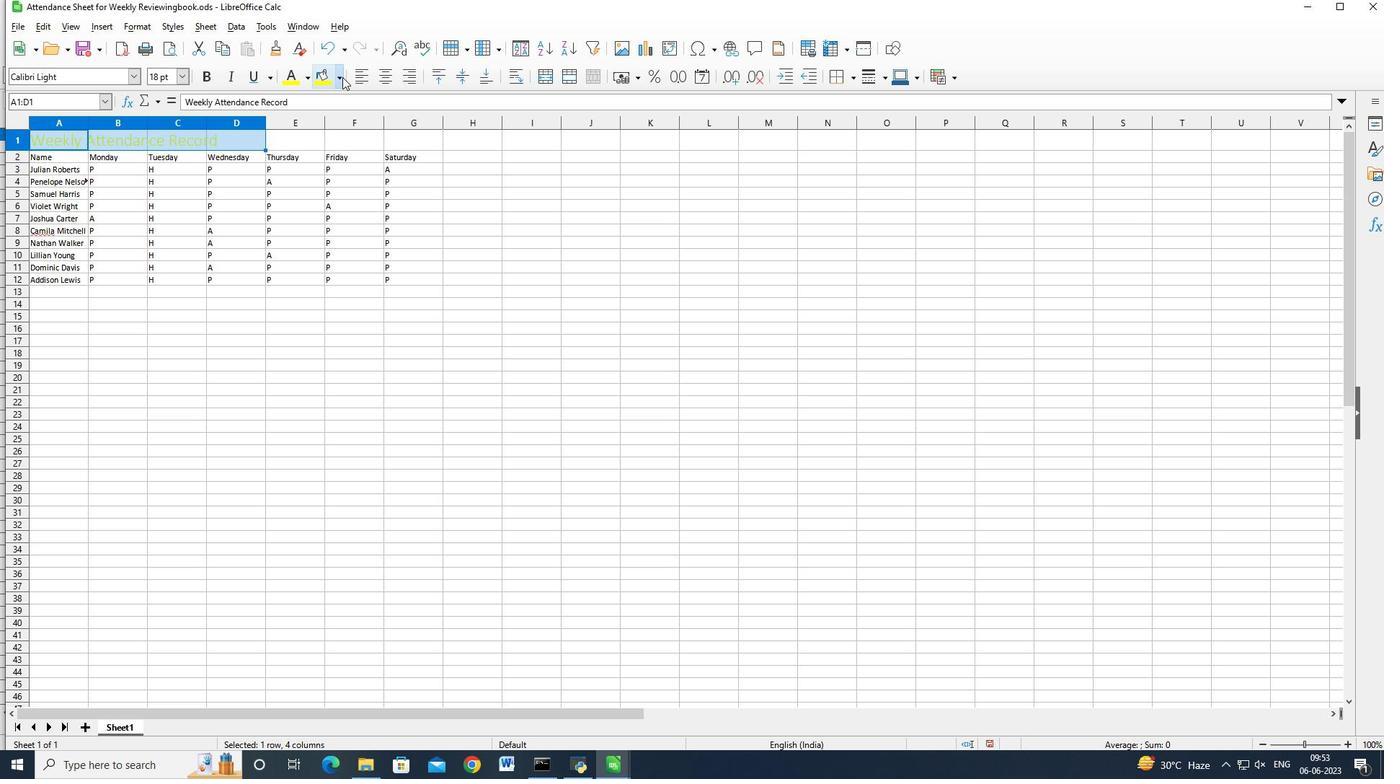 
Action: Mouse pressed left at (342, 75)
Screenshot: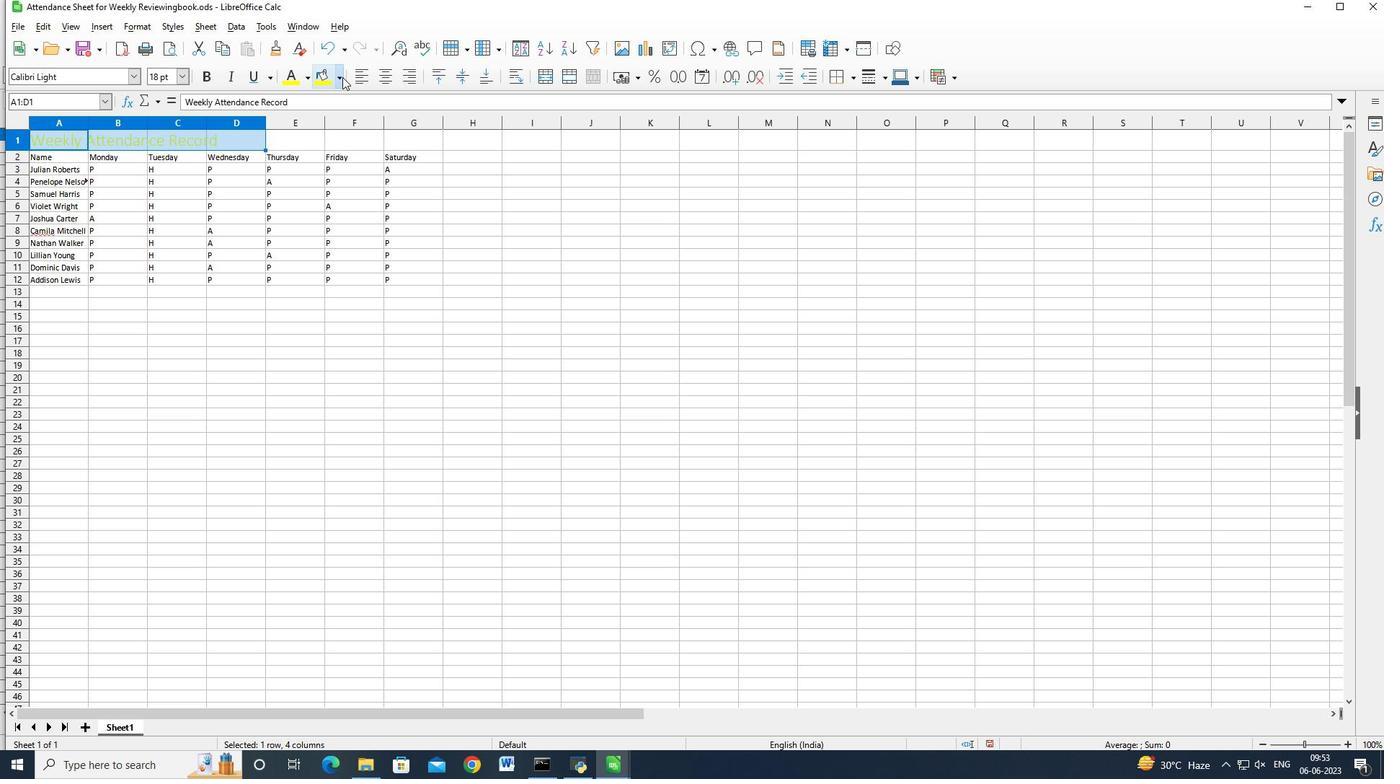 
Action: Mouse moved to (375, 179)
Screenshot: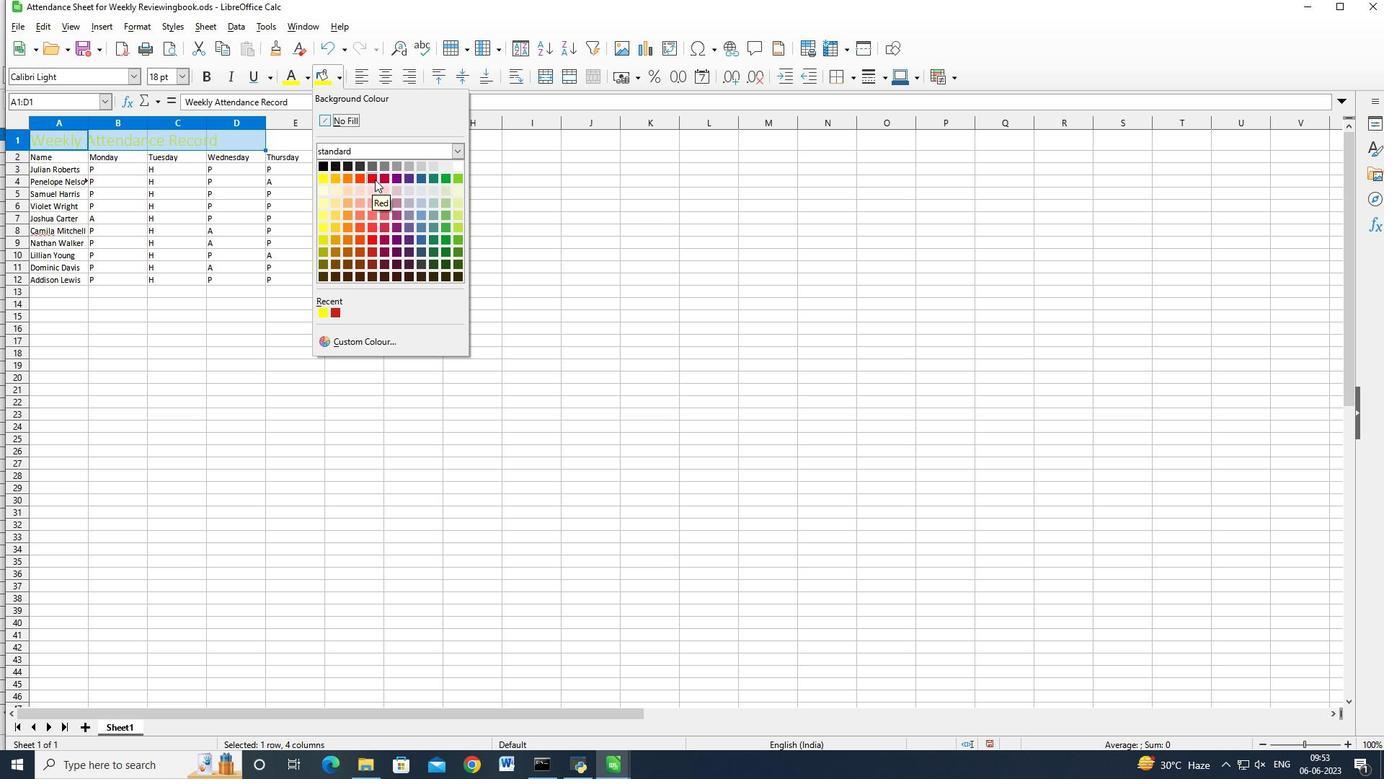 
Action: Mouse pressed left at (375, 179)
Screenshot: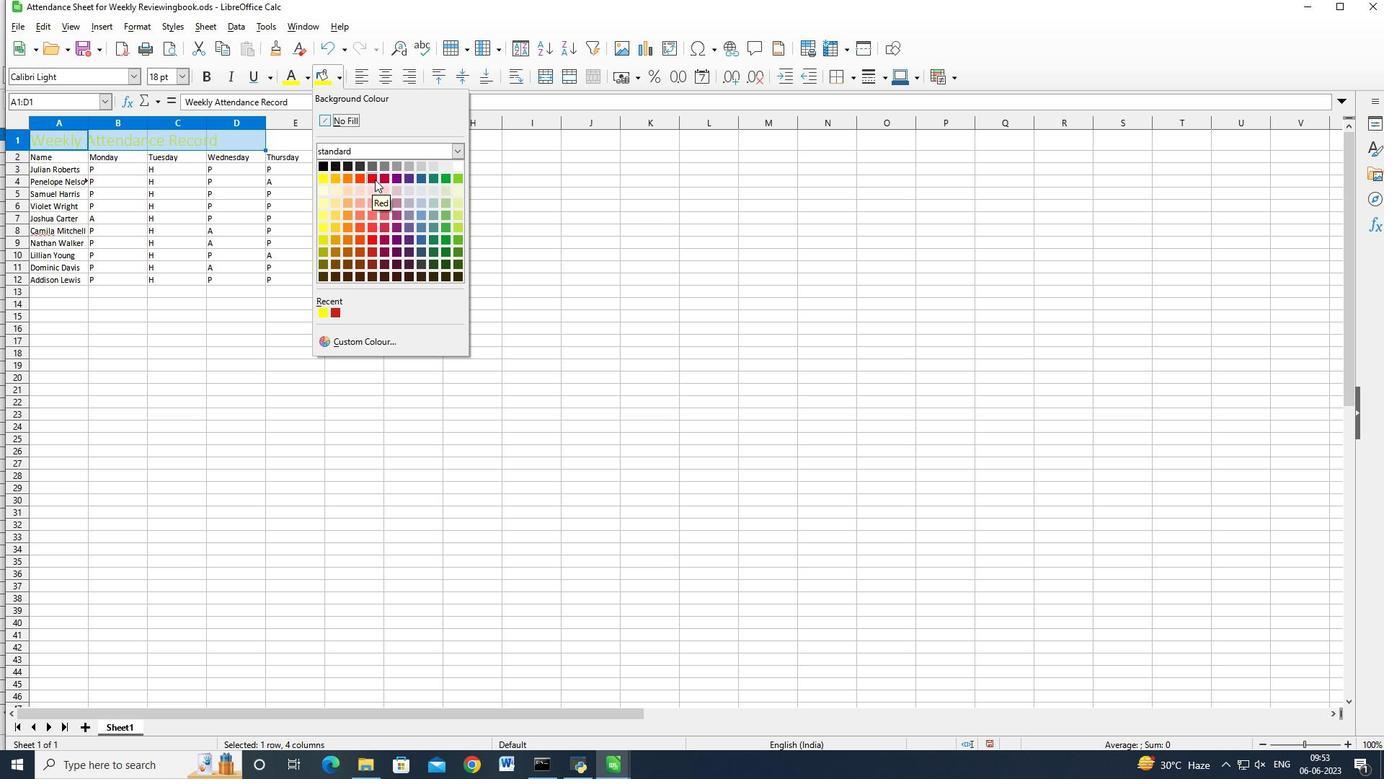
Action: Mouse moved to (80, 158)
Screenshot: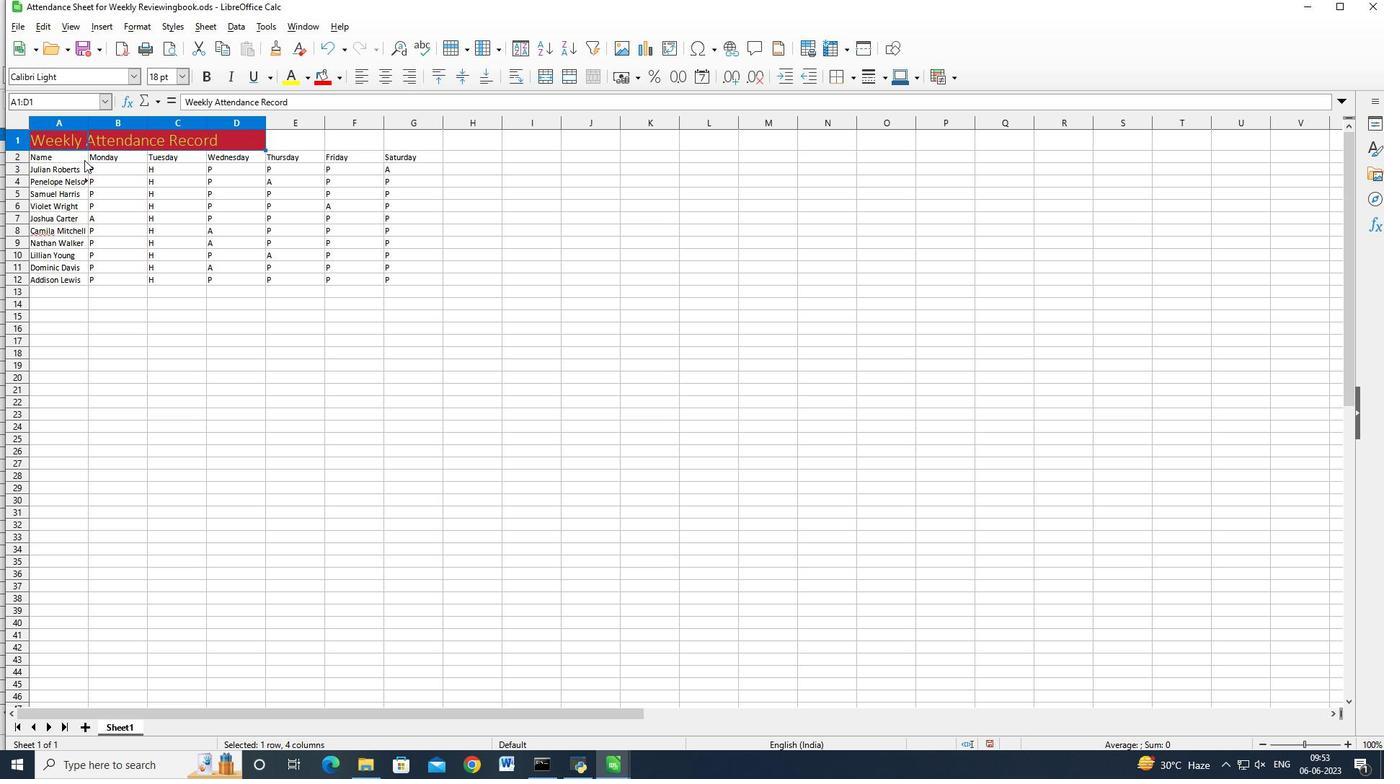 
Action: Mouse pressed left at (80, 158)
Screenshot: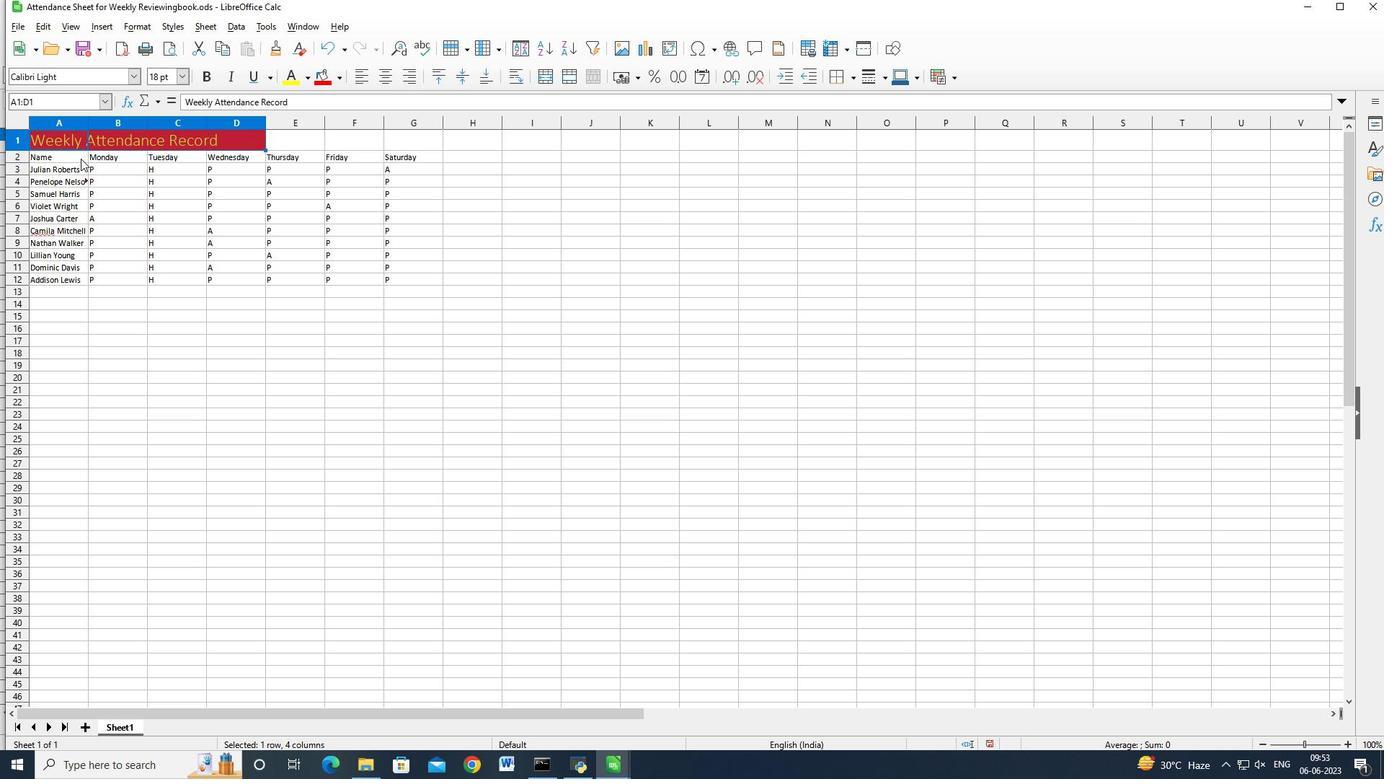 
Action: Key pressed <Key.shift><Key.right><Key.right><Key.right><Key.right><Key.right><Key.right><Key.down><Key.down><Key.down><Key.down><Key.down><Key.down><Key.down><Key.down><Key.down><Key.down>
Screenshot: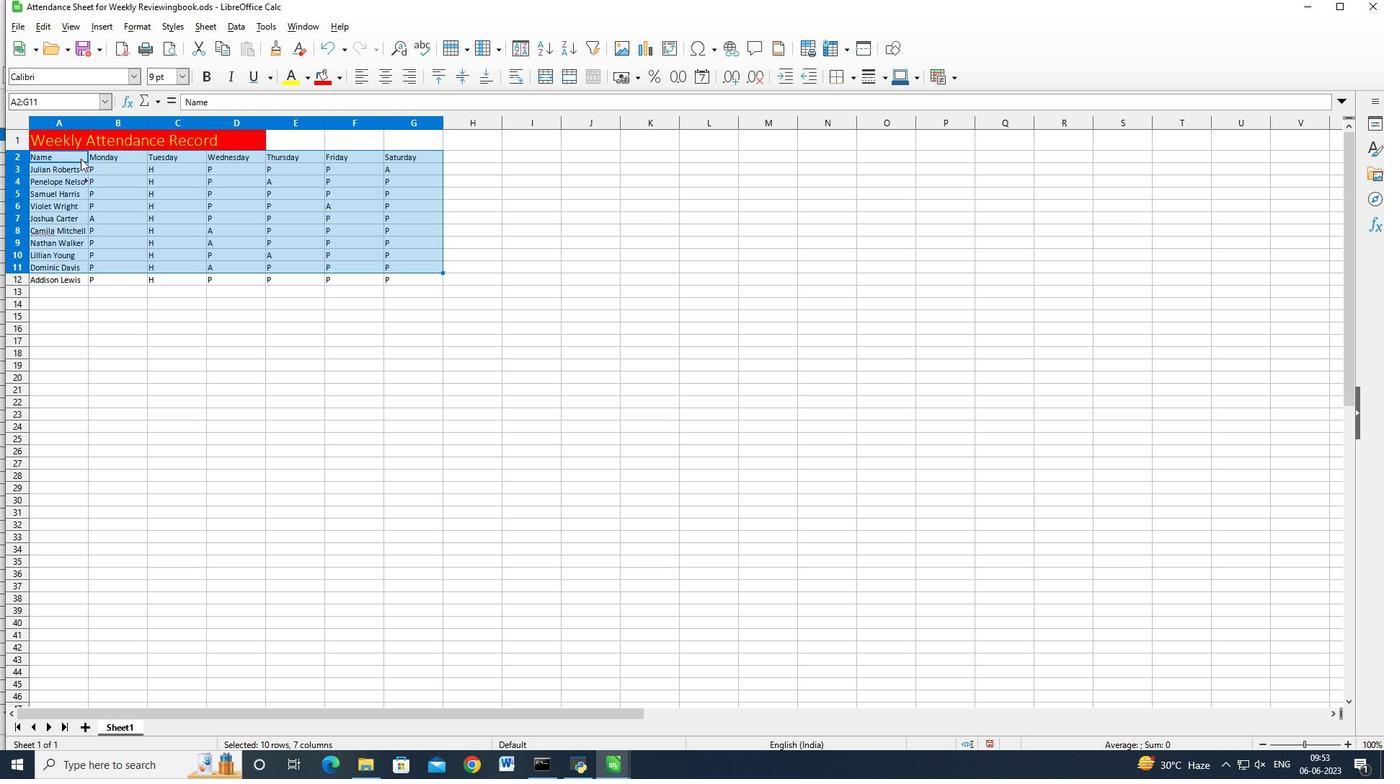 
Action: Mouse moved to (308, 77)
Screenshot: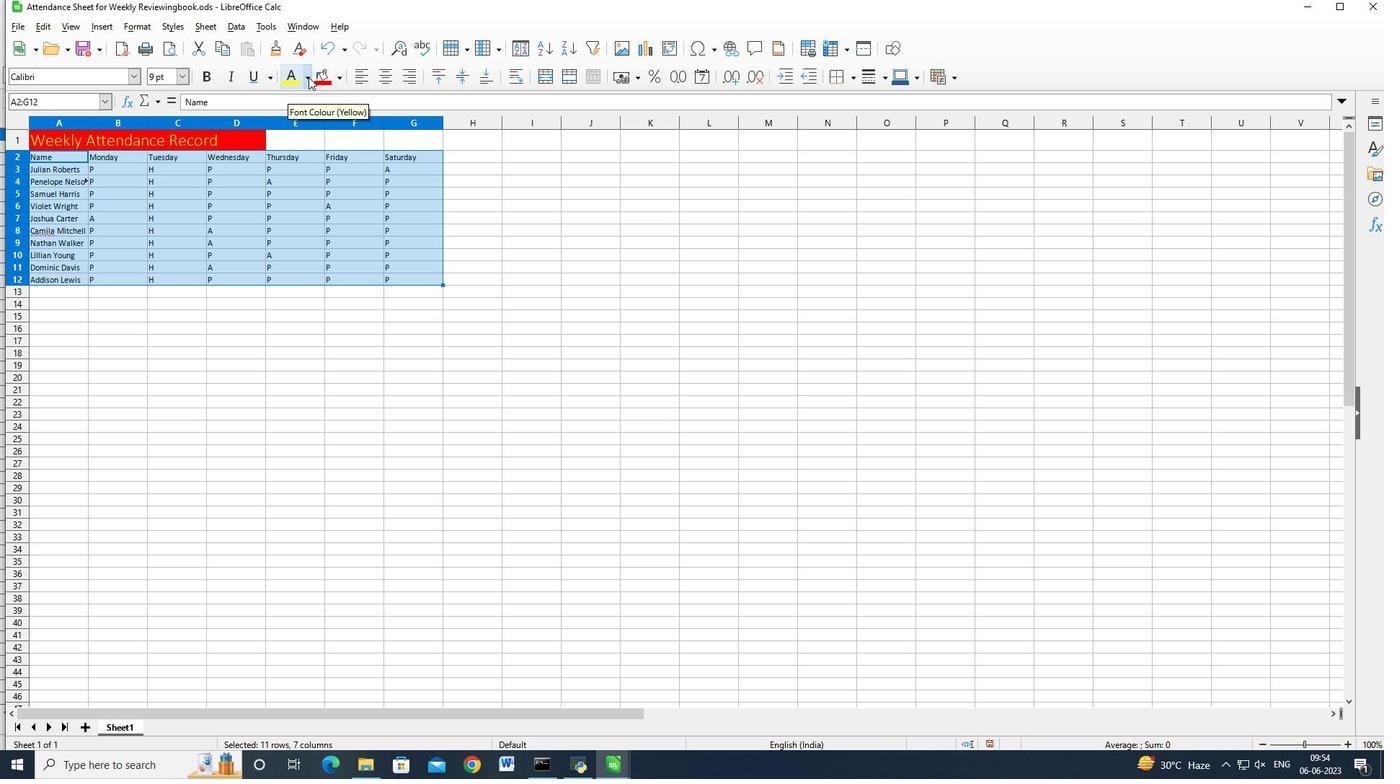 
Action: Mouse pressed left at (308, 77)
Screenshot: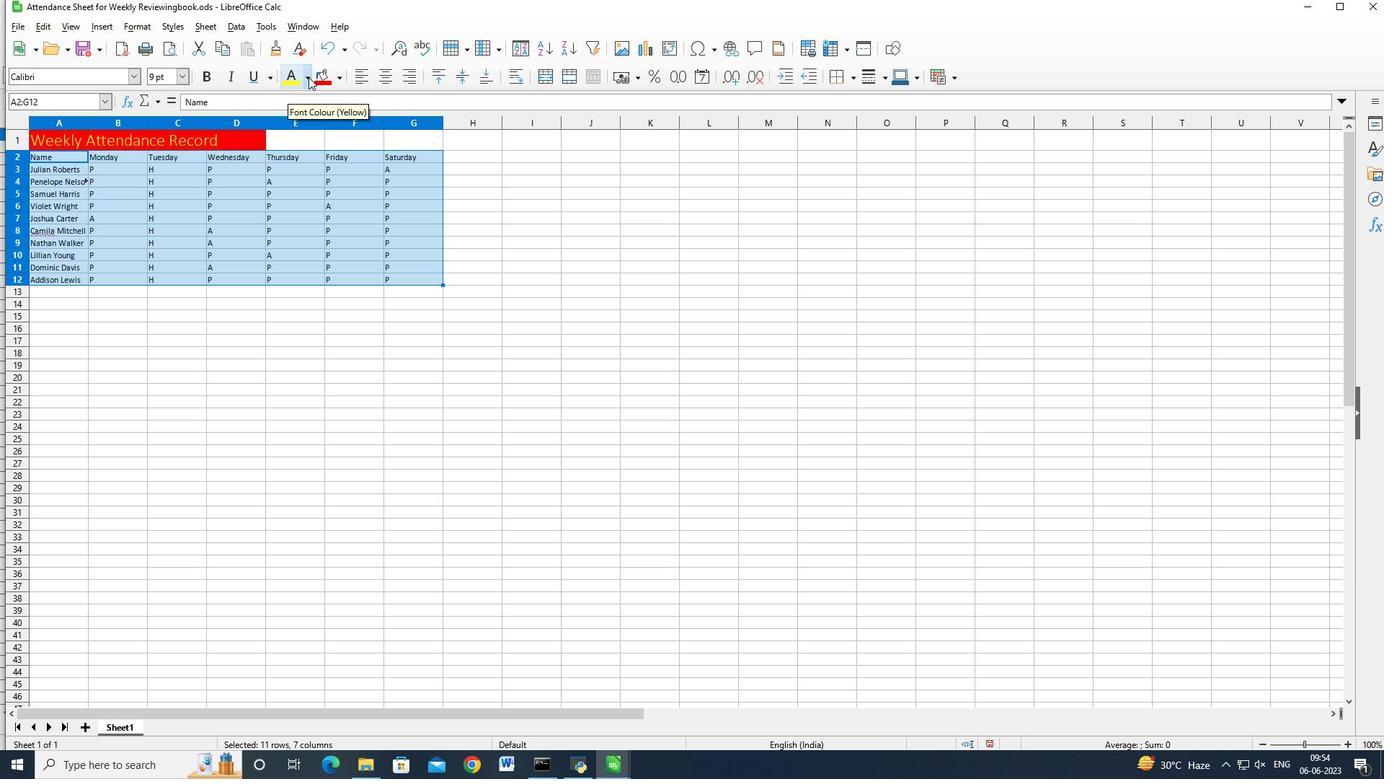 
Action: Mouse moved to (292, 163)
Screenshot: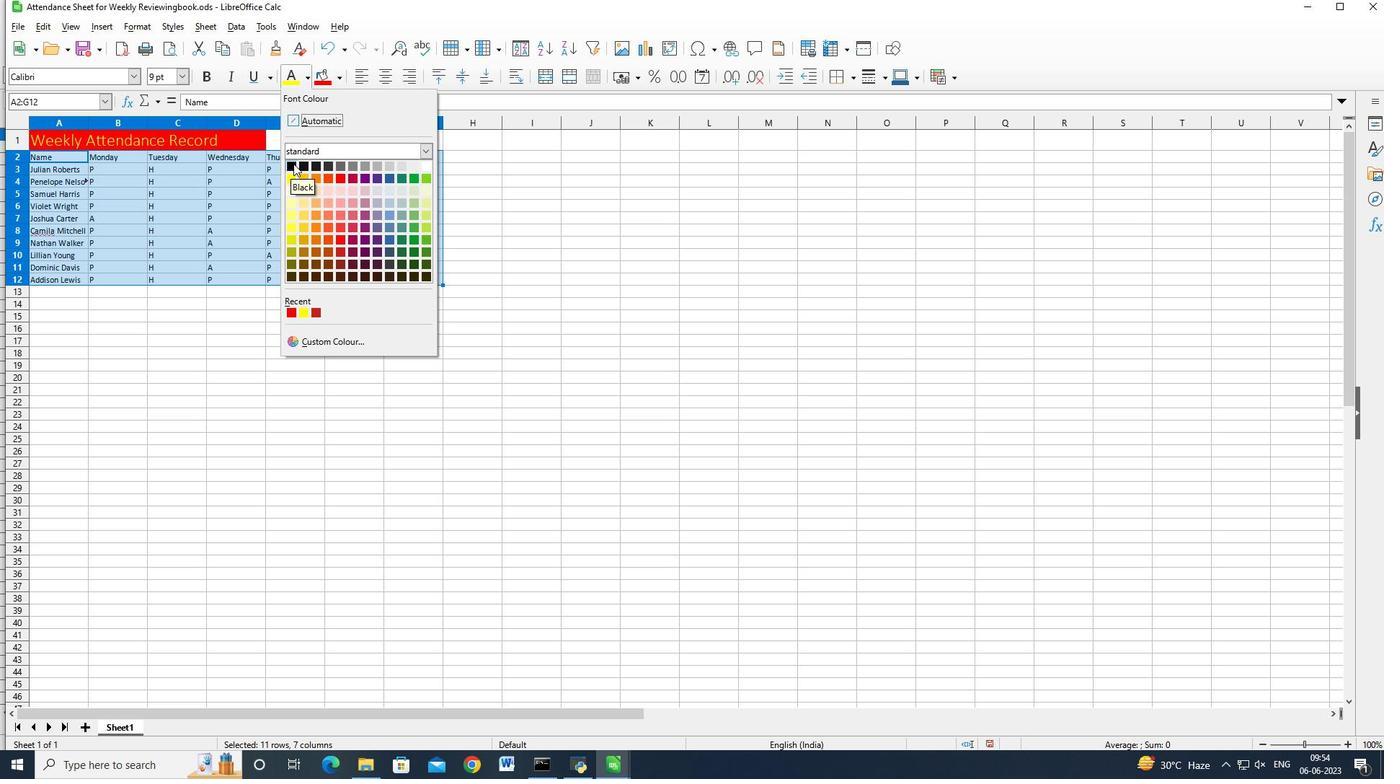 
Action: Mouse pressed left at (292, 163)
Screenshot: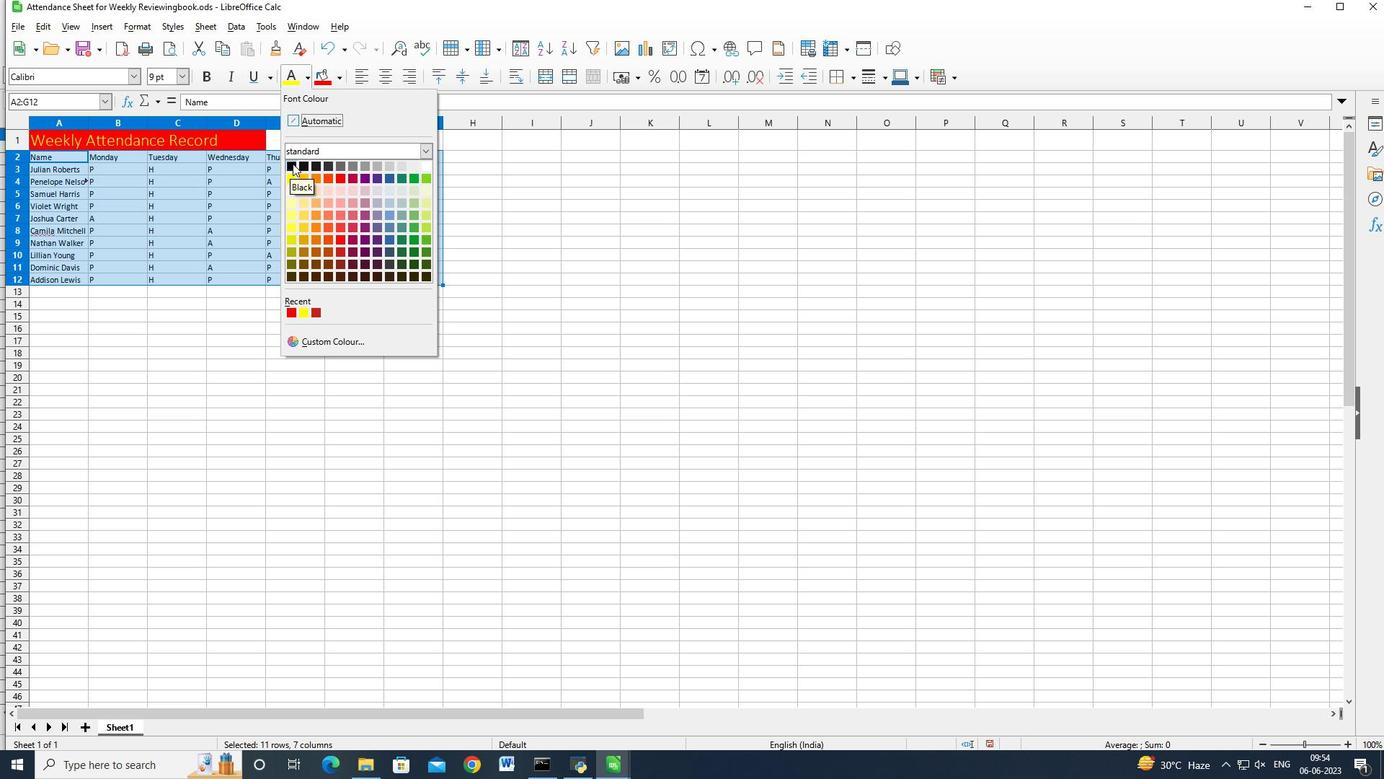
Action: Mouse moved to (853, 75)
Screenshot: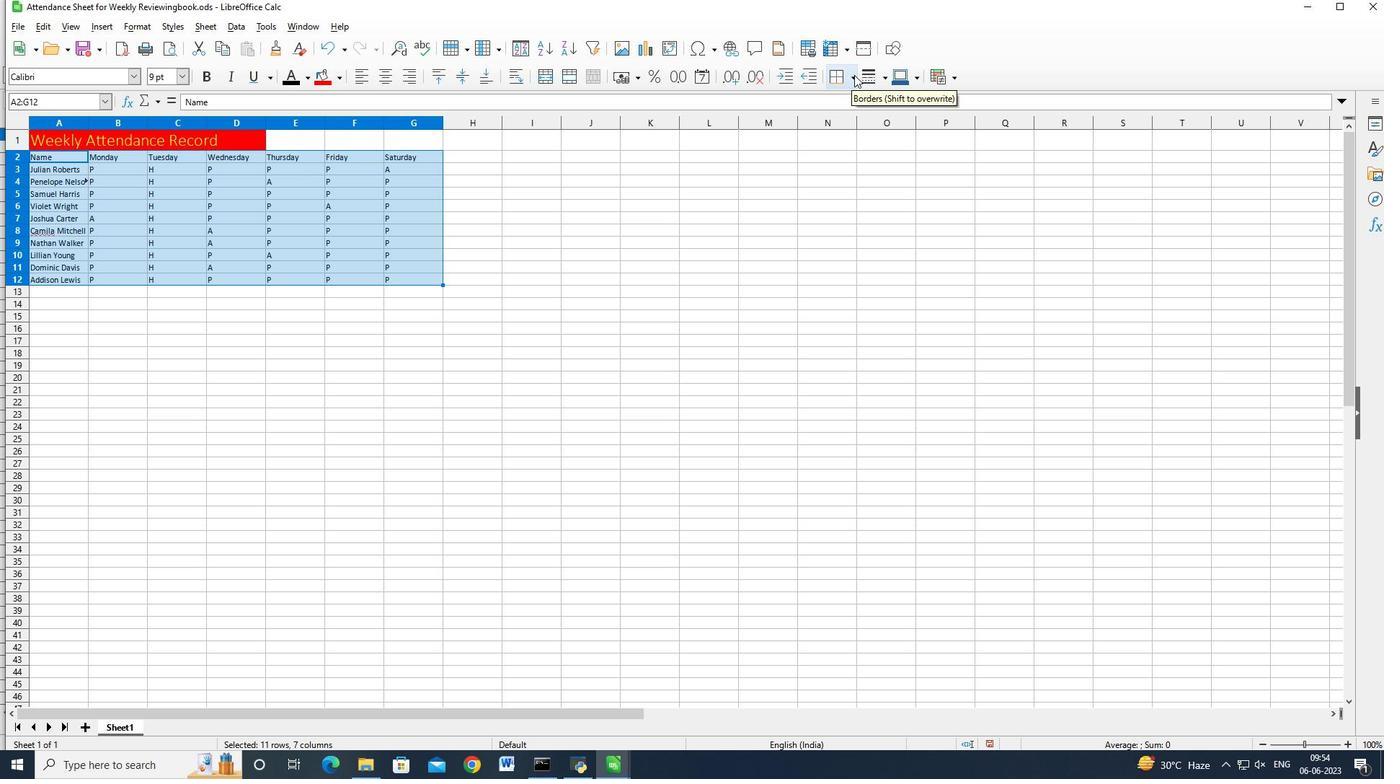 
Action: Mouse pressed left at (853, 75)
Screenshot: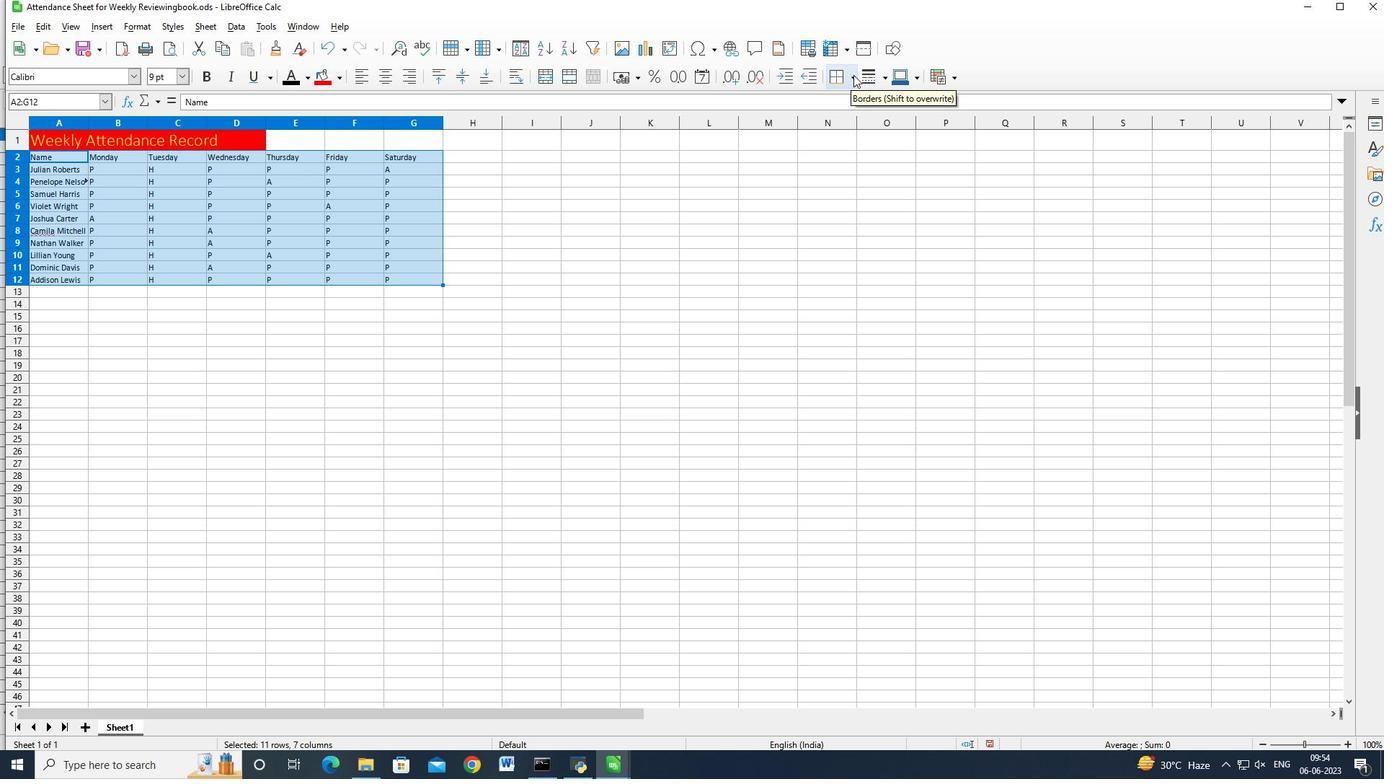 
Action: Mouse moved to (916, 155)
Screenshot: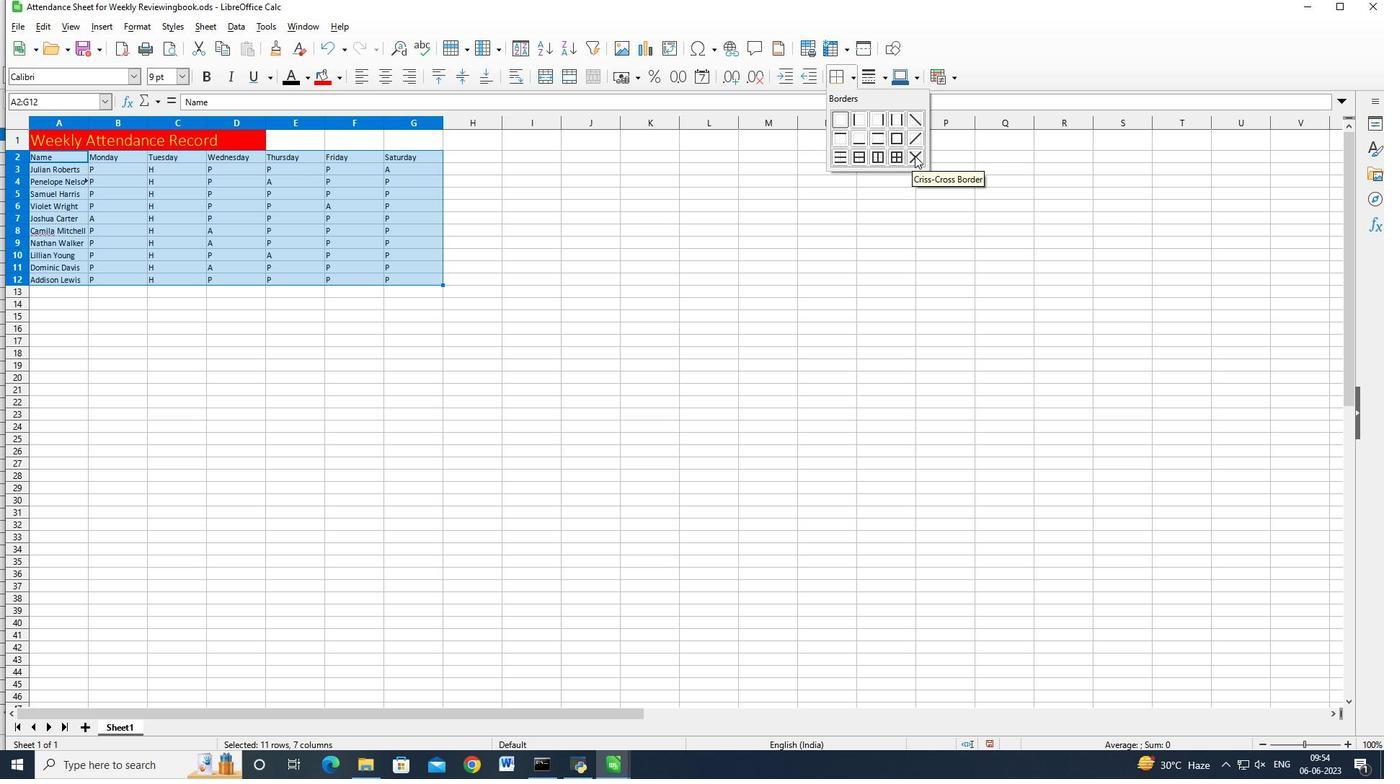 
Action: Mouse pressed left at (916, 155)
Screenshot: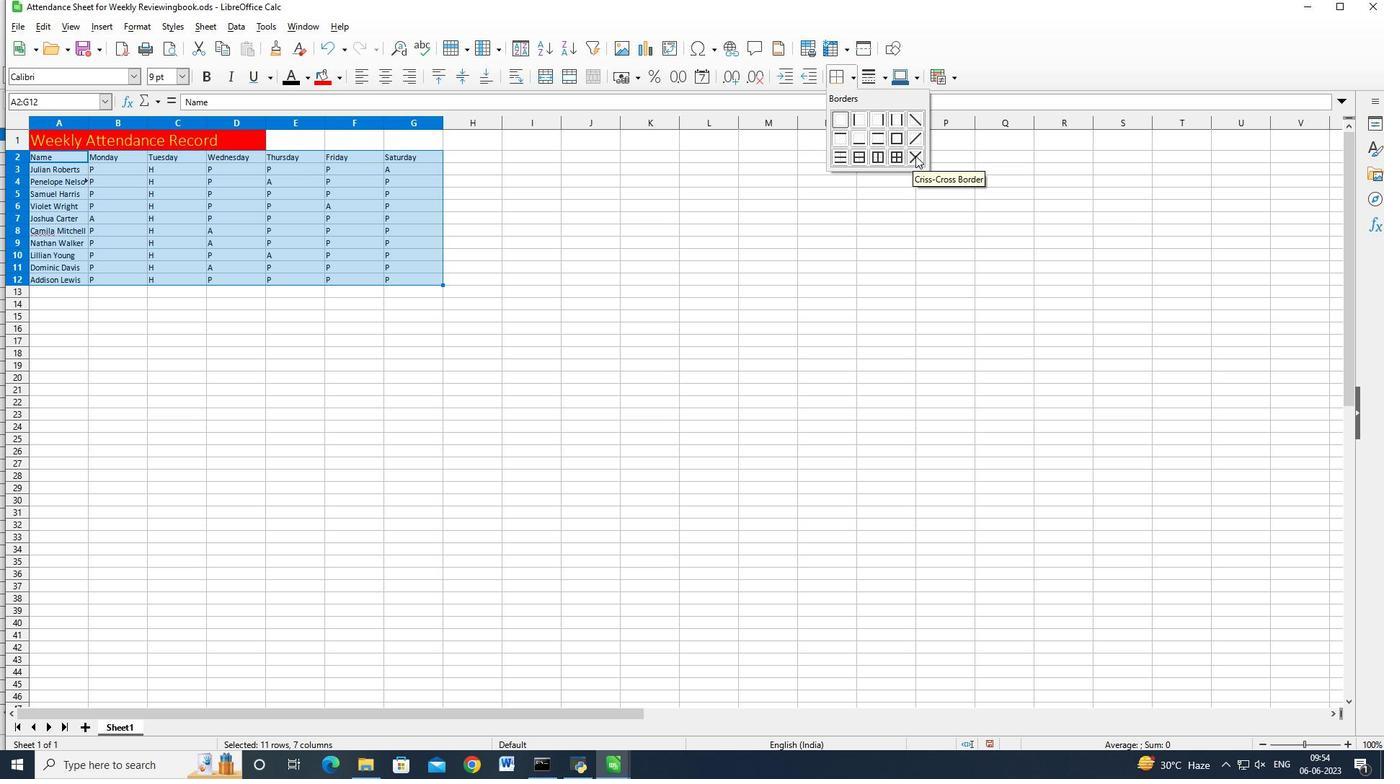 
Action: Mouse moved to (533, 238)
Screenshot: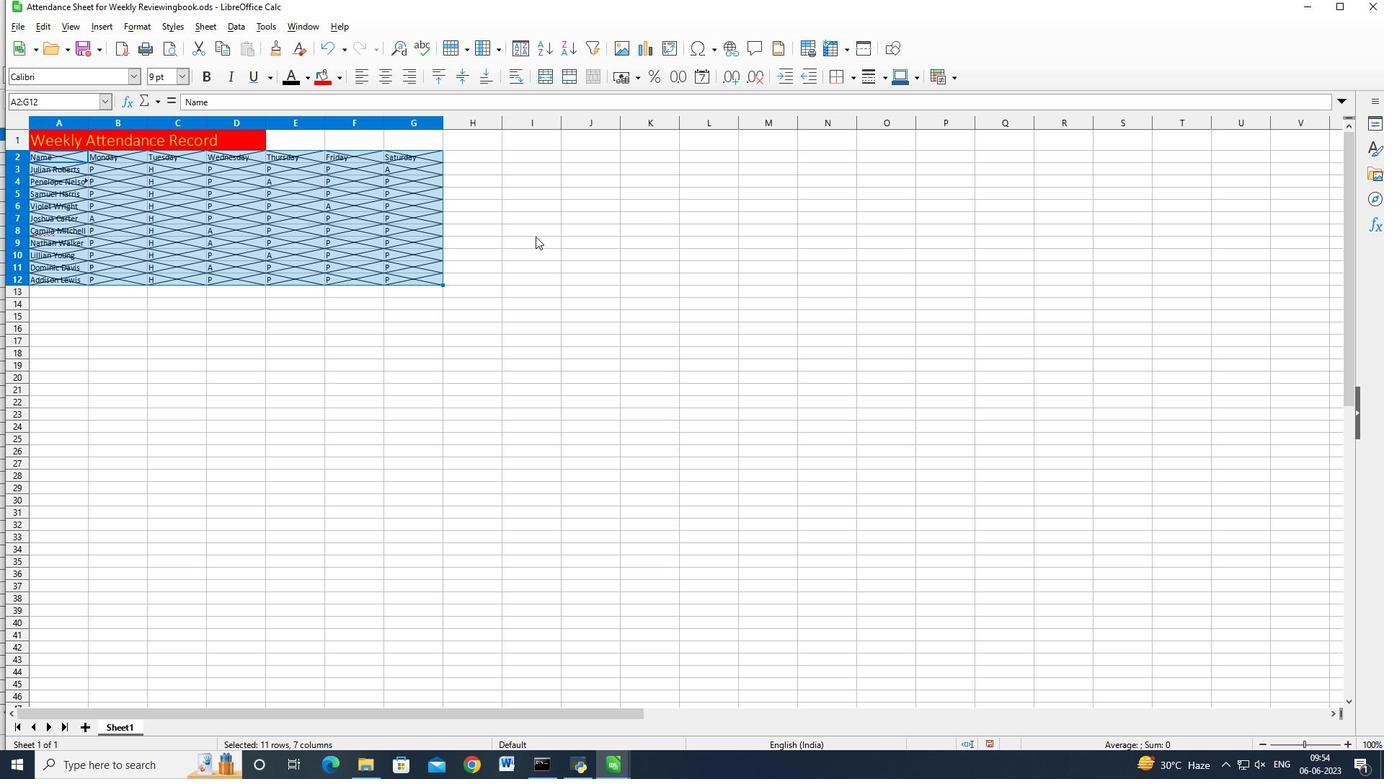 
Action: Key pressed ctrl+S
Screenshot: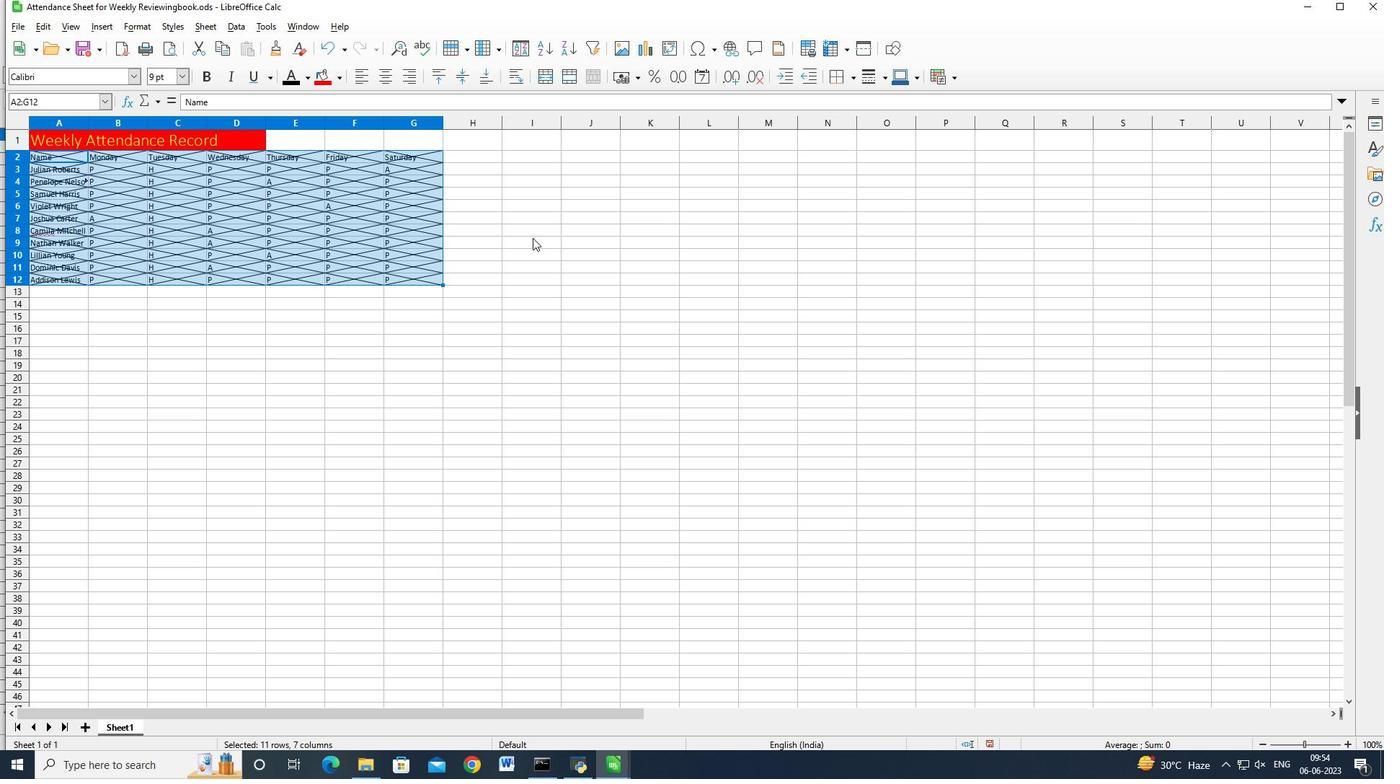 
Action: Mouse moved to (854, 228)
Screenshot: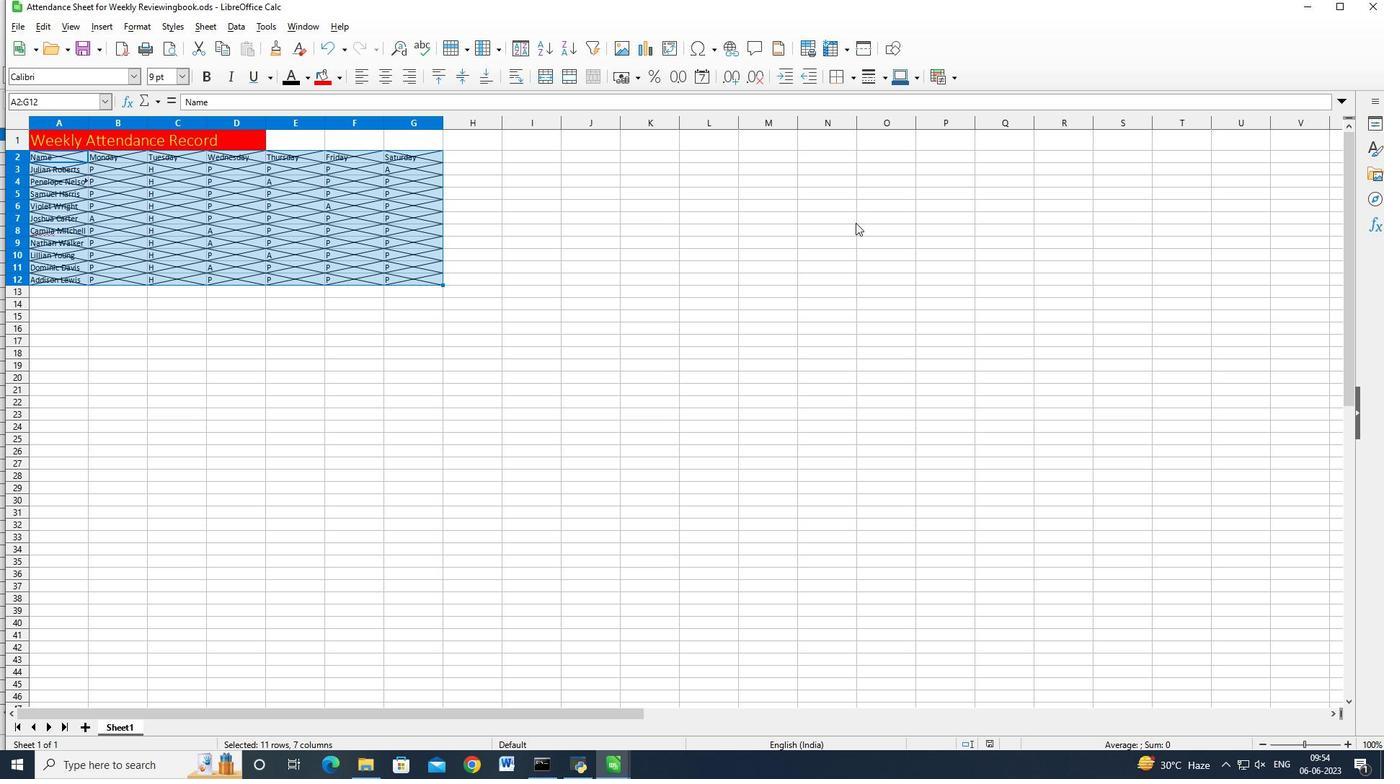 
